 Task: Find connections with filter location Fuwwah with filter topic #wellness with filter profile language English with filter current company Logistics Insider with filter school Subharti University with filter industry Packaging and Containers Manufacturing with filter service category SupportTechnical Writing with filter keywords title Women's Shelter Jobs
Action: Mouse moved to (528, 67)
Screenshot: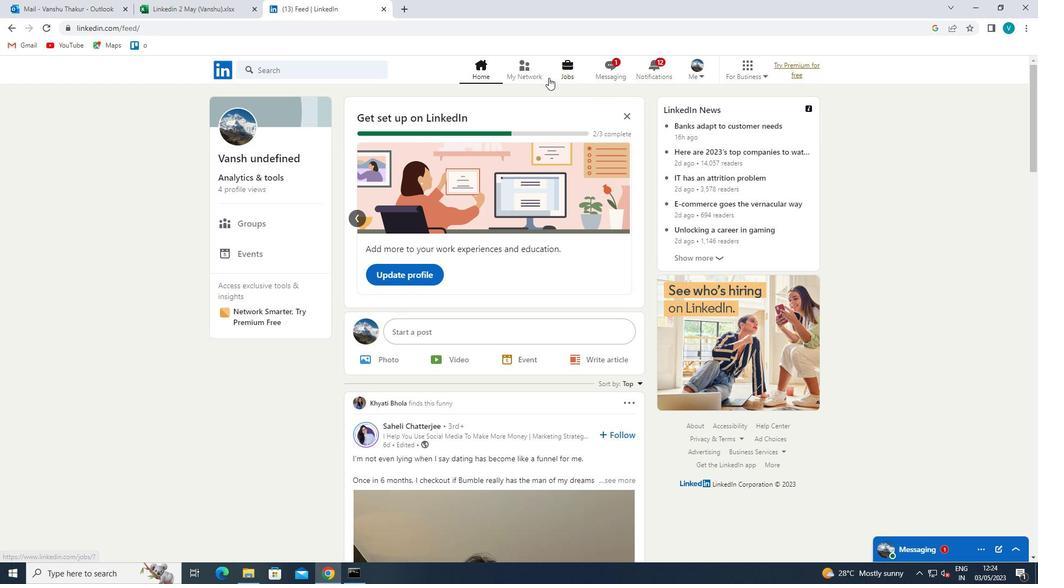 
Action: Mouse pressed left at (528, 67)
Screenshot: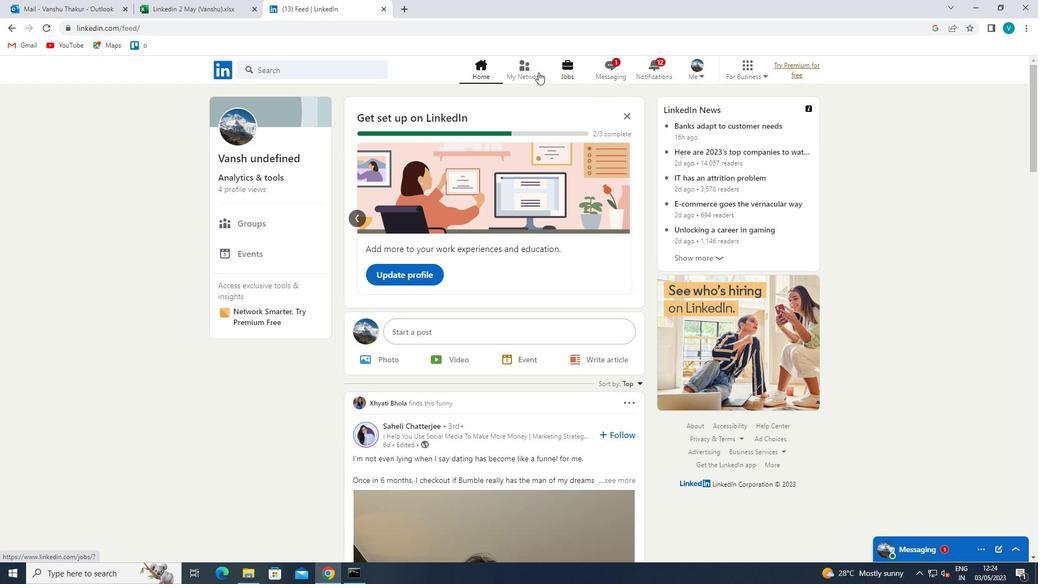 
Action: Mouse moved to (276, 129)
Screenshot: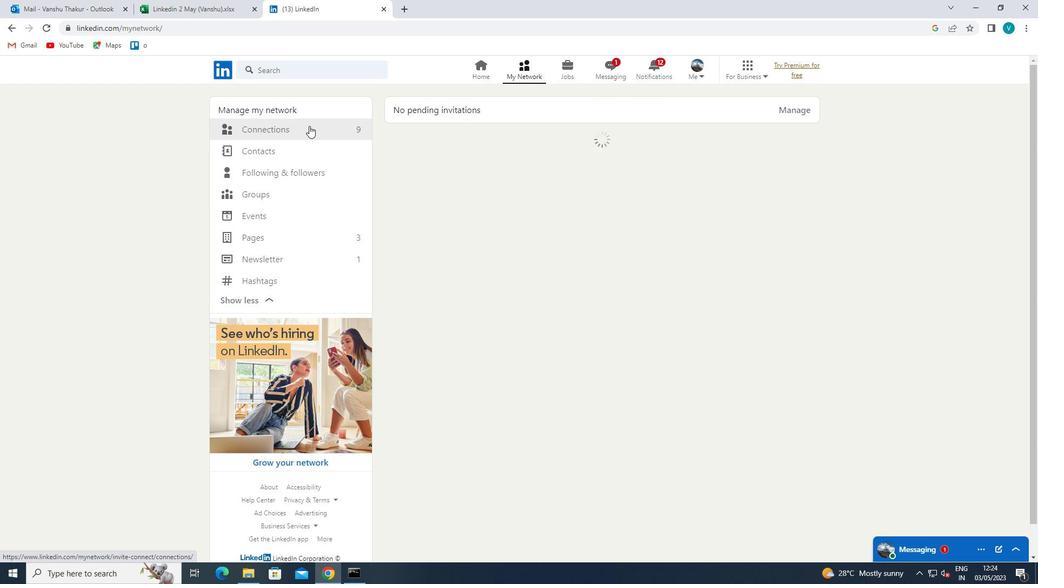 
Action: Mouse pressed left at (276, 129)
Screenshot: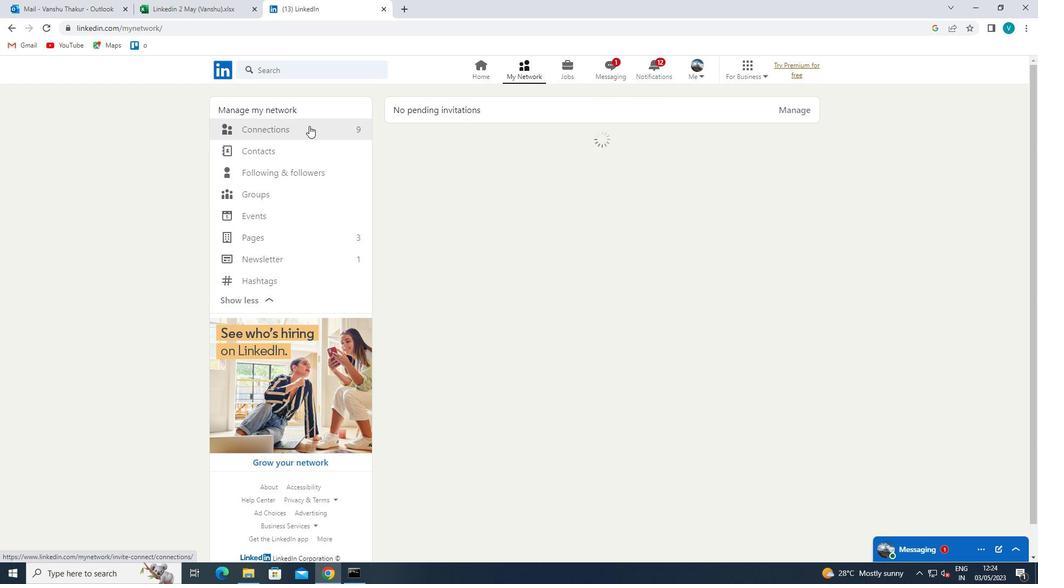 
Action: Mouse moved to (621, 135)
Screenshot: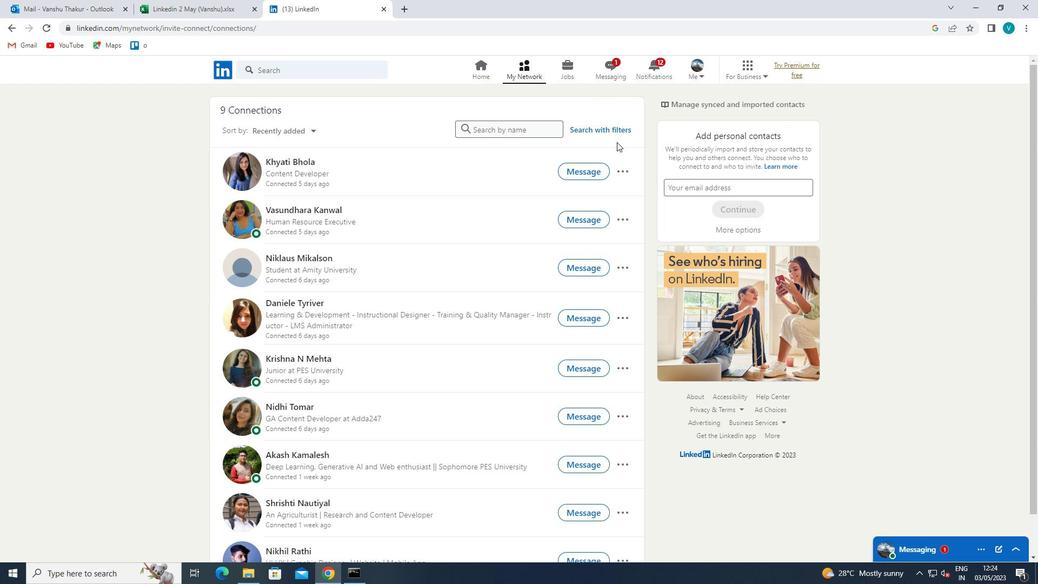 
Action: Mouse pressed left at (621, 135)
Screenshot: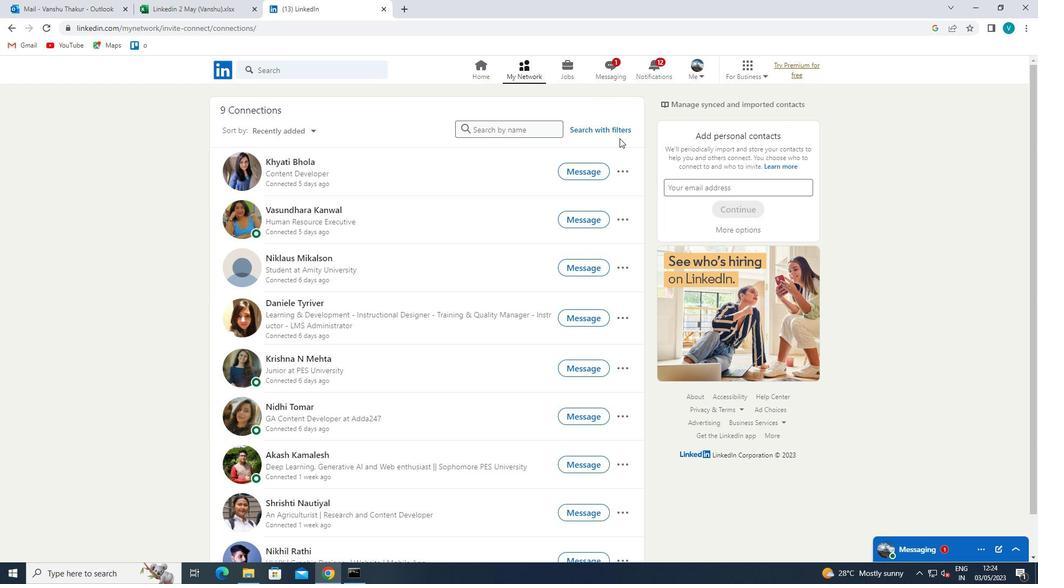 
Action: Mouse moved to (623, 131)
Screenshot: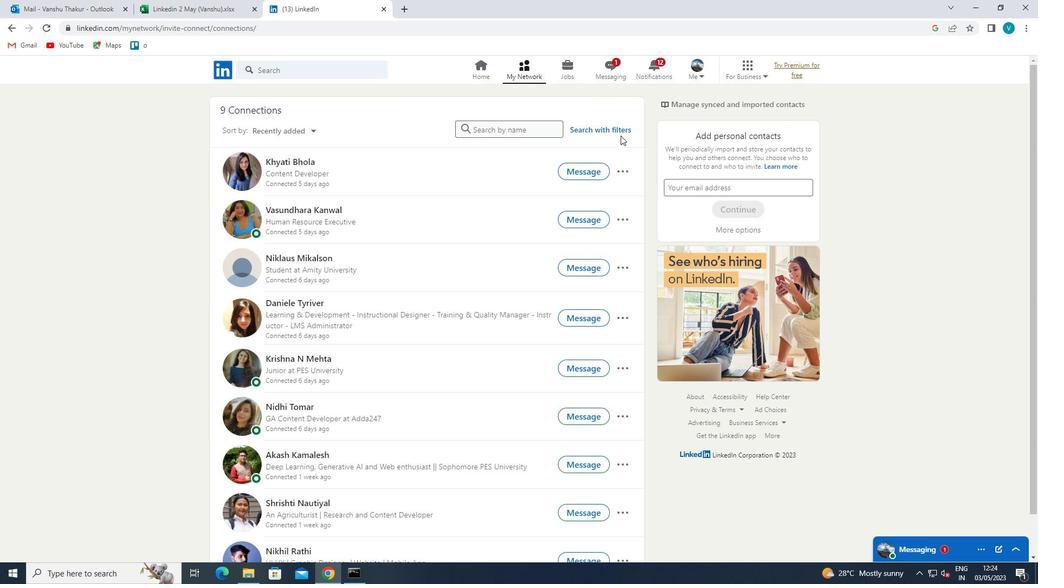 
Action: Mouse pressed left at (623, 131)
Screenshot: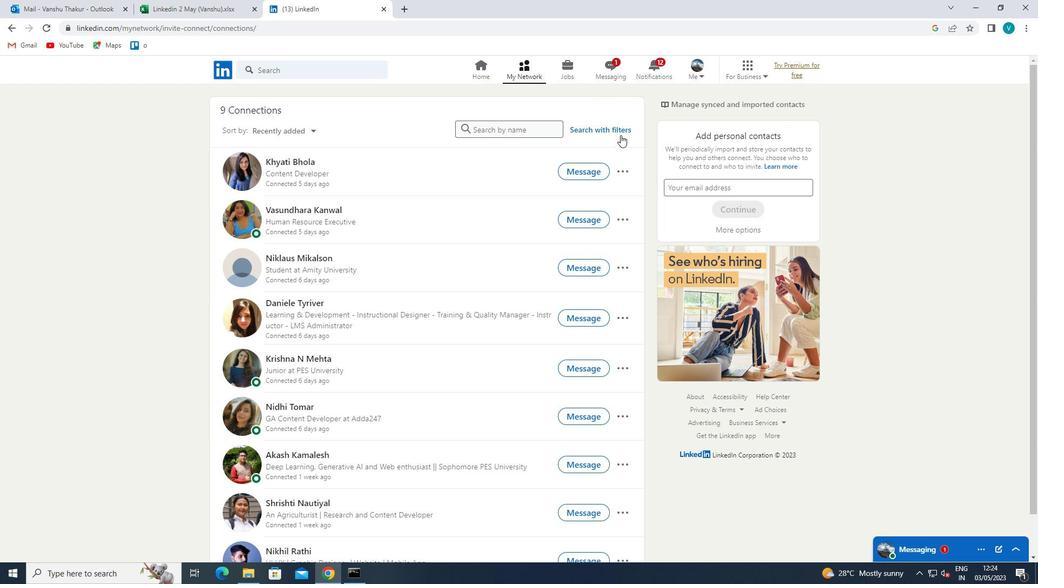 
Action: Mouse moved to (509, 100)
Screenshot: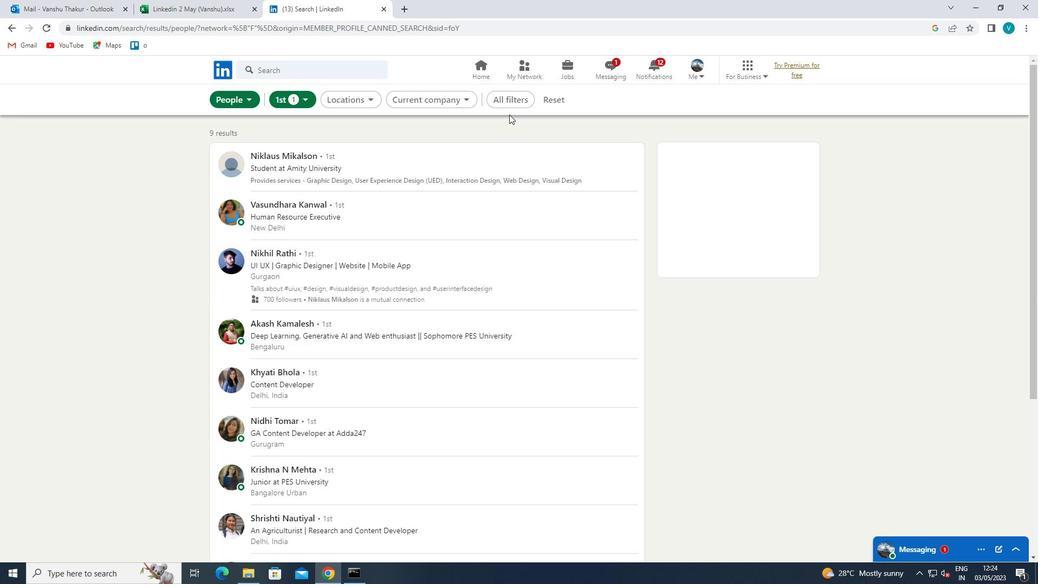 
Action: Mouse pressed left at (509, 100)
Screenshot: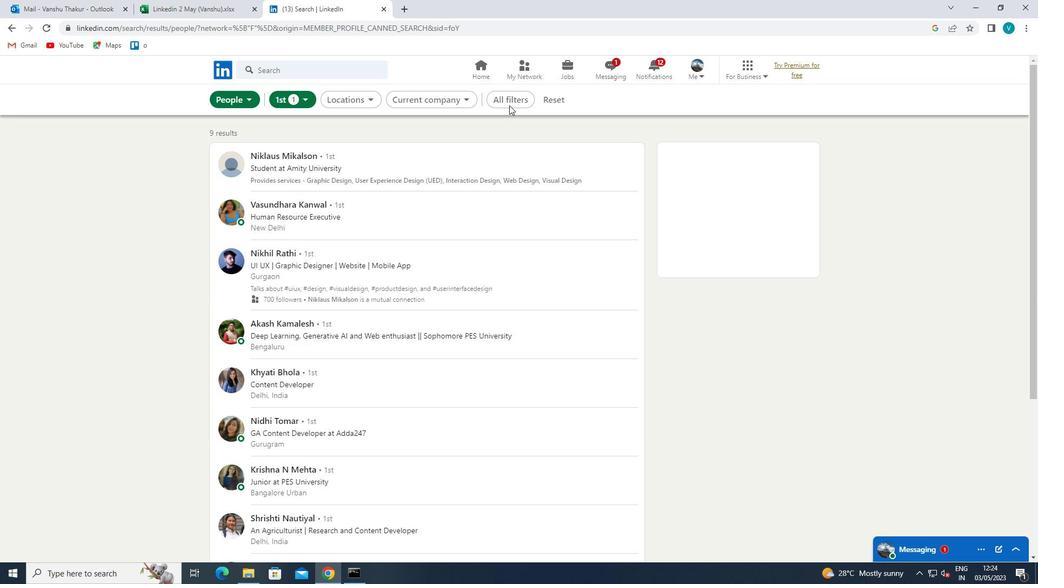
Action: Mouse moved to (881, 269)
Screenshot: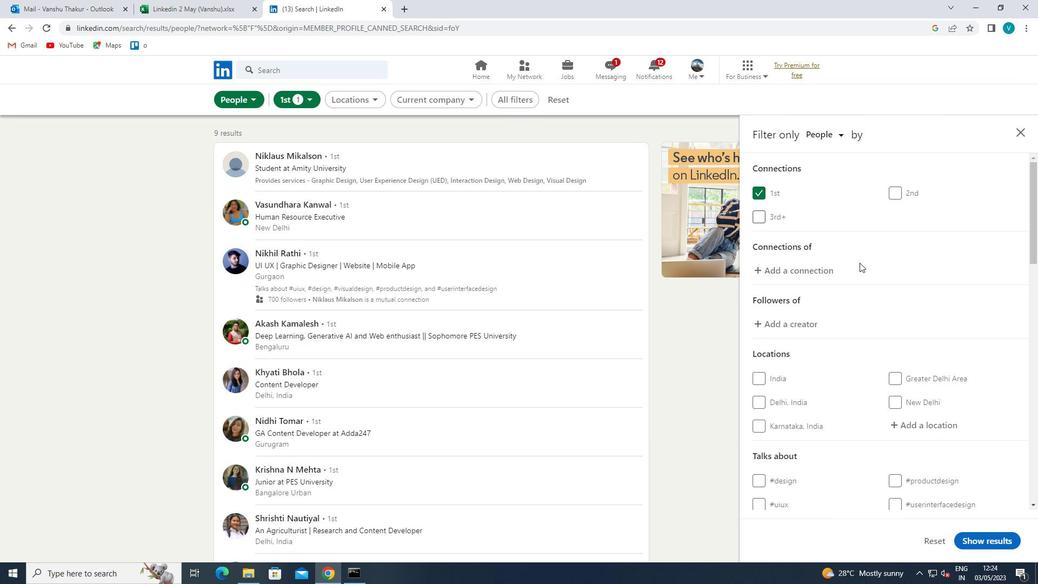 
Action: Mouse scrolled (881, 269) with delta (0, 0)
Screenshot: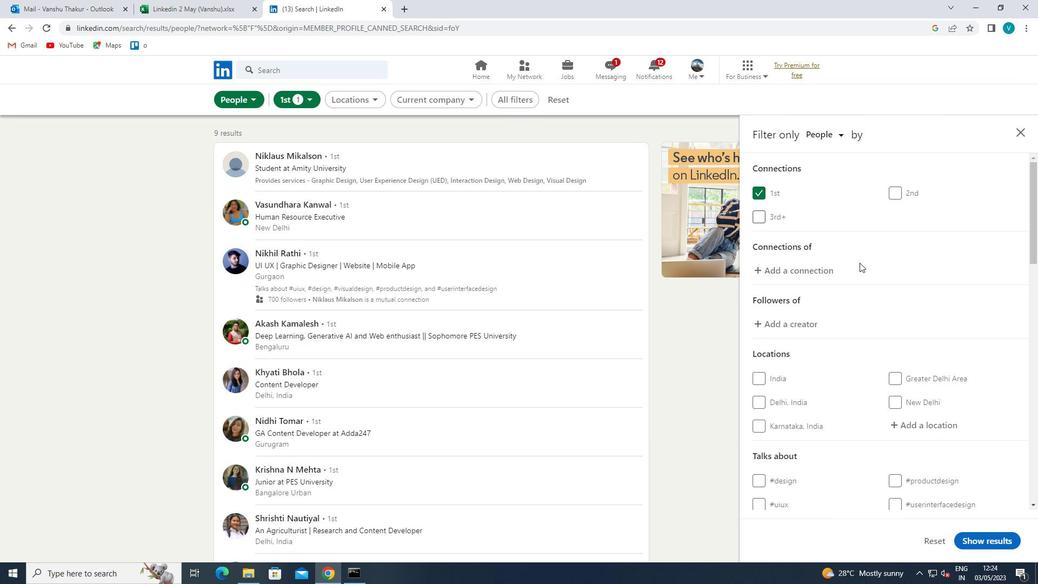 
Action: Mouse moved to (905, 368)
Screenshot: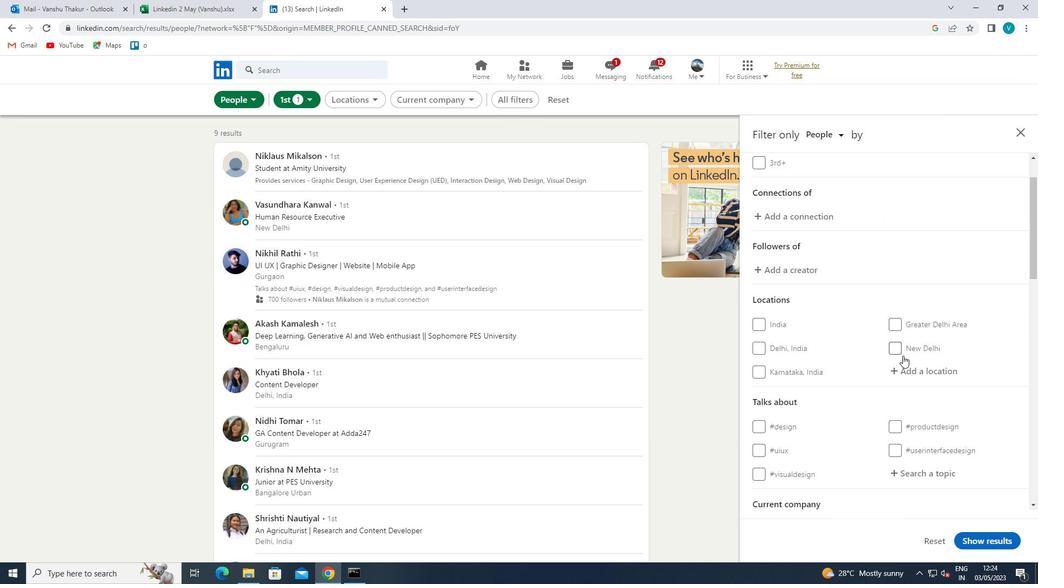 
Action: Mouse pressed left at (905, 368)
Screenshot: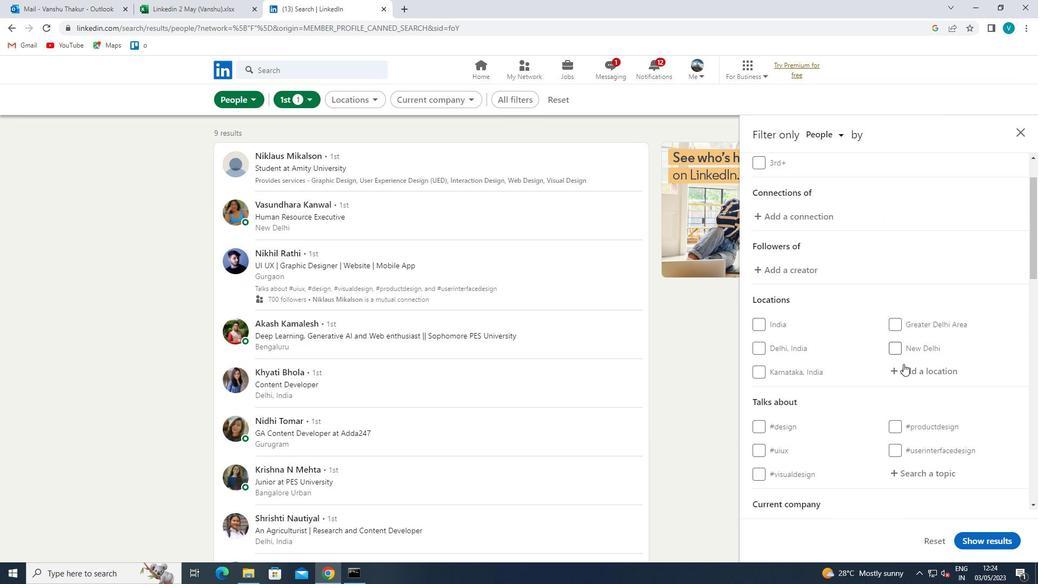 
Action: Mouse moved to (845, 404)
Screenshot: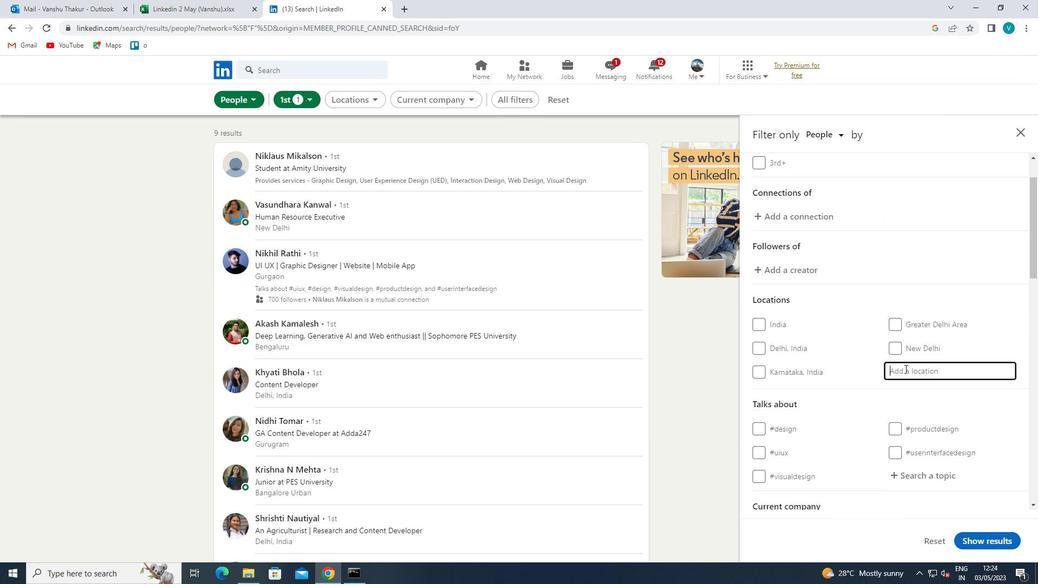 
Action: Key pressed <Key.shift>FUWWAH
Screenshot: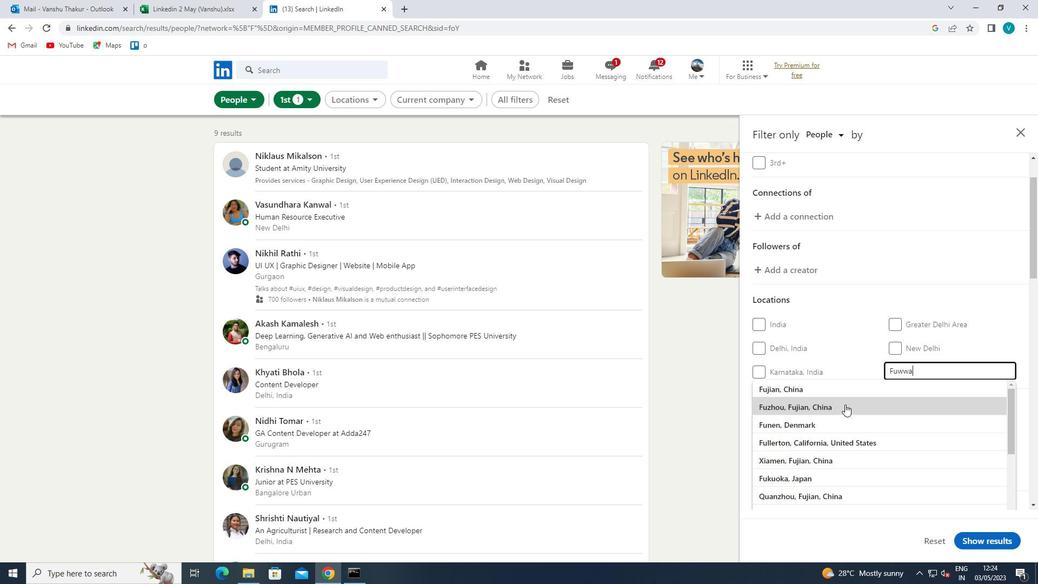 
Action: Mouse moved to (847, 371)
Screenshot: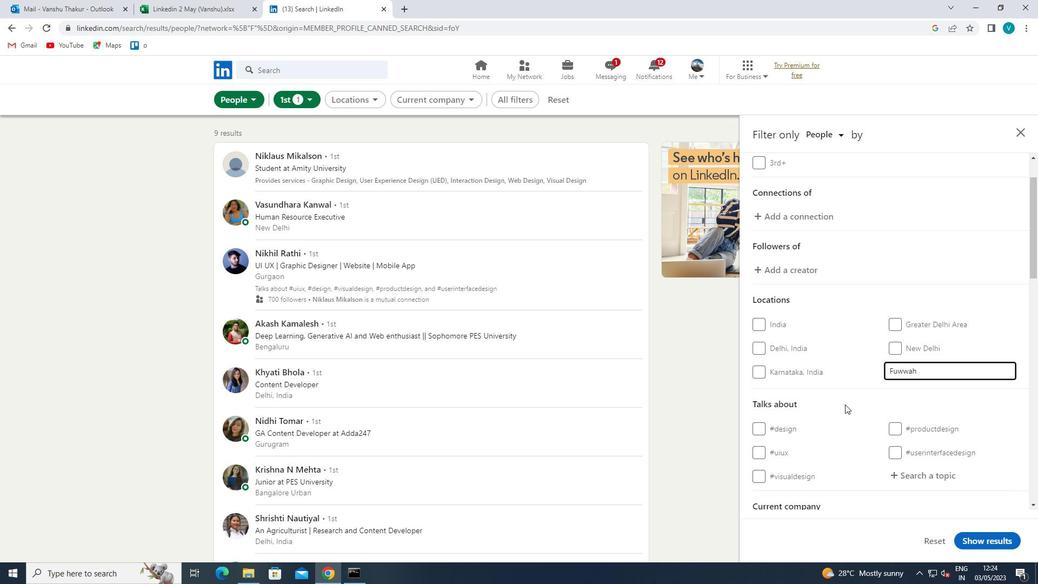 
Action: Mouse pressed left at (847, 371)
Screenshot: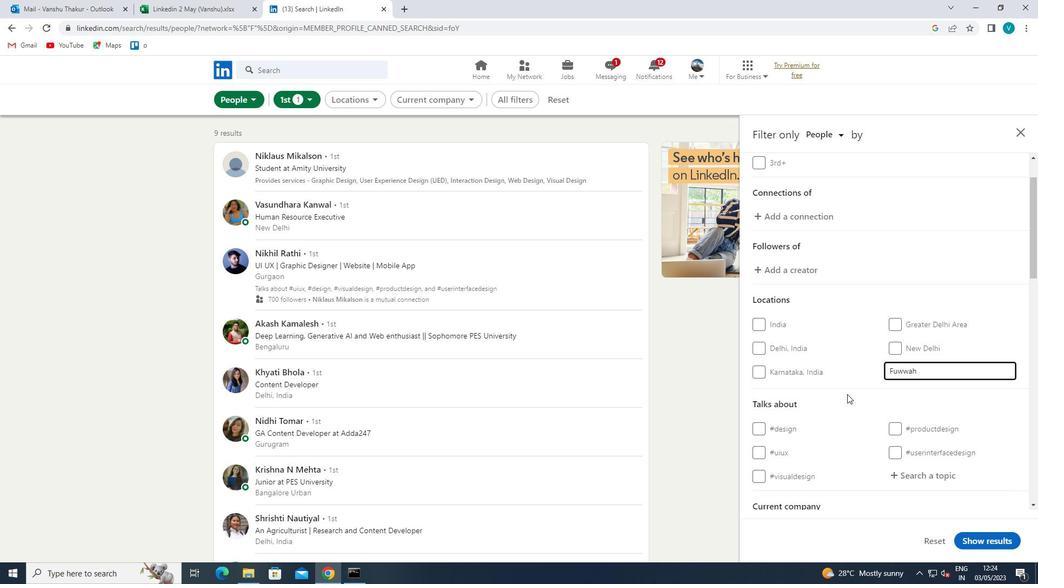 
Action: Mouse moved to (900, 378)
Screenshot: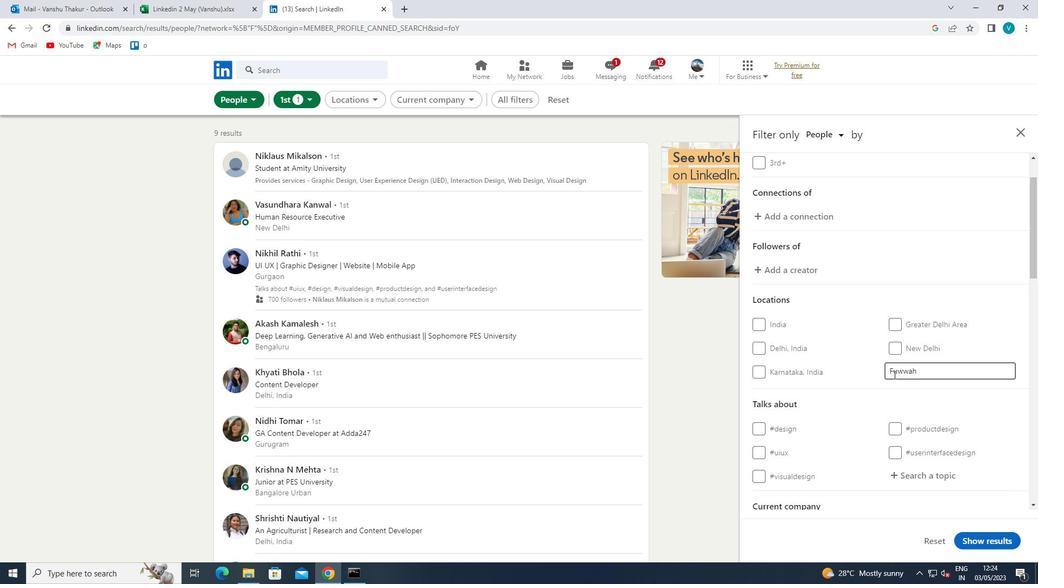 
Action: Mouse scrolled (900, 378) with delta (0, 0)
Screenshot: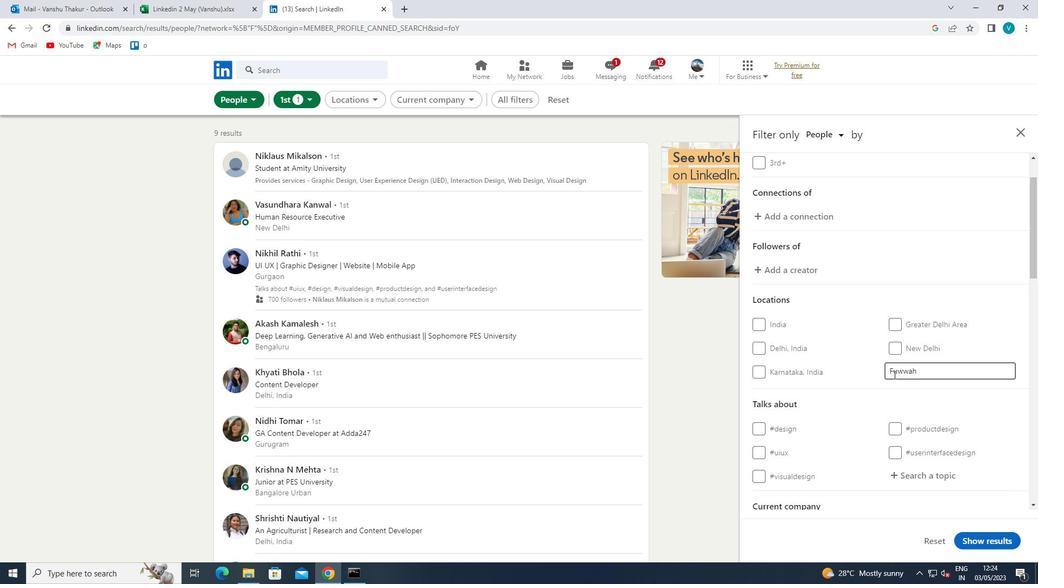 
Action: Mouse moved to (903, 381)
Screenshot: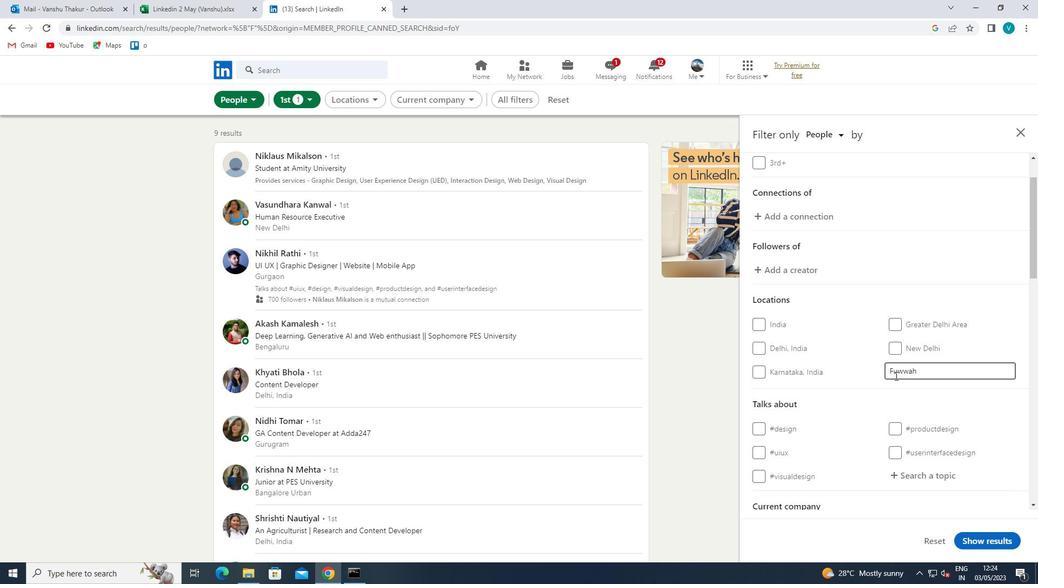 
Action: Mouse scrolled (903, 380) with delta (0, 0)
Screenshot: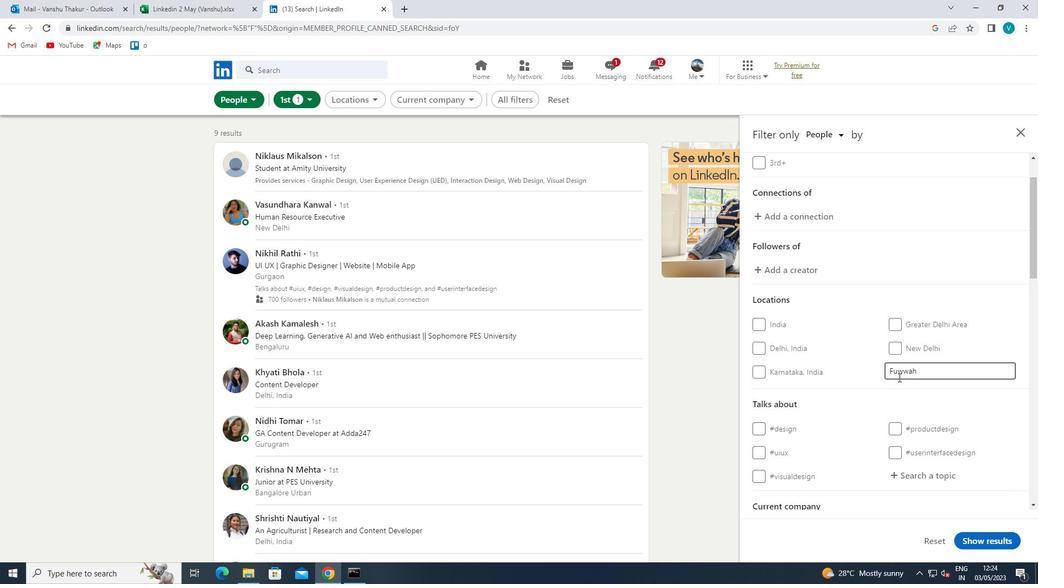 
Action: Mouse moved to (936, 370)
Screenshot: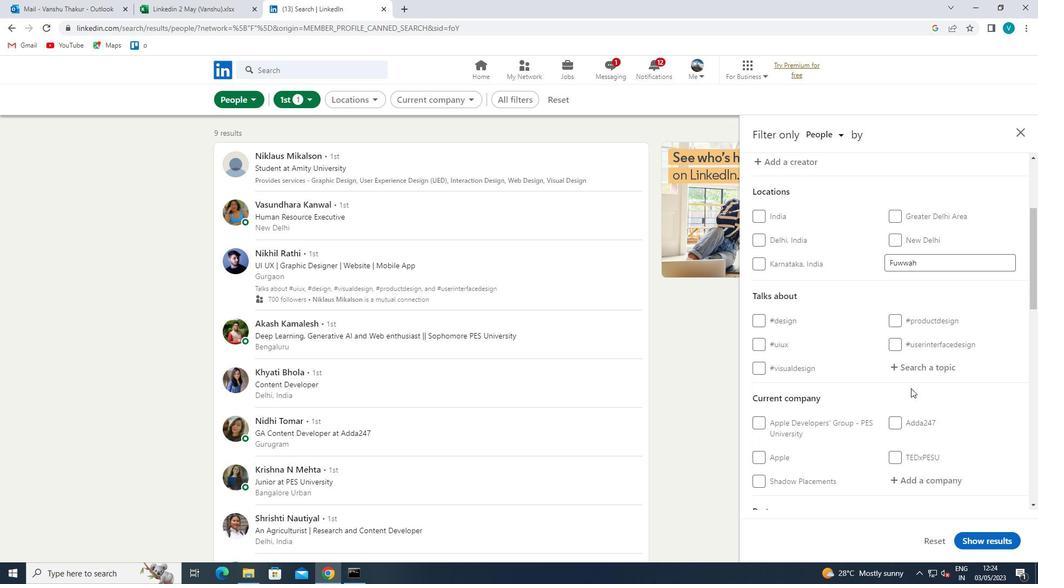 
Action: Mouse pressed left at (936, 370)
Screenshot: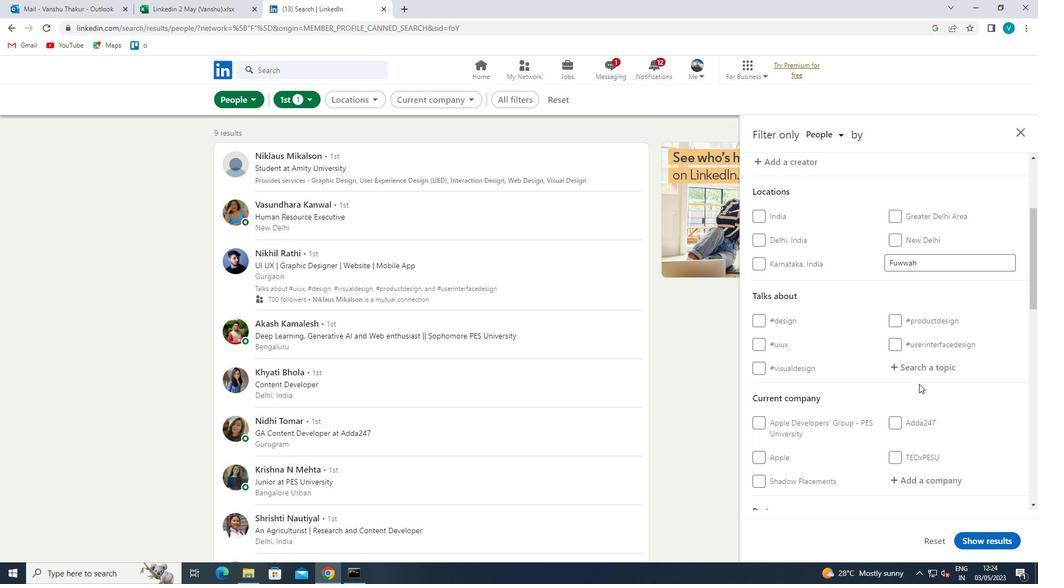 
Action: Mouse moved to (771, 291)
Screenshot: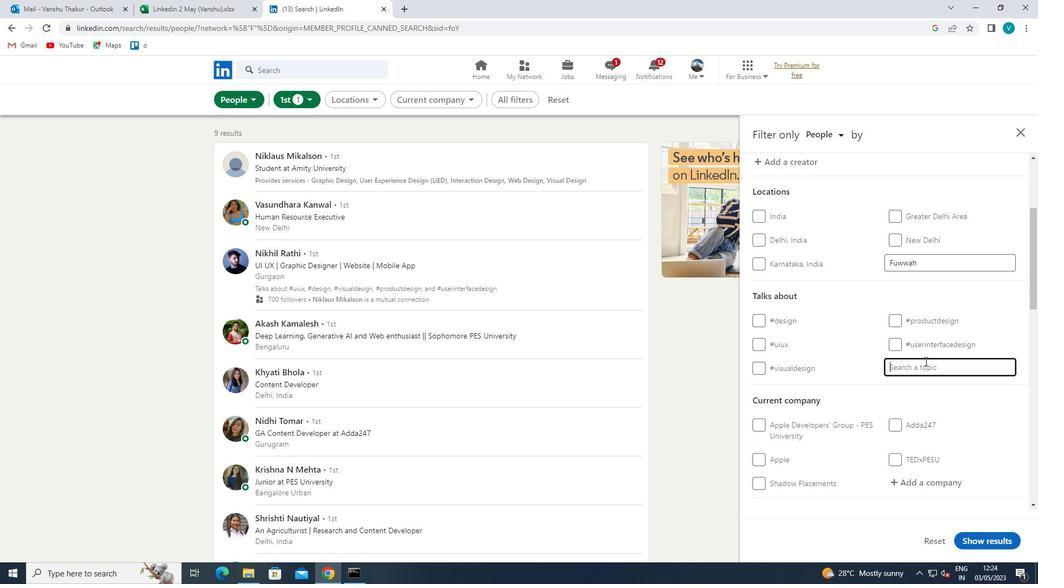 
Action: Key pressed WELLNESS
Screenshot: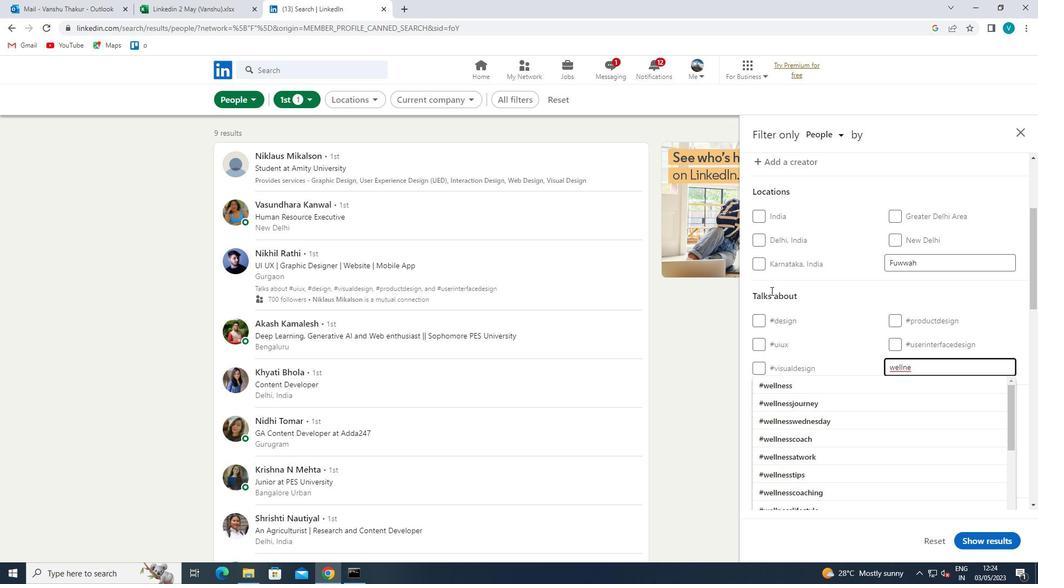 
Action: Mouse moved to (833, 387)
Screenshot: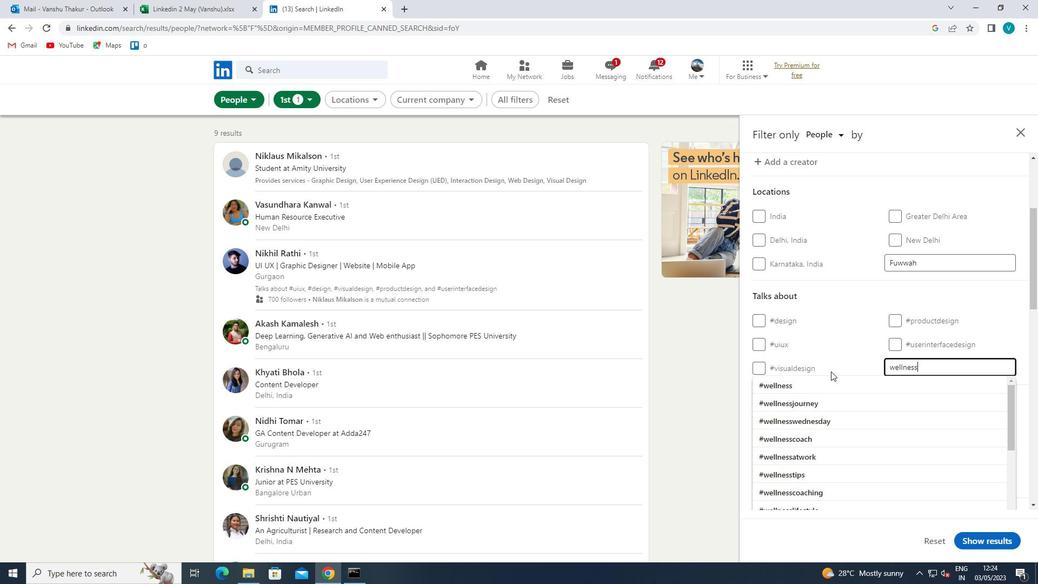 
Action: Mouse pressed left at (833, 387)
Screenshot: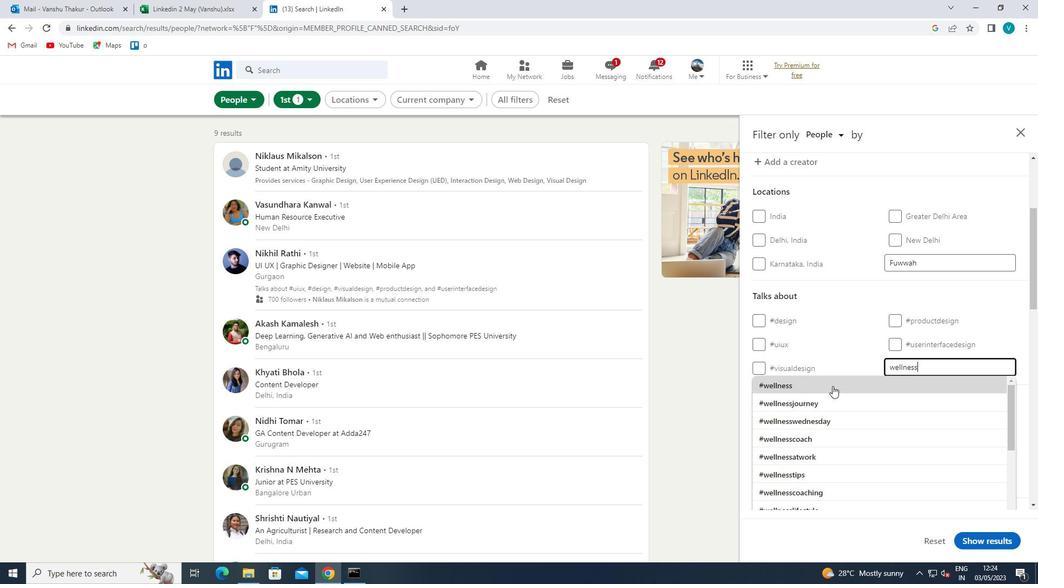 
Action: Mouse scrolled (833, 387) with delta (0, 0)
Screenshot: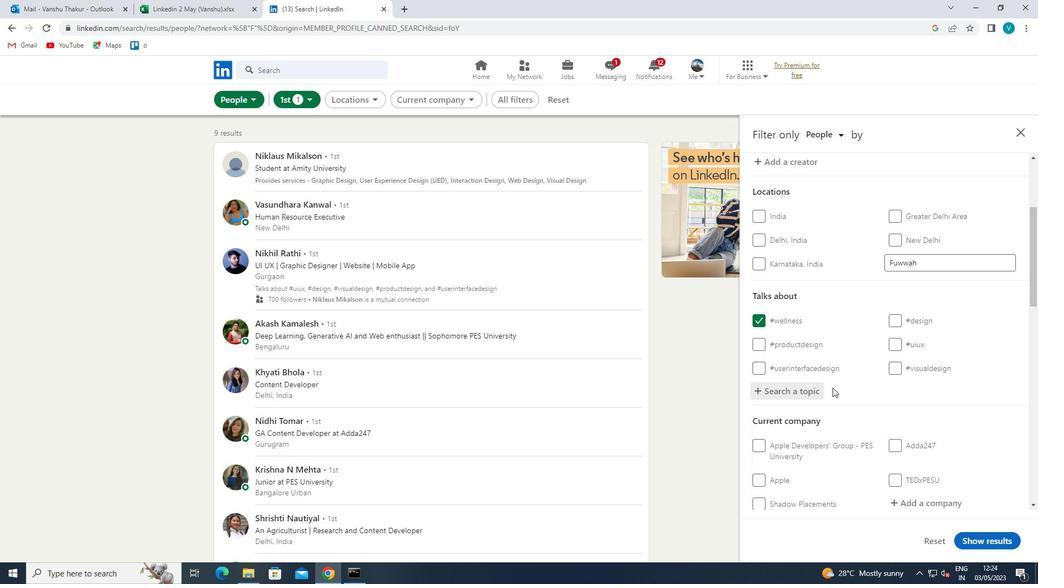 
Action: Mouse scrolled (833, 387) with delta (0, 0)
Screenshot: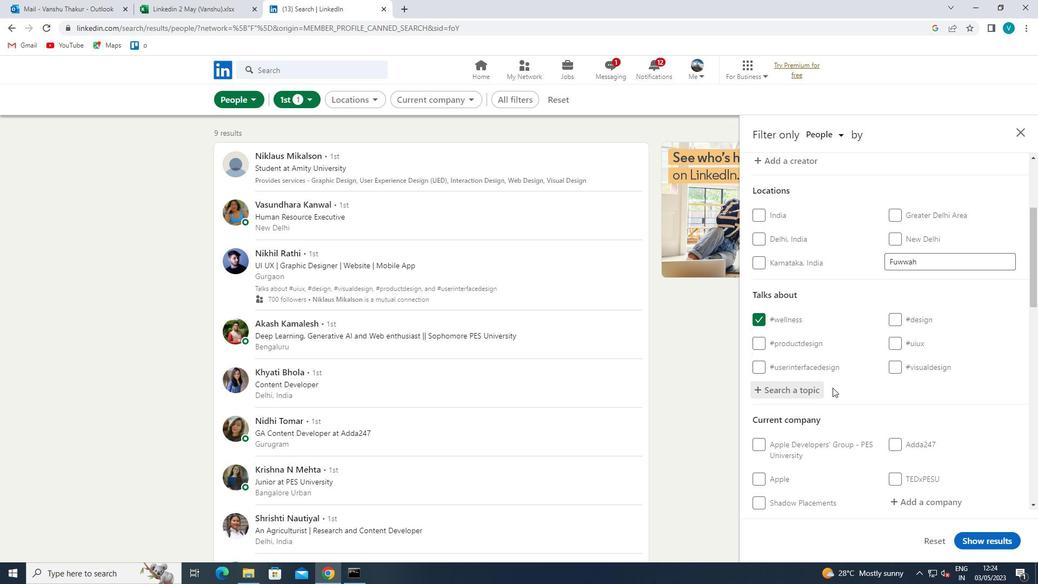 
Action: Mouse scrolled (833, 387) with delta (0, 0)
Screenshot: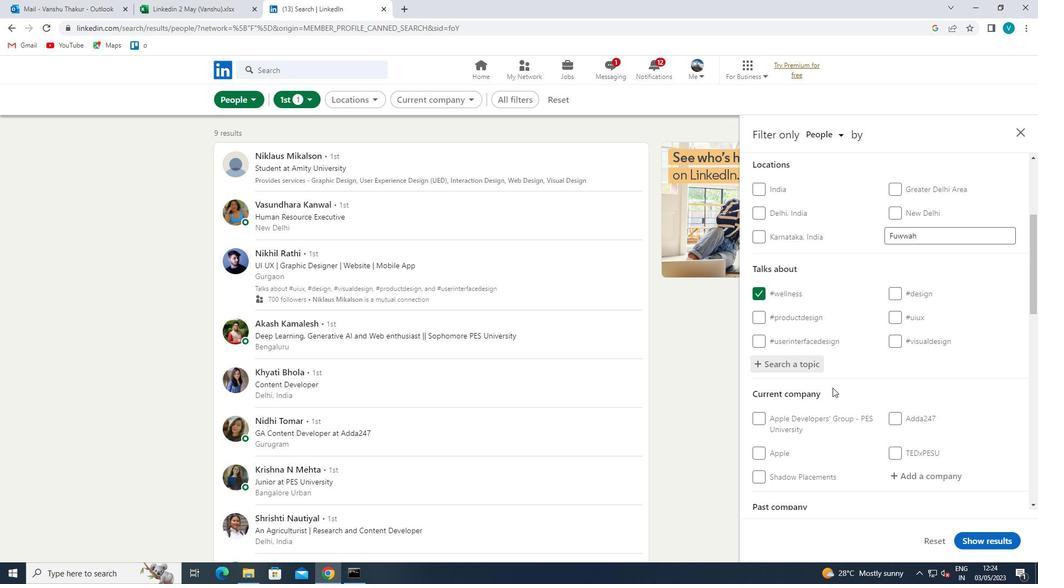 
Action: Mouse scrolled (833, 387) with delta (0, 0)
Screenshot: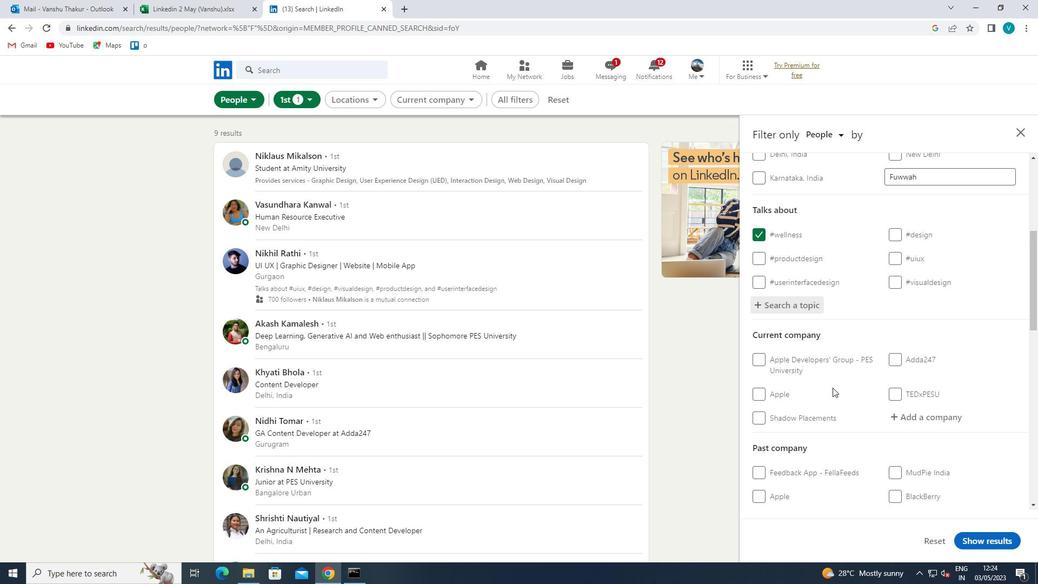 
Action: Mouse scrolled (833, 387) with delta (0, 0)
Screenshot: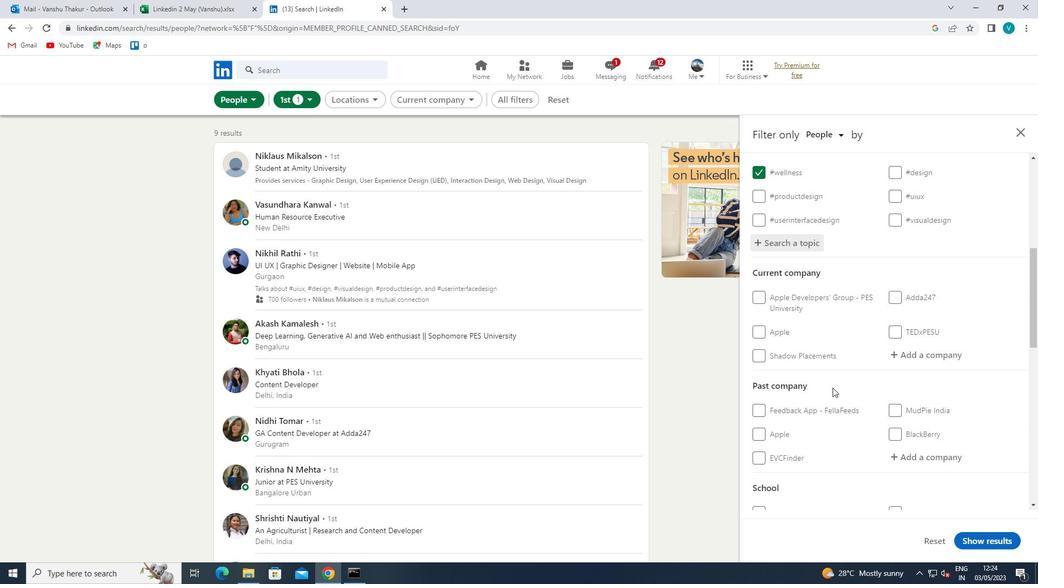 
Action: Mouse scrolled (833, 387) with delta (0, 0)
Screenshot: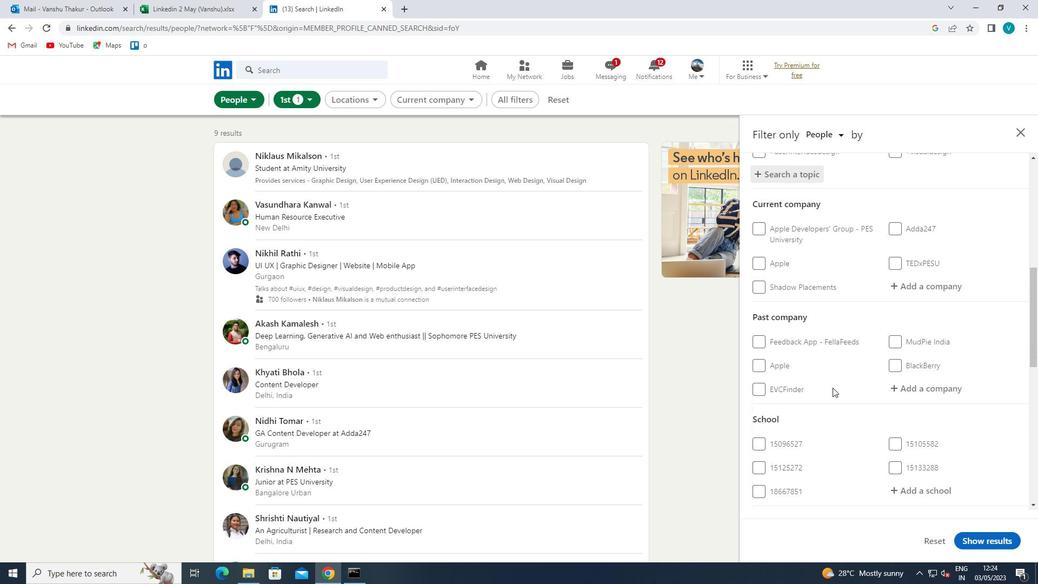 
Action: Mouse scrolled (833, 387) with delta (0, 0)
Screenshot: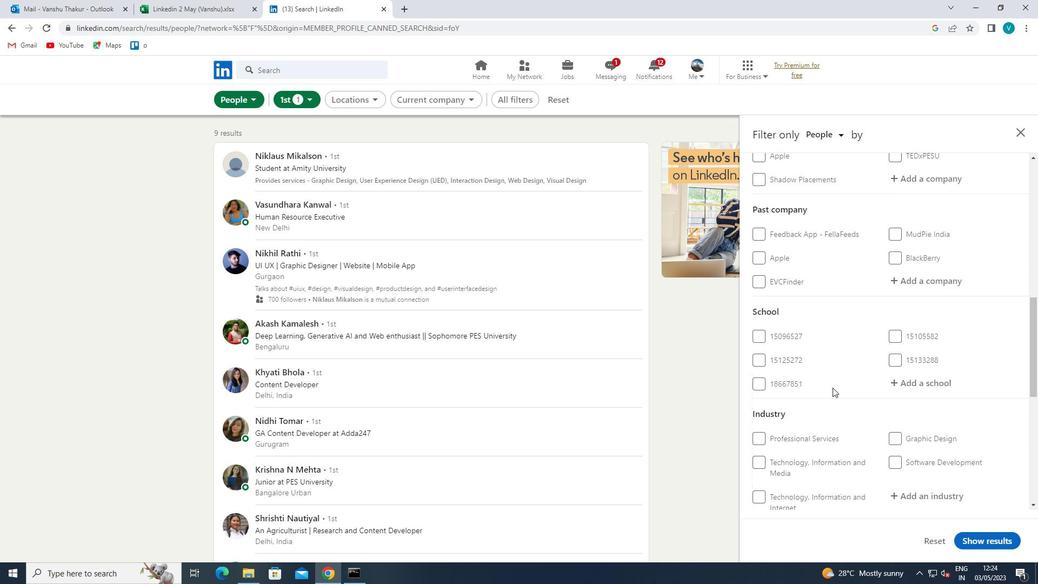 
Action: Mouse scrolled (833, 387) with delta (0, 0)
Screenshot: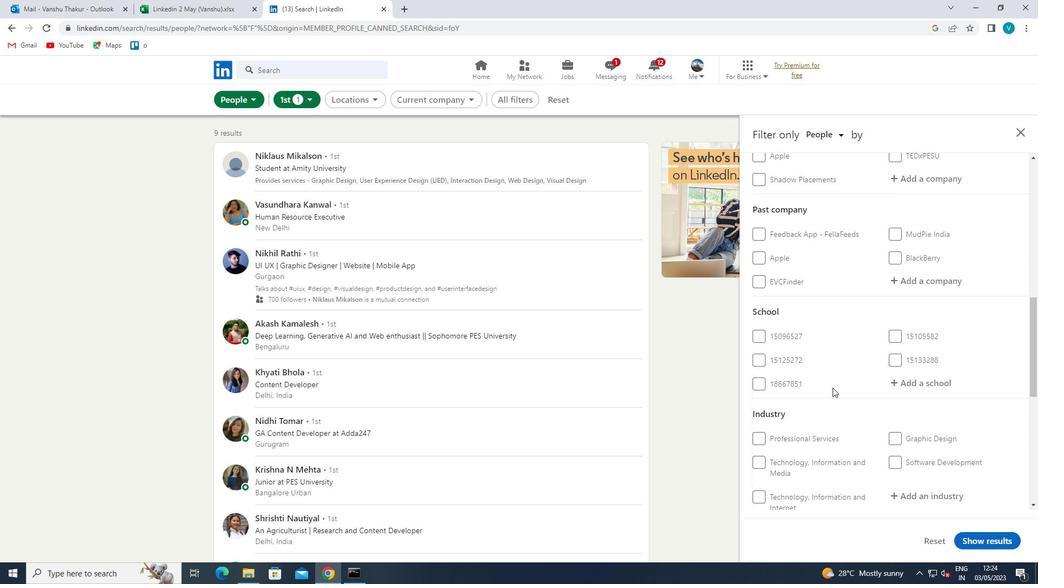 
Action: Mouse scrolled (833, 387) with delta (0, 0)
Screenshot: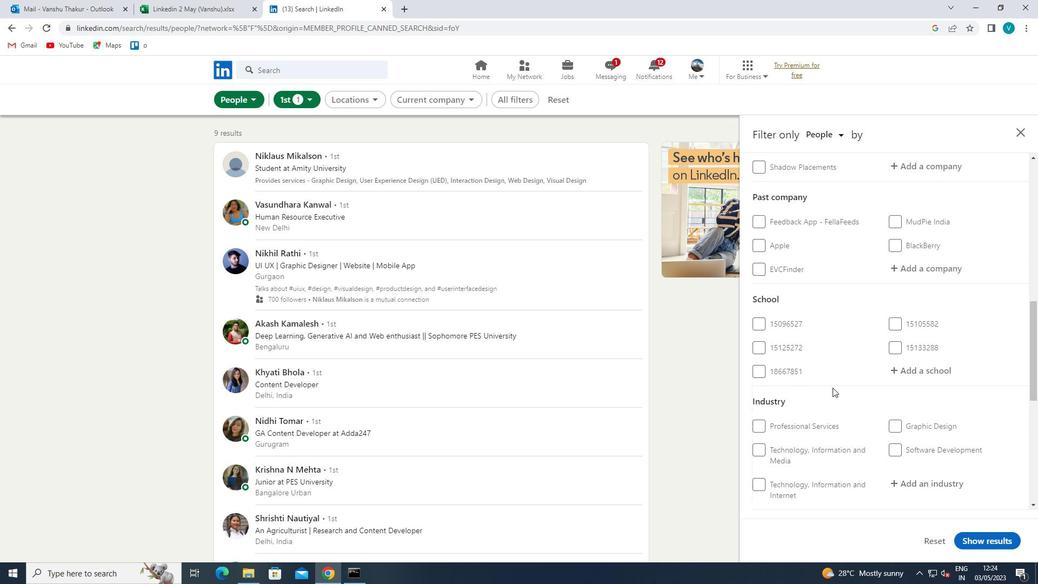 
Action: Mouse scrolled (833, 387) with delta (0, 0)
Screenshot: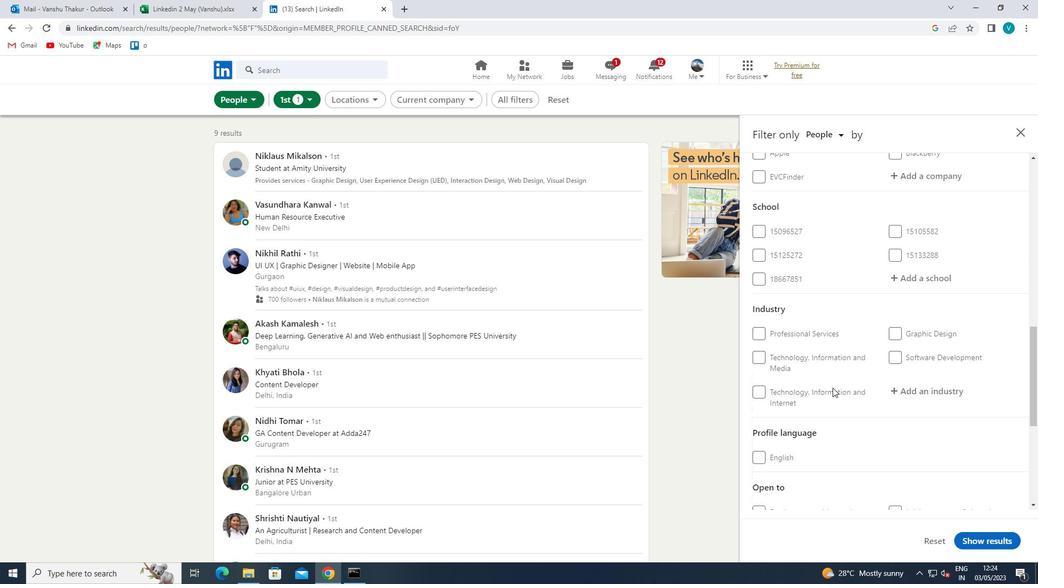 
Action: Mouse moved to (762, 348)
Screenshot: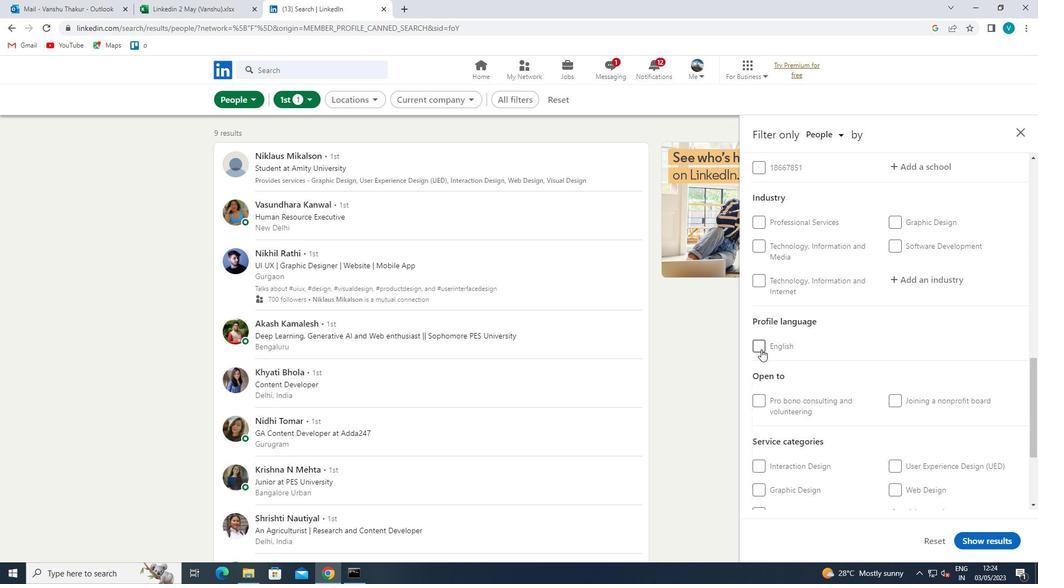 
Action: Mouse pressed left at (762, 348)
Screenshot: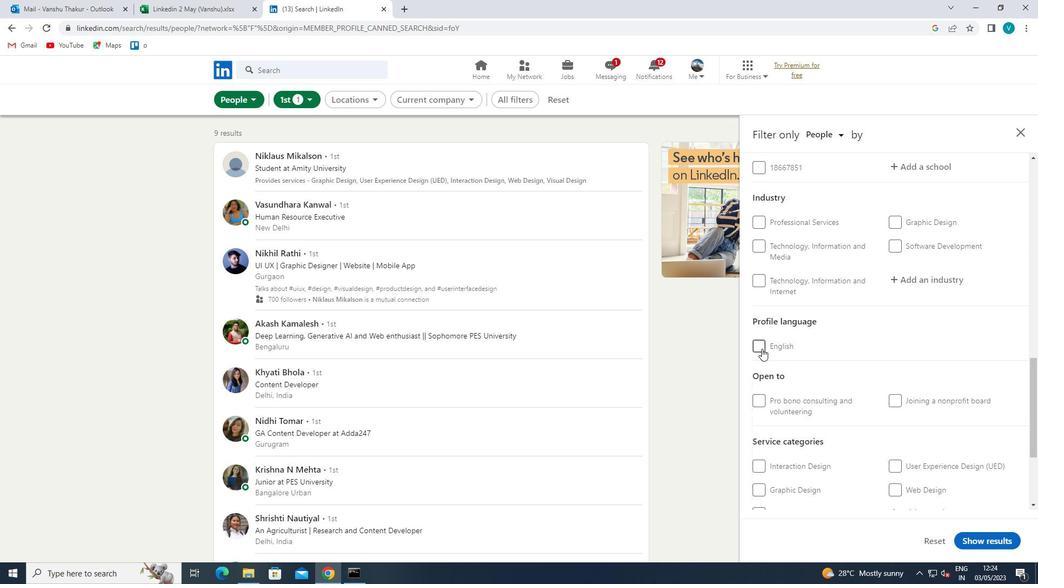 
Action: Mouse moved to (855, 351)
Screenshot: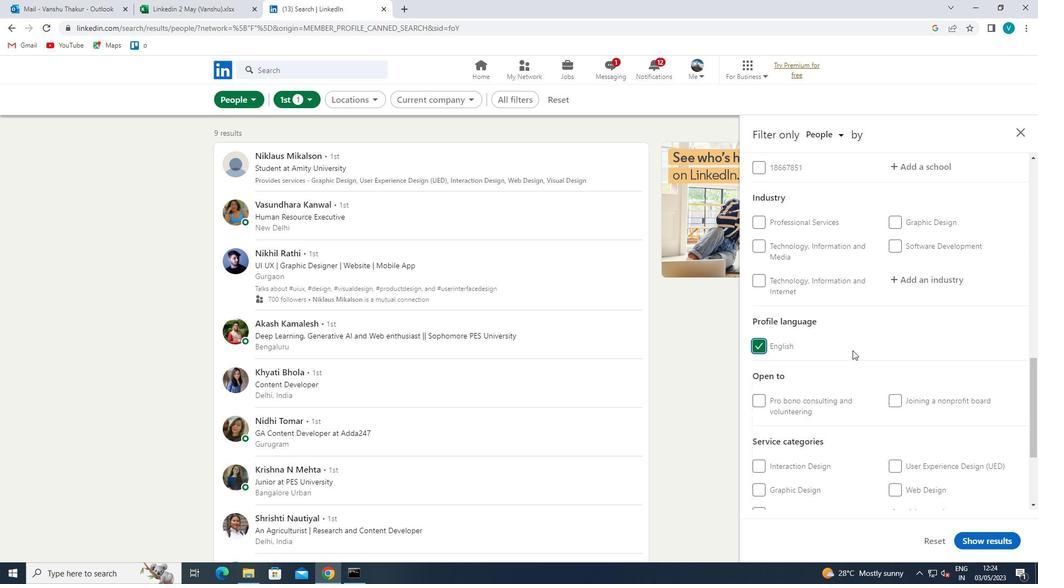 
Action: Mouse scrolled (855, 351) with delta (0, 0)
Screenshot: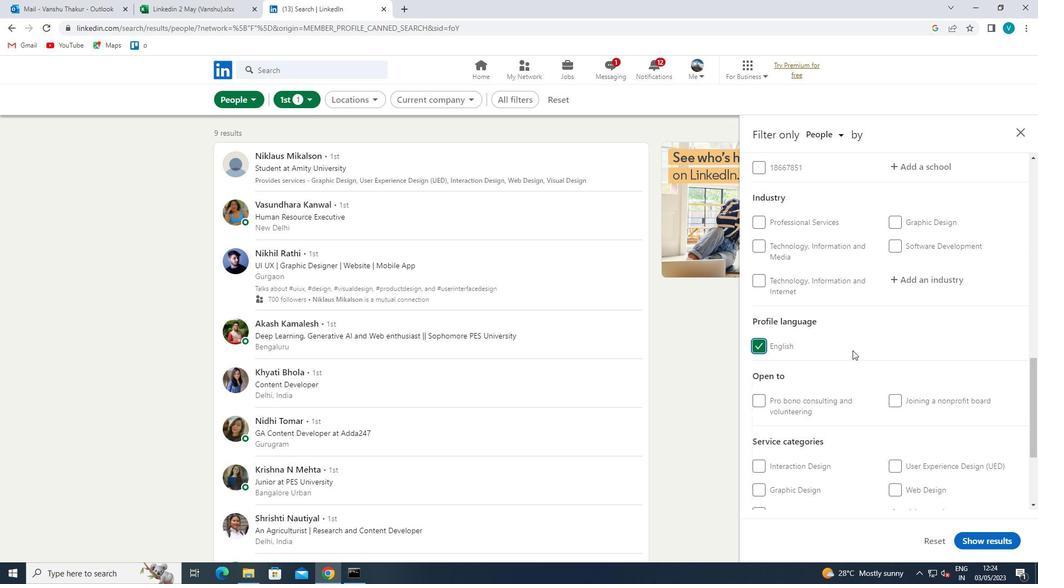 
Action: Mouse moved to (856, 351)
Screenshot: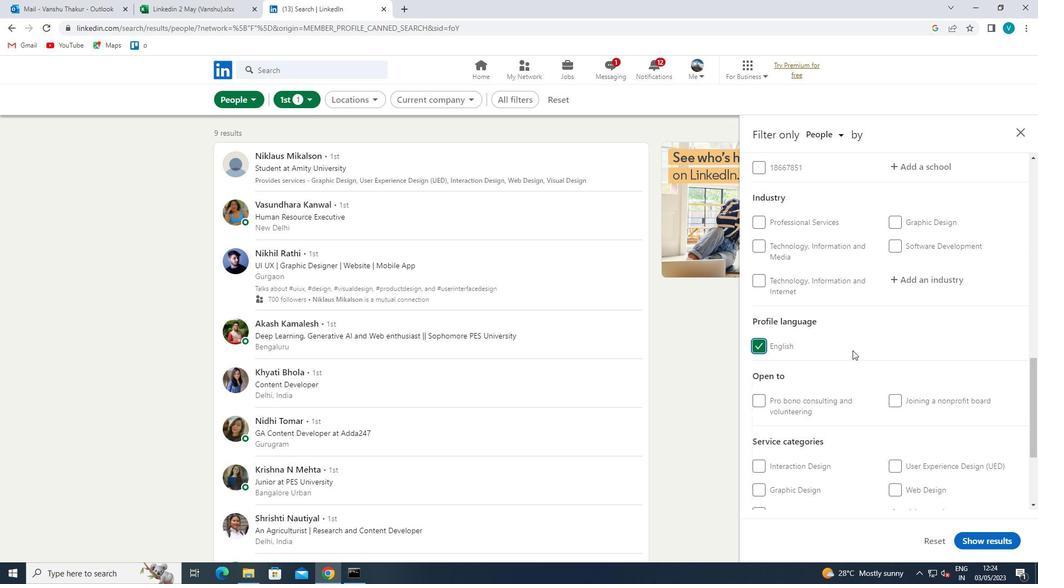 
Action: Mouse scrolled (856, 351) with delta (0, 0)
Screenshot: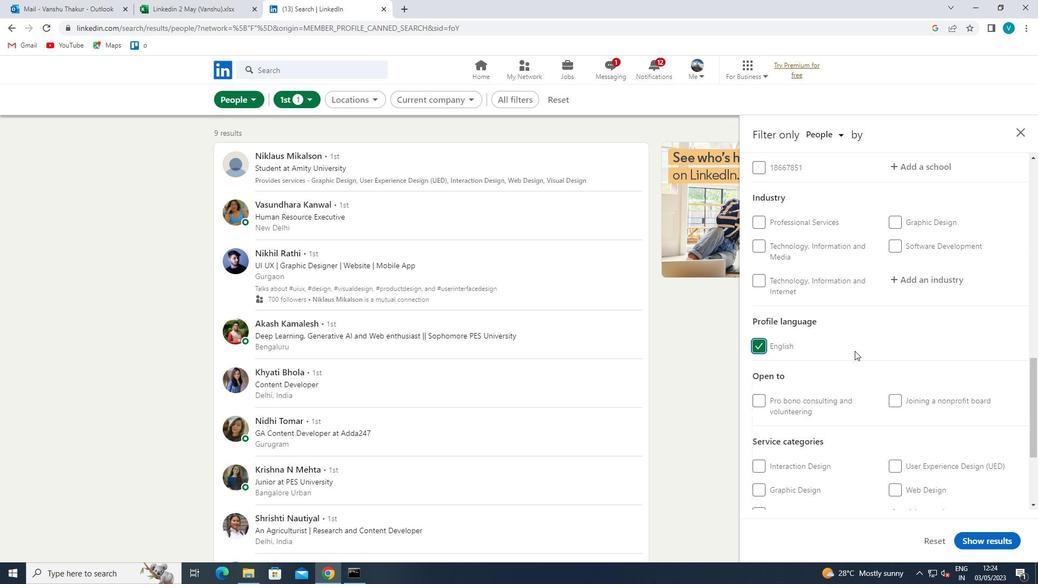 
Action: Mouse scrolled (856, 351) with delta (0, 0)
Screenshot: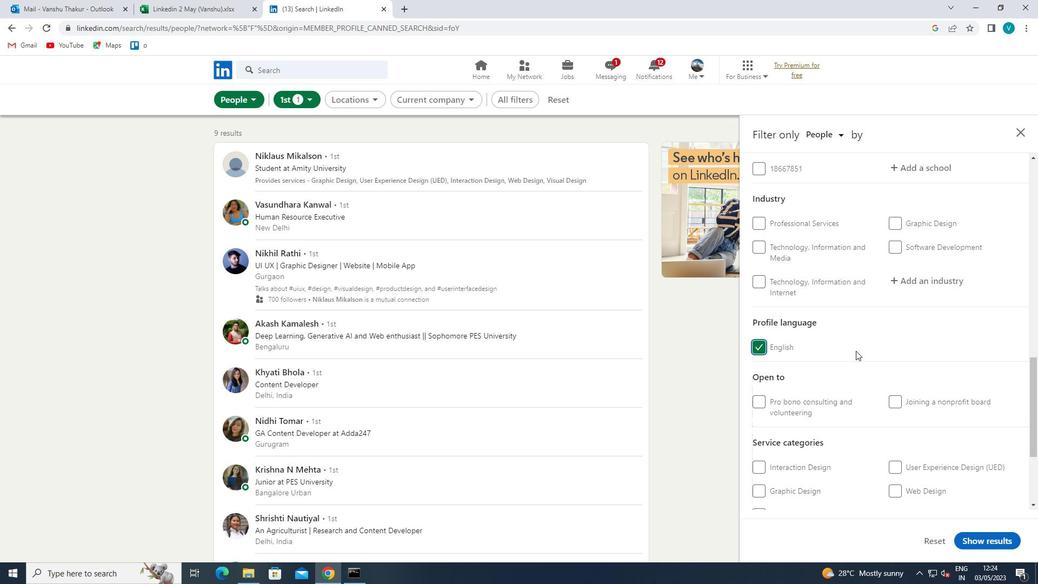
Action: Mouse scrolled (856, 351) with delta (0, 0)
Screenshot: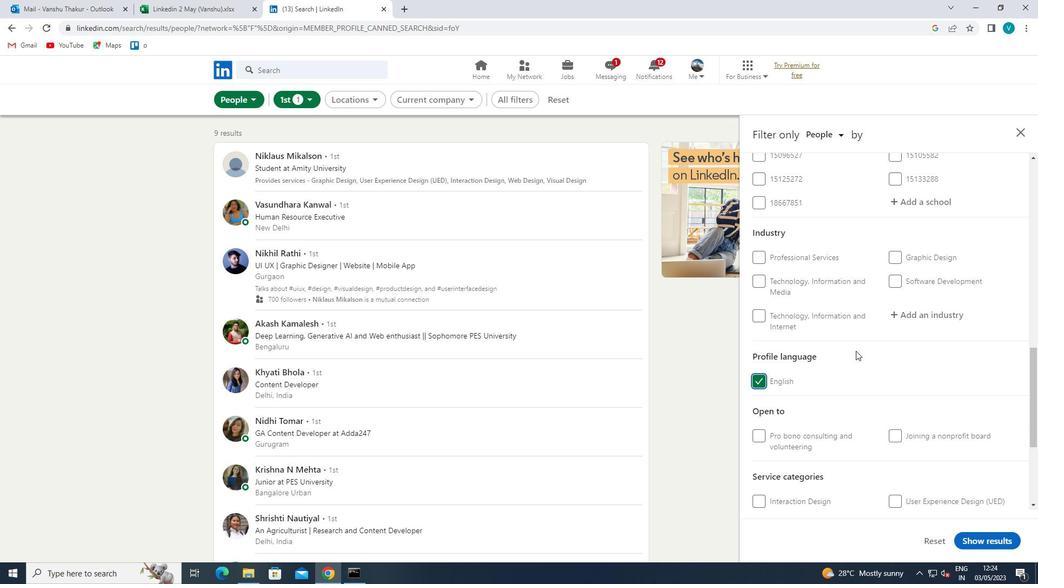 
Action: Mouse scrolled (856, 351) with delta (0, 0)
Screenshot: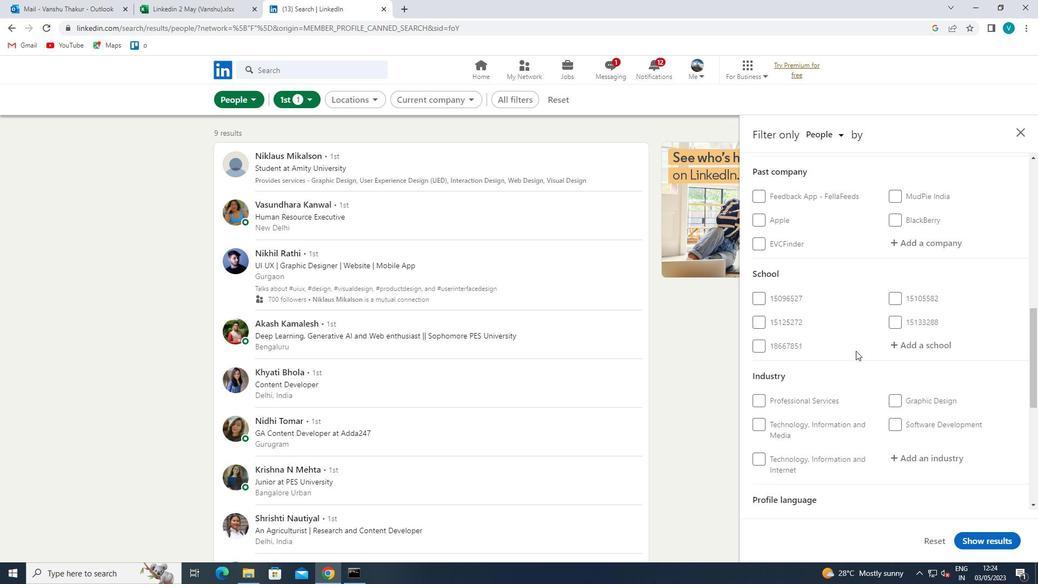 
Action: Mouse moved to (867, 346)
Screenshot: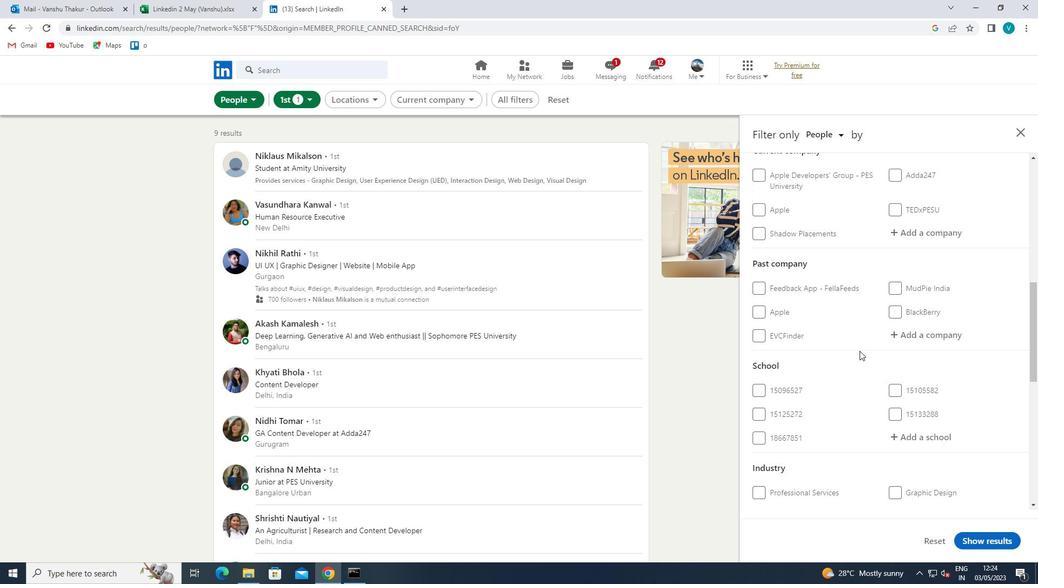 
Action: Mouse scrolled (867, 346) with delta (0, 0)
Screenshot: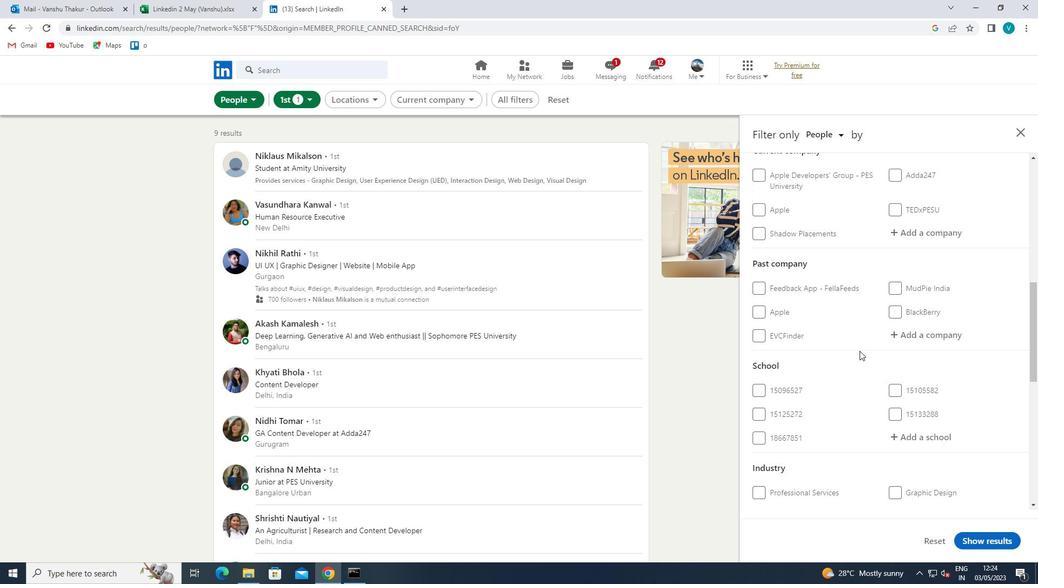 
Action: Mouse moved to (945, 280)
Screenshot: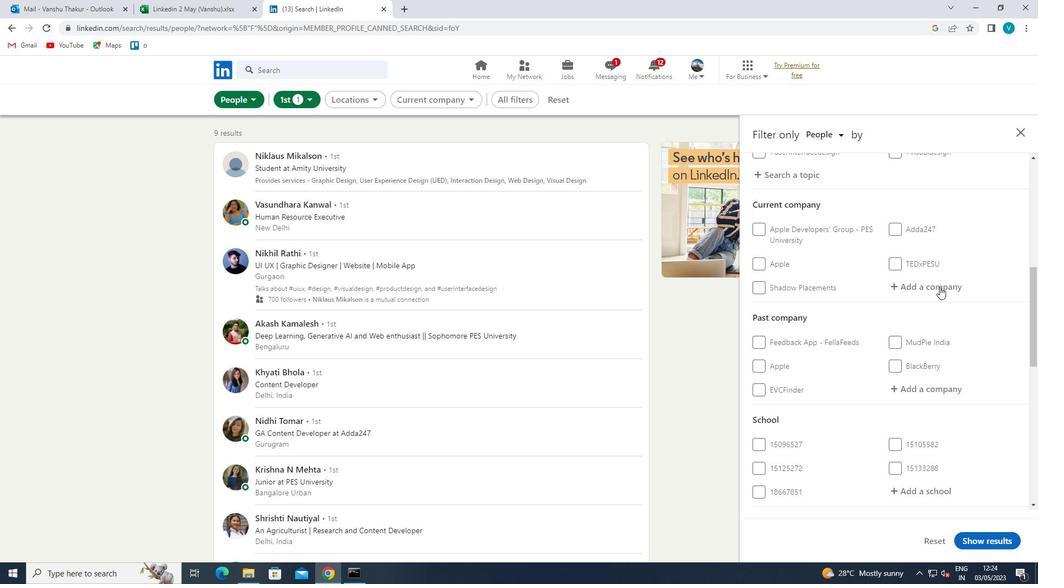 
Action: Mouse pressed left at (945, 280)
Screenshot: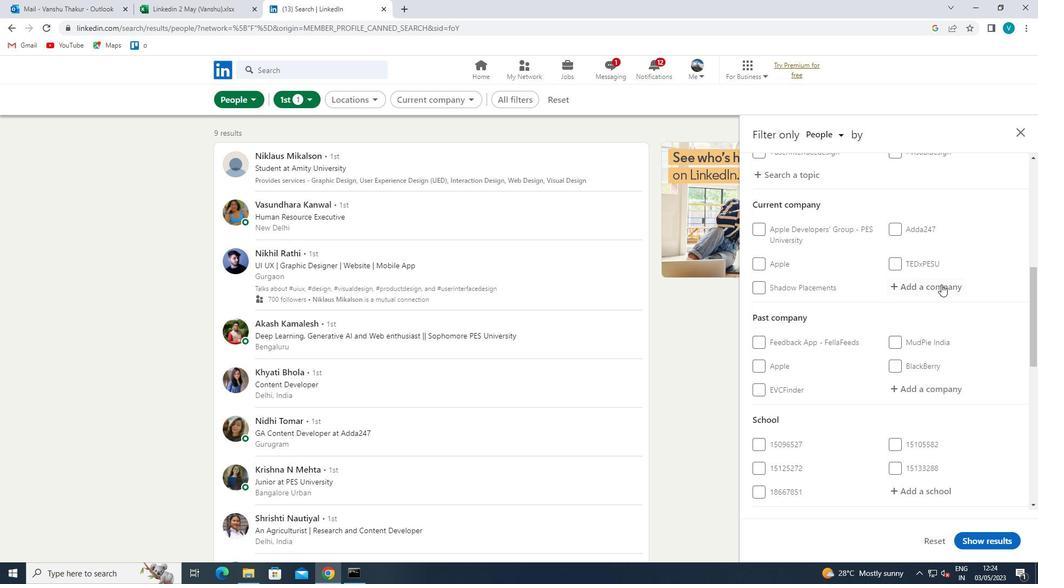 
Action: Mouse moved to (701, 145)
Screenshot: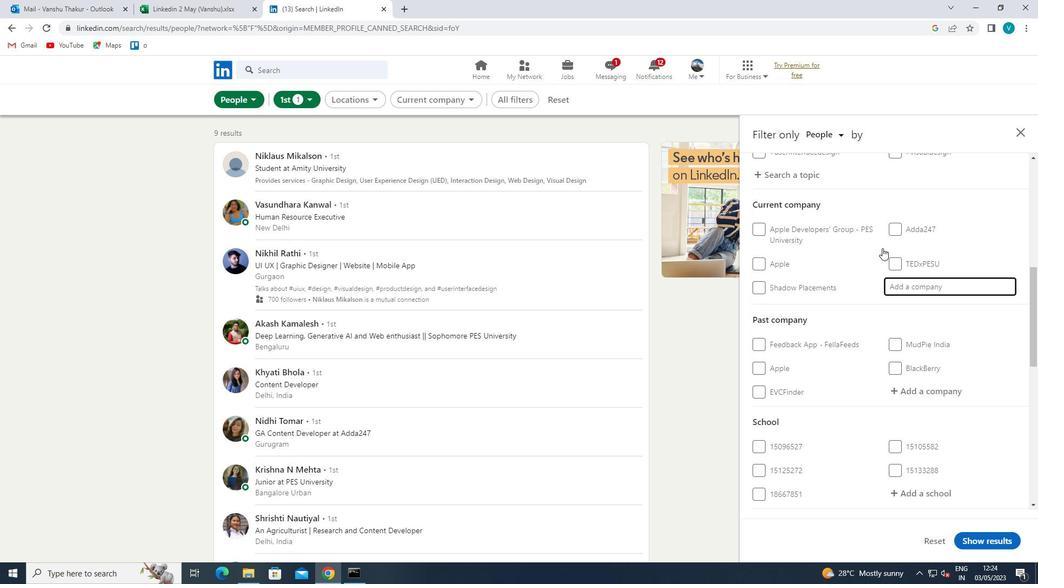 
Action: Key pressed <Key.shift>LOGIST
Screenshot: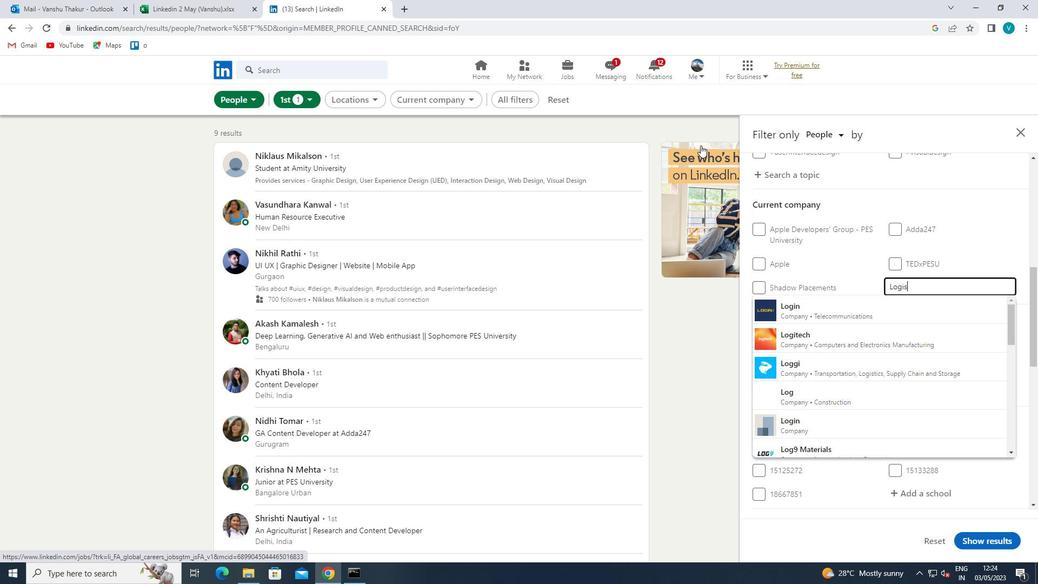 
Action: Mouse moved to (708, 135)
Screenshot: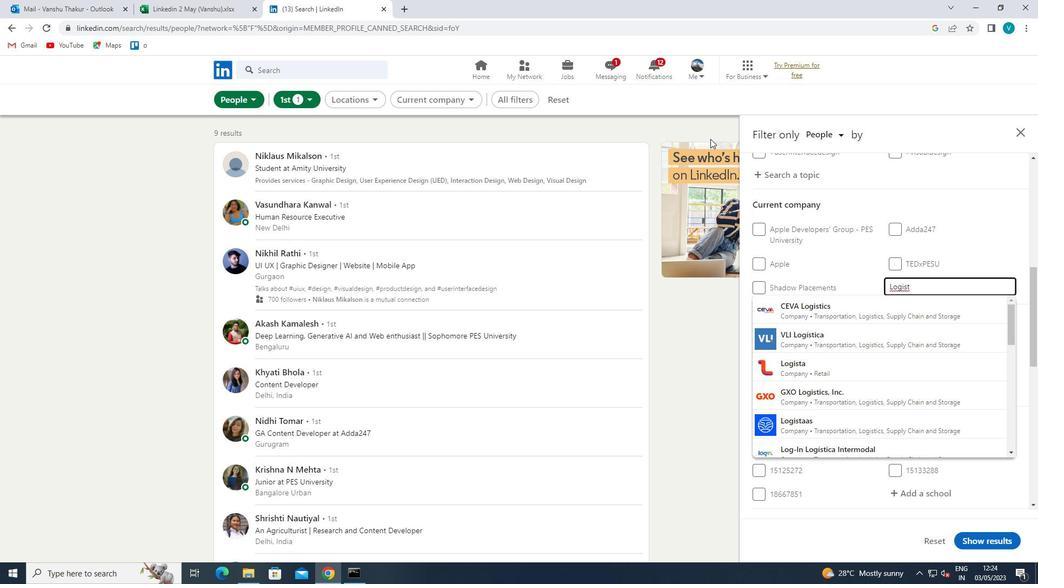 
Action: Key pressed ICS
Screenshot: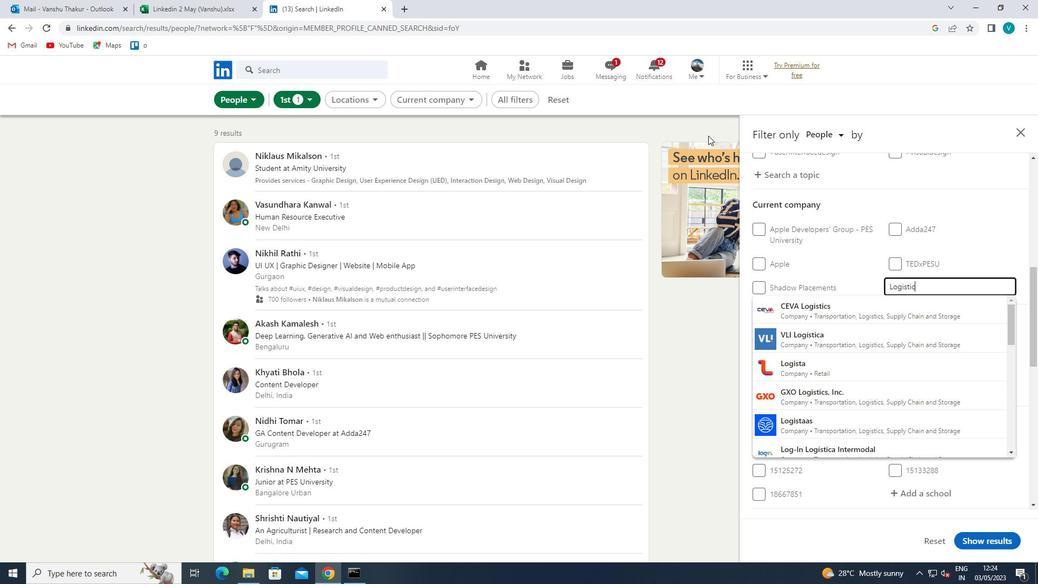 
Action: Mouse moved to (852, 300)
Screenshot: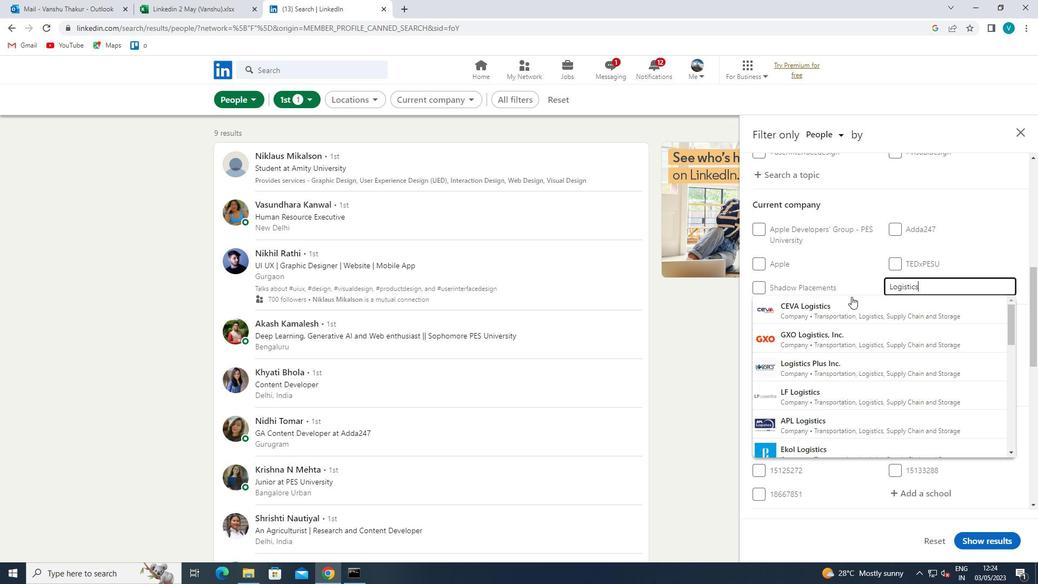 
Action: Mouse pressed left at (852, 300)
Screenshot: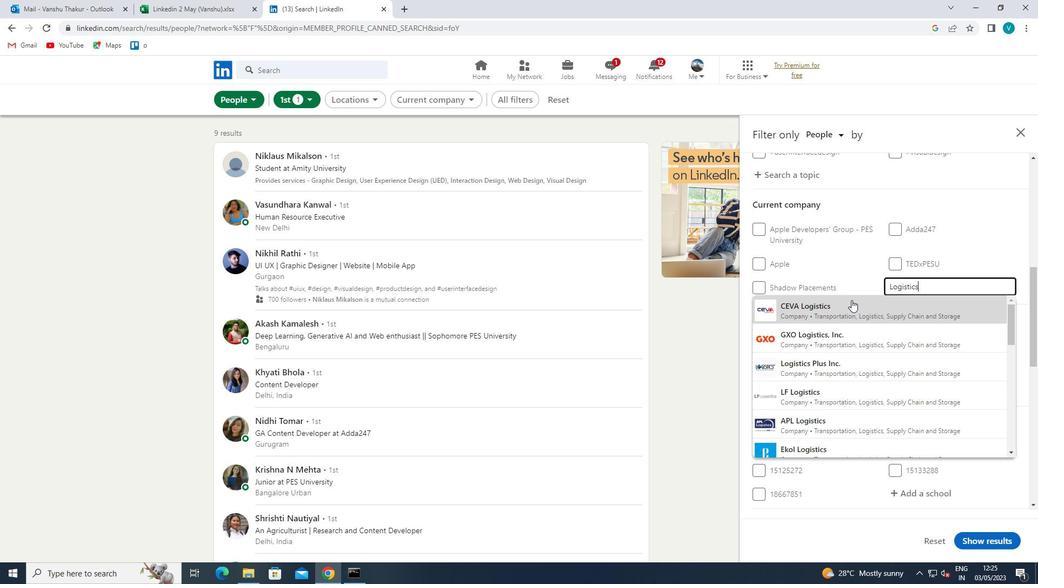 
Action: Mouse moved to (852, 300)
Screenshot: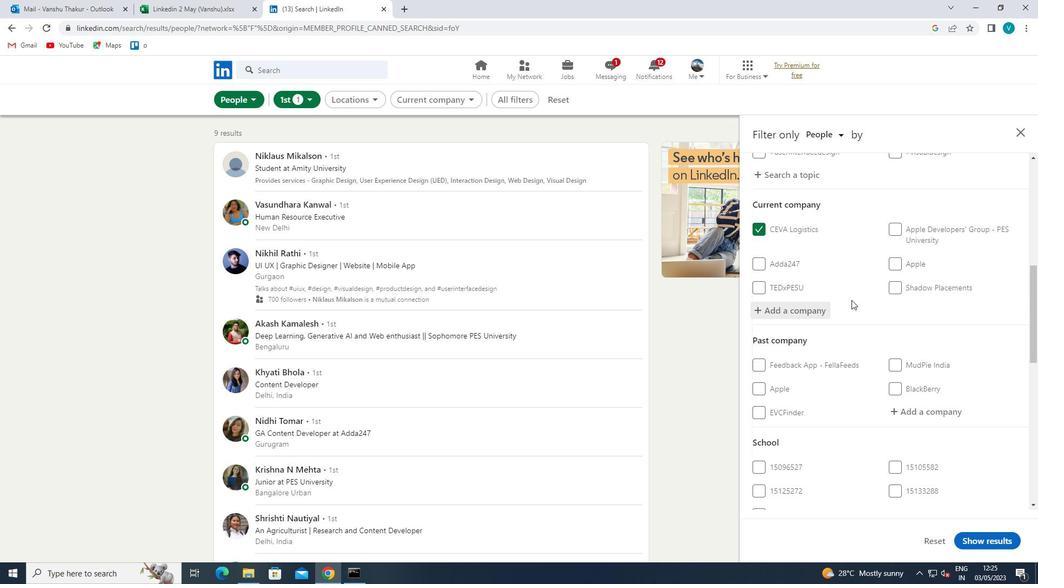 
Action: Mouse scrolled (852, 300) with delta (0, 0)
Screenshot: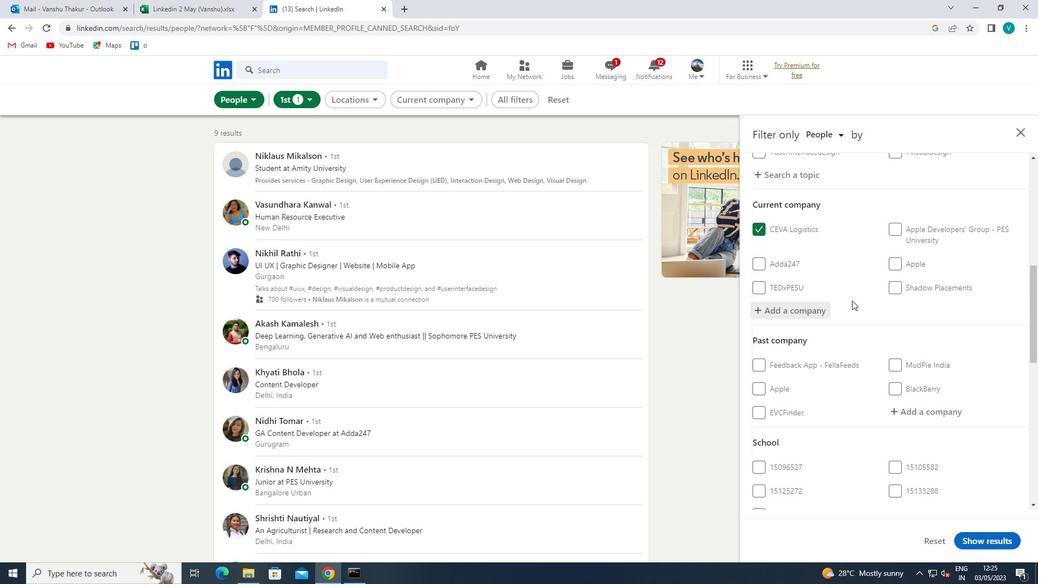 
Action: Mouse scrolled (852, 300) with delta (0, 0)
Screenshot: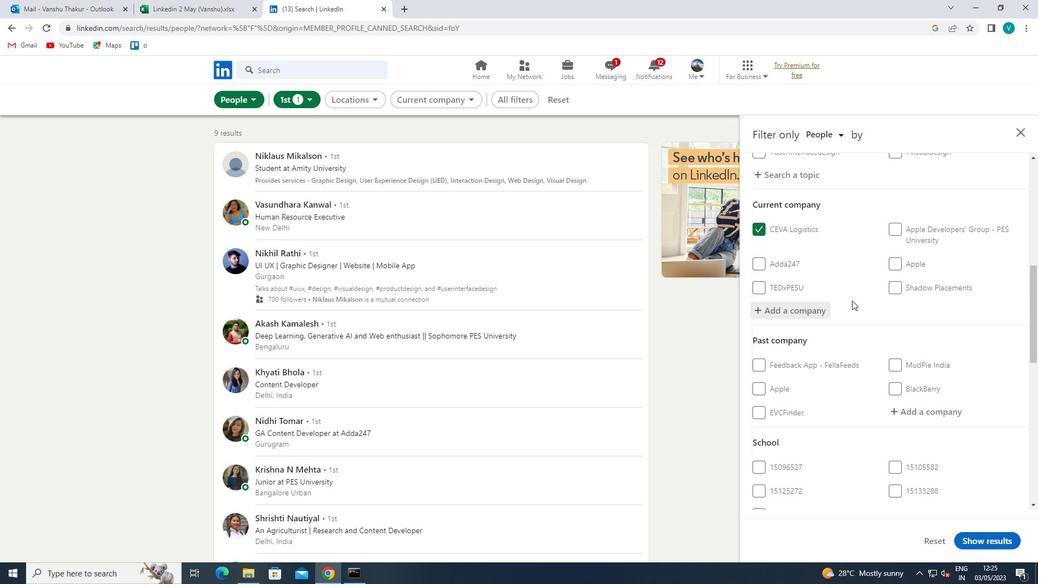 
Action: Mouse scrolled (852, 300) with delta (0, 0)
Screenshot: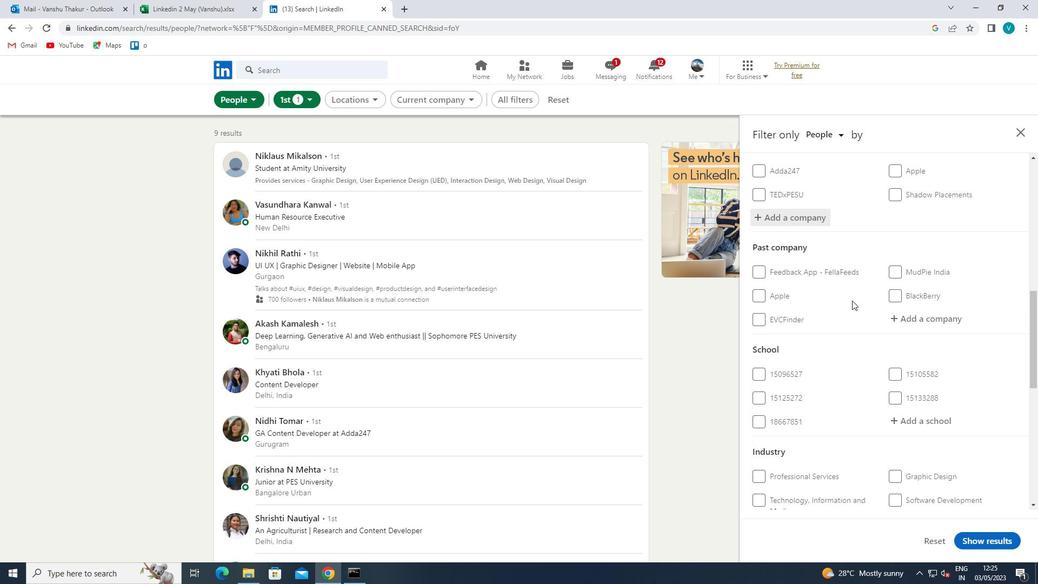 
Action: Mouse scrolled (852, 300) with delta (0, 0)
Screenshot: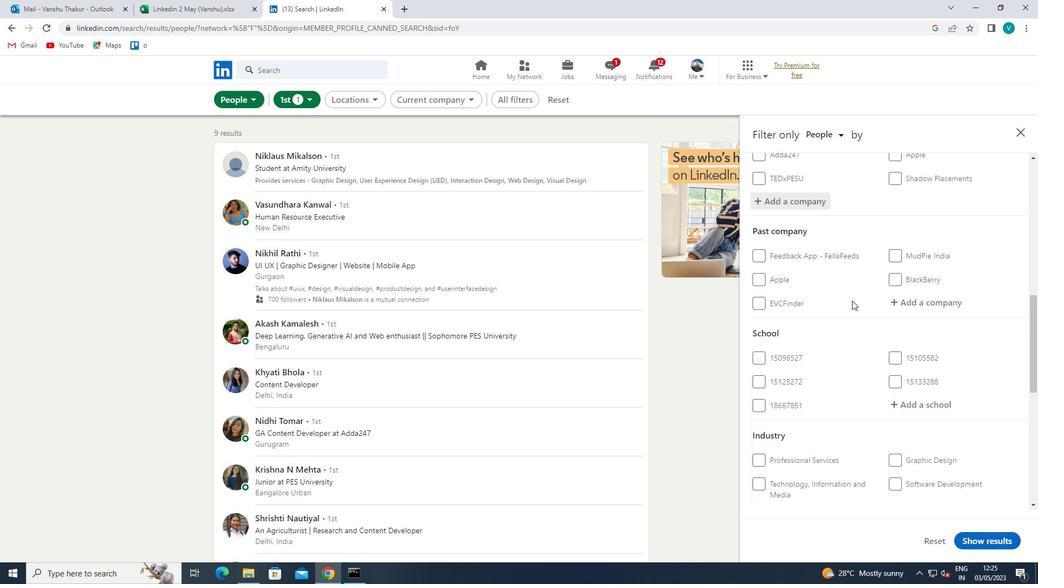 
Action: Mouse moved to (918, 295)
Screenshot: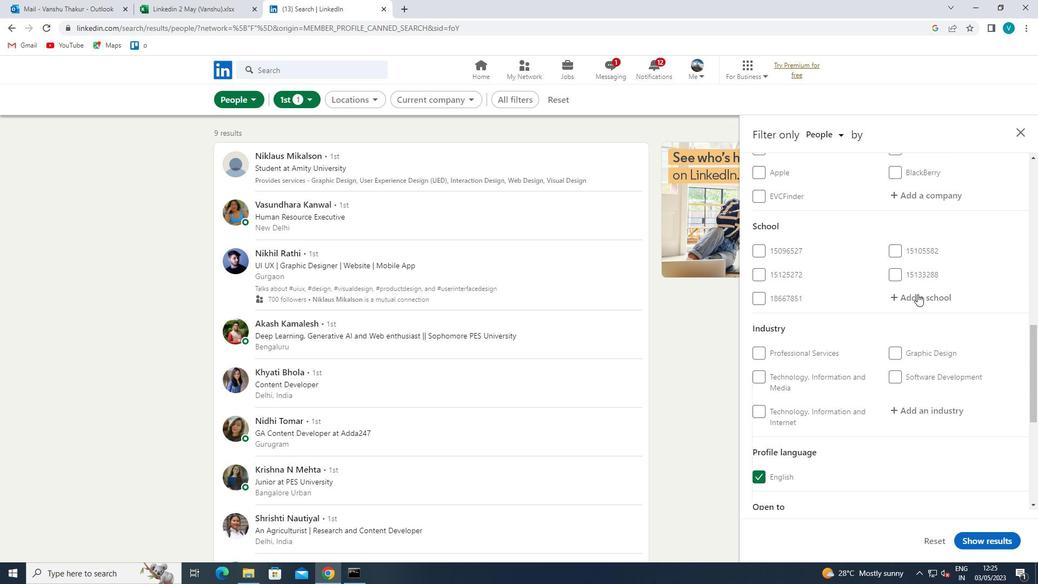 
Action: Mouse pressed left at (918, 295)
Screenshot: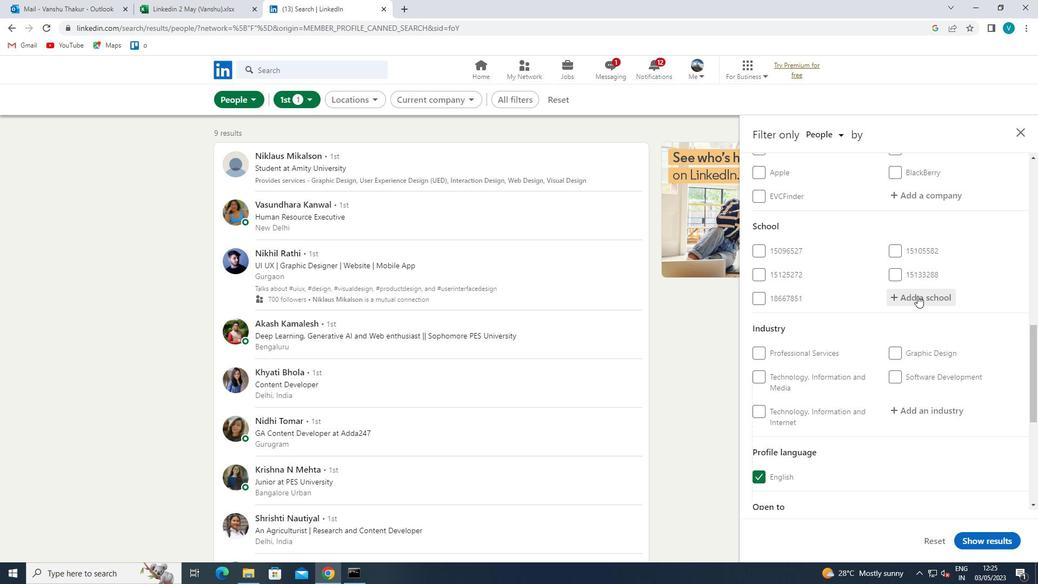 
Action: Mouse moved to (920, 295)
Screenshot: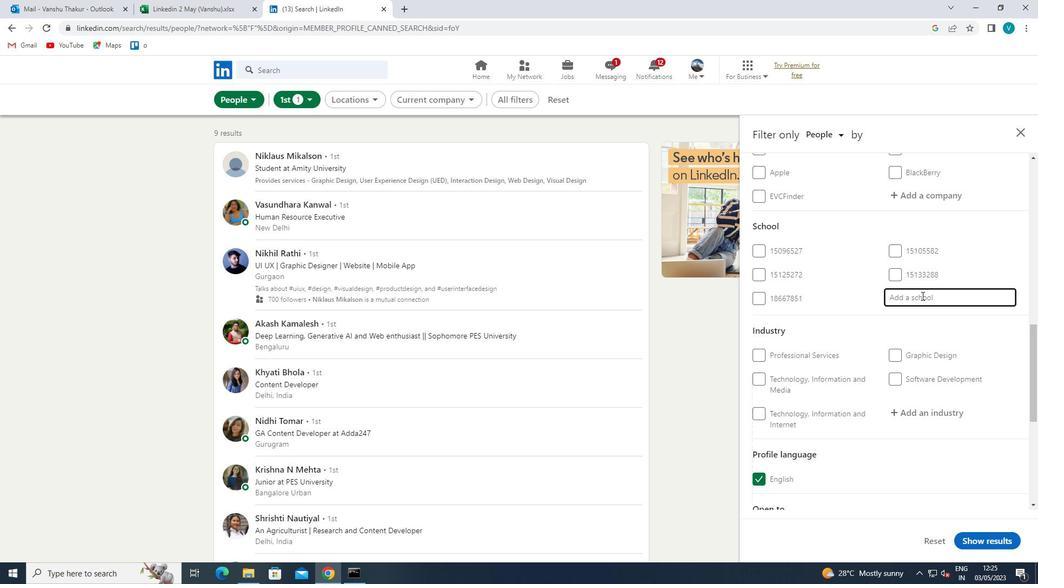 
Action: Key pressed <Key.shift>
Screenshot: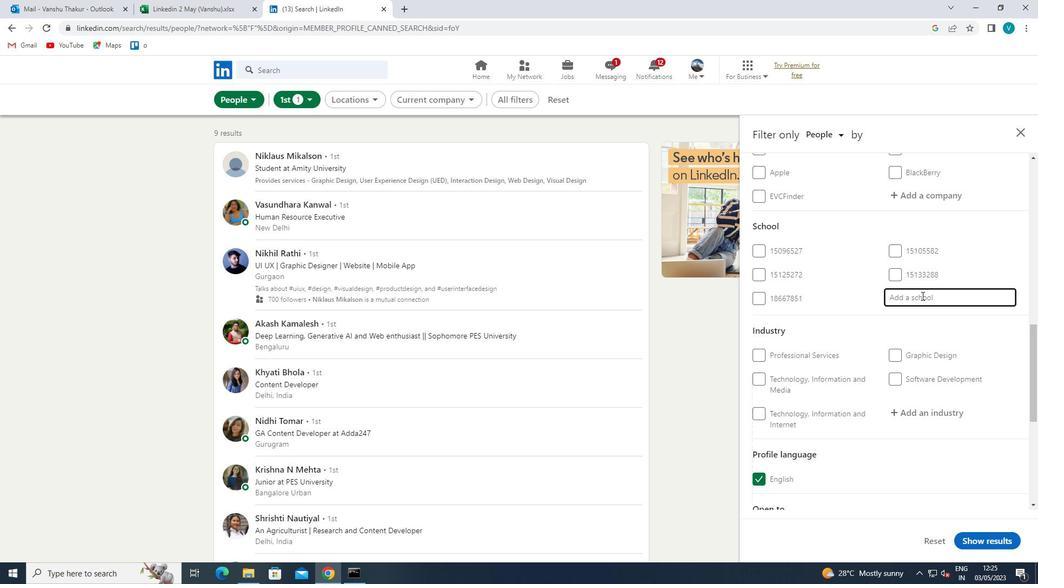 
Action: Mouse moved to (920, 296)
Screenshot: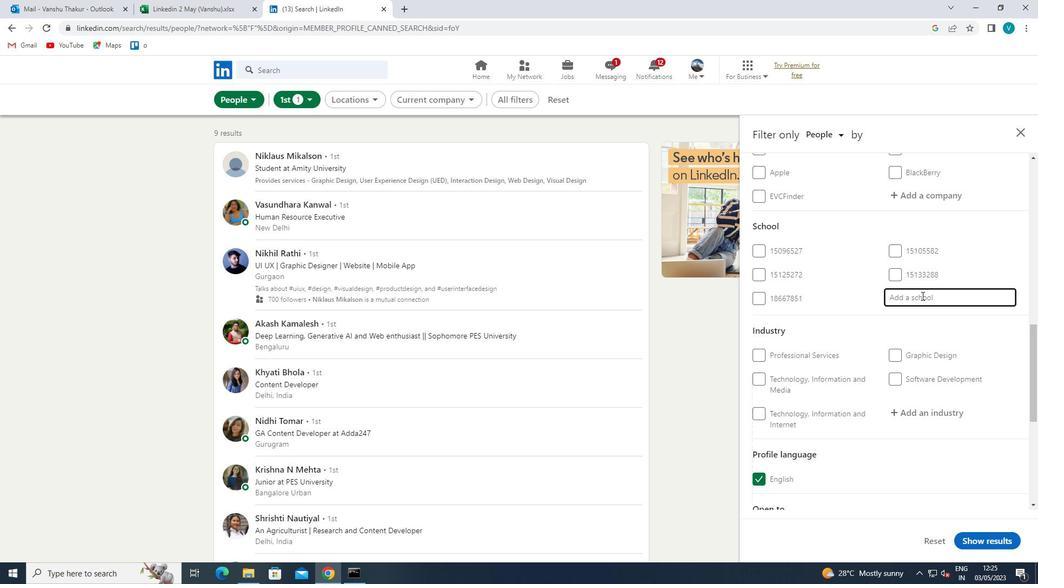 
Action: Key pressed SU
Screenshot: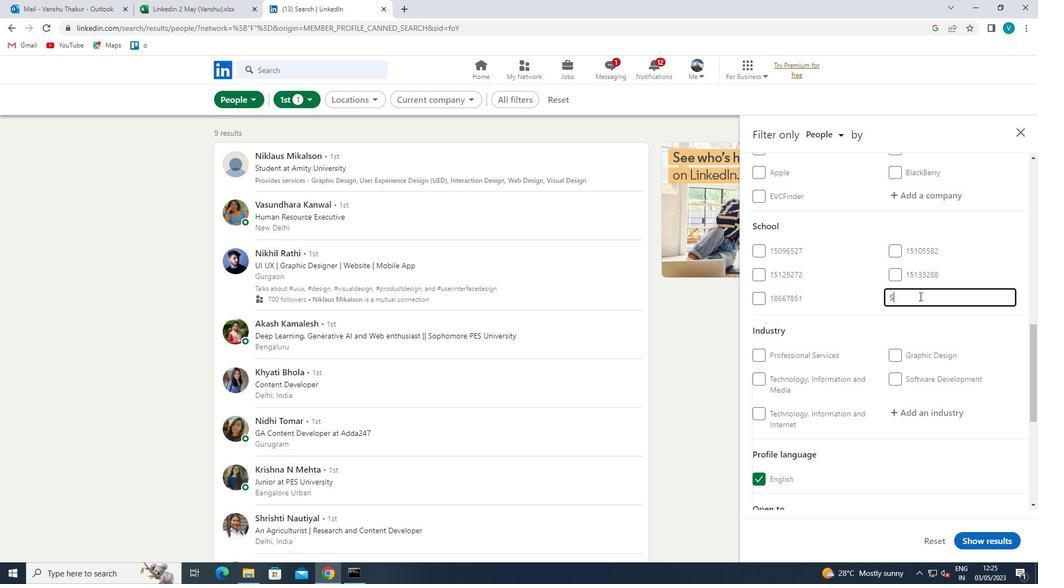 
Action: Mouse moved to (919, 297)
Screenshot: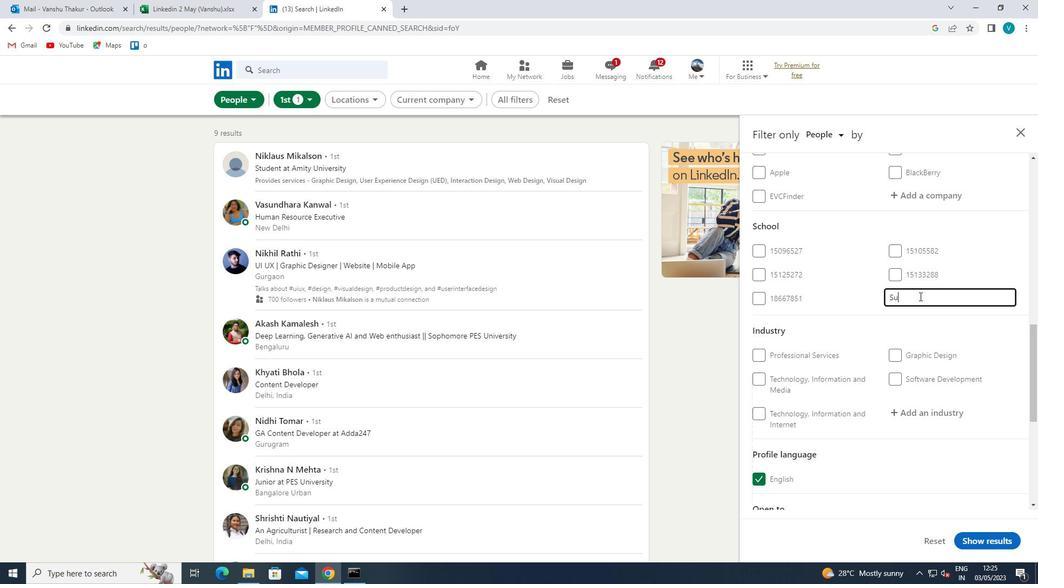 
Action: Key pressed BHART
Screenshot: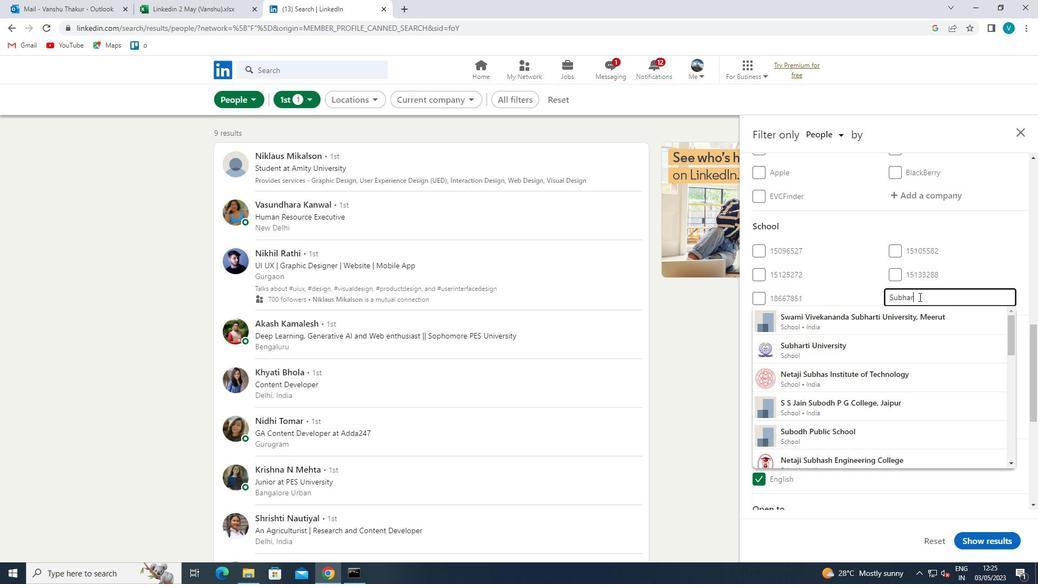 
Action: Mouse moved to (898, 306)
Screenshot: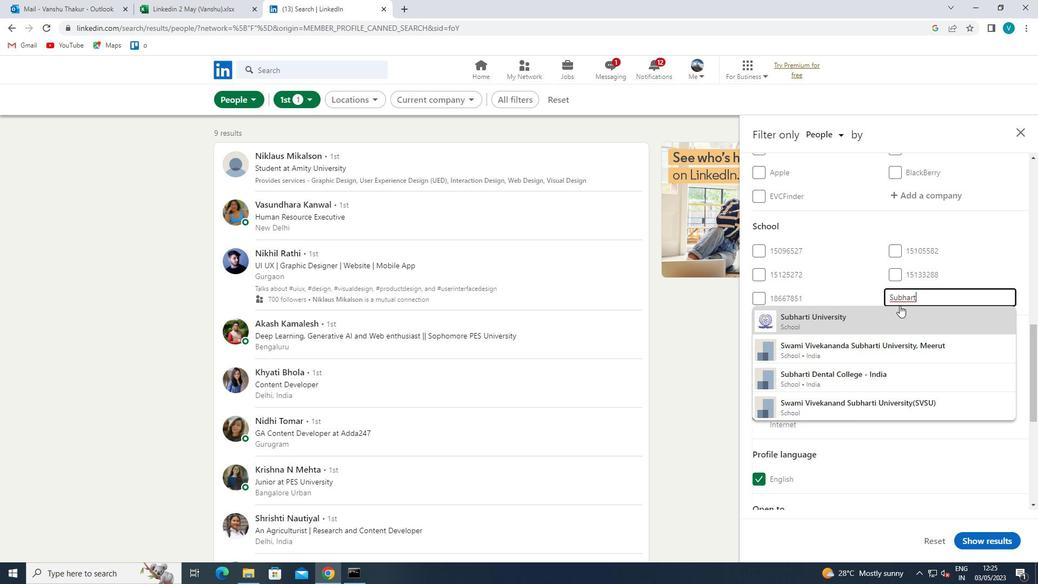 
Action: Mouse pressed left at (898, 306)
Screenshot: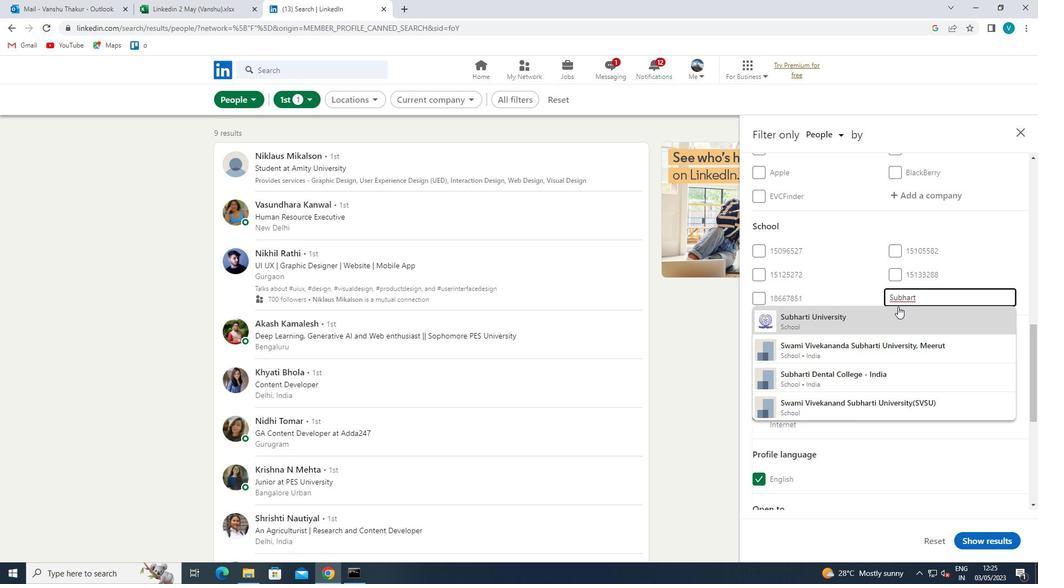 
Action: Mouse moved to (898, 307)
Screenshot: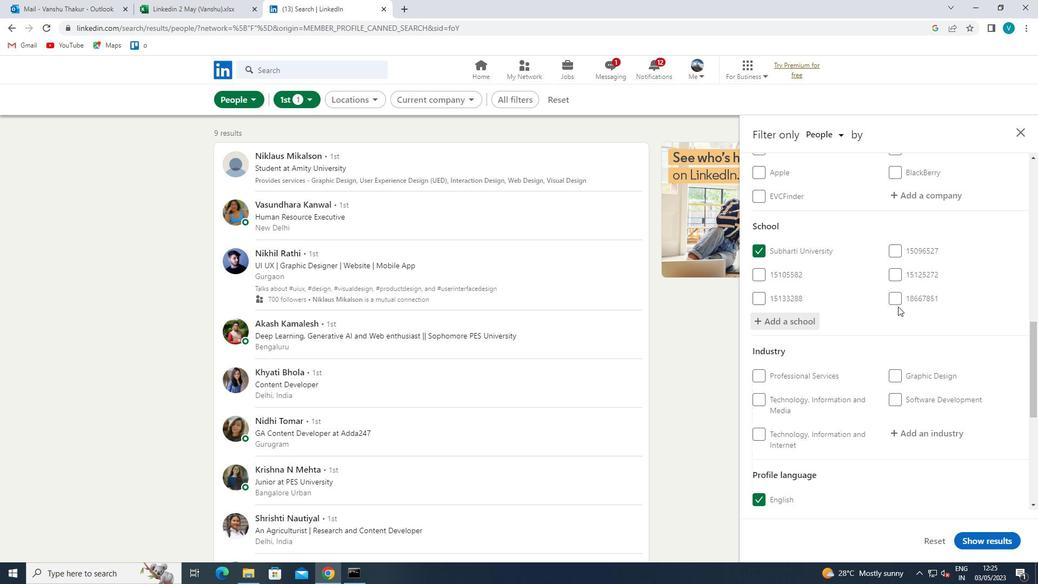 
Action: Mouse scrolled (898, 306) with delta (0, 0)
Screenshot: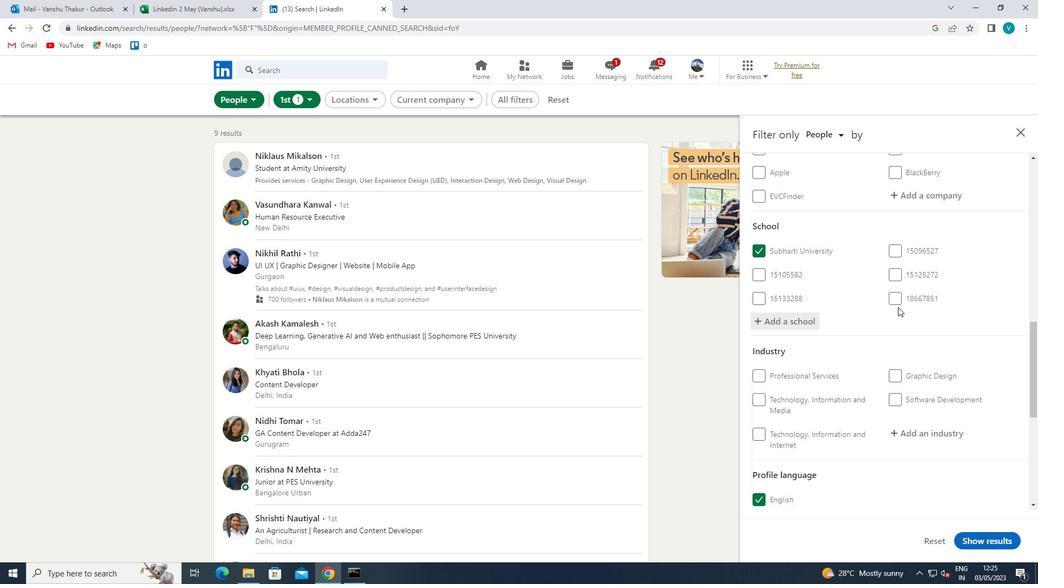 
Action: Mouse moved to (899, 308)
Screenshot: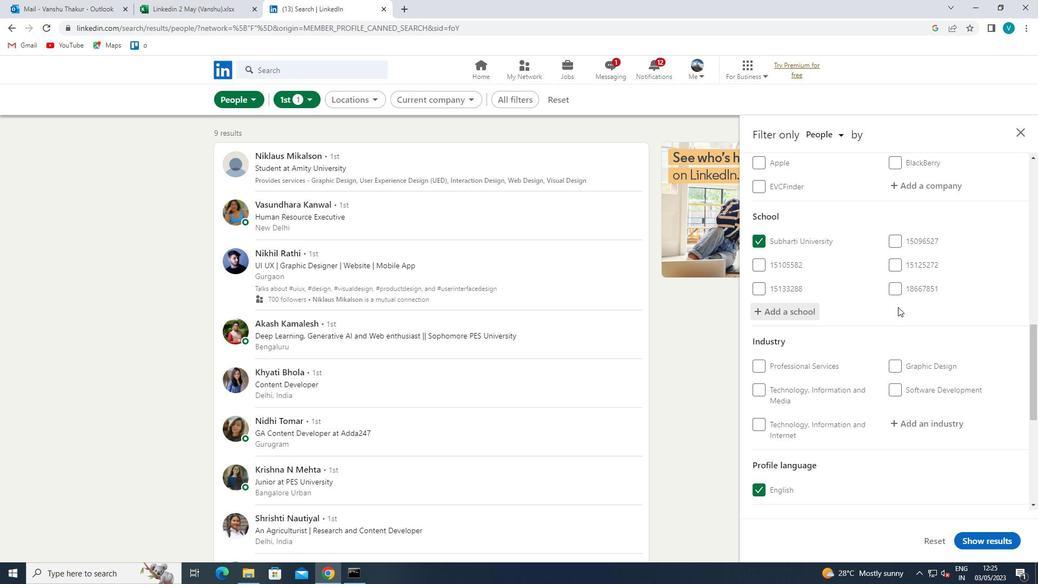 
Action: Mouse scrolled (899, 308) with delta (0, 0)
Screenshot: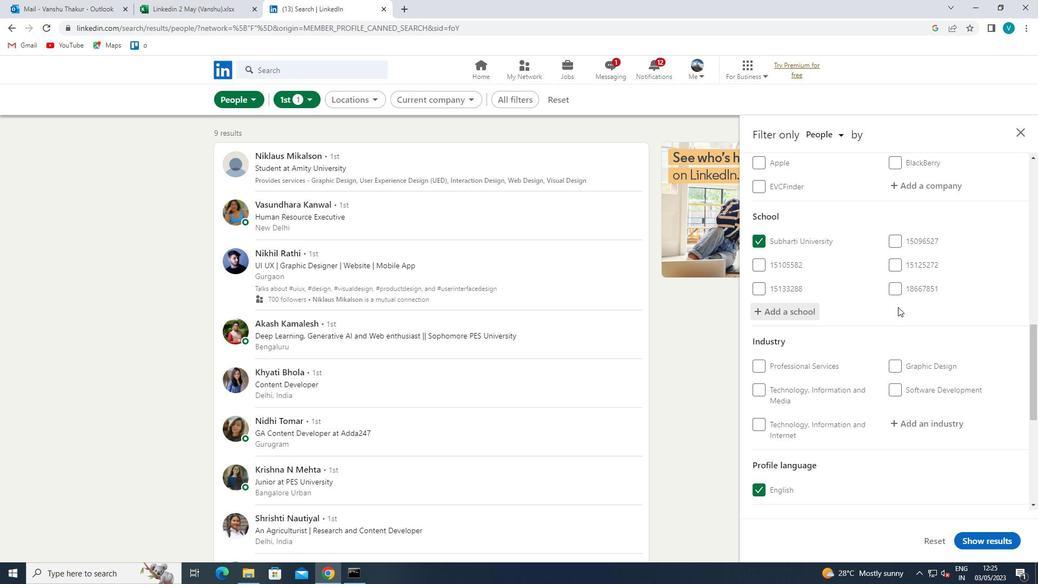 
Action: Mouse moved to (899, 310)
Screenshot: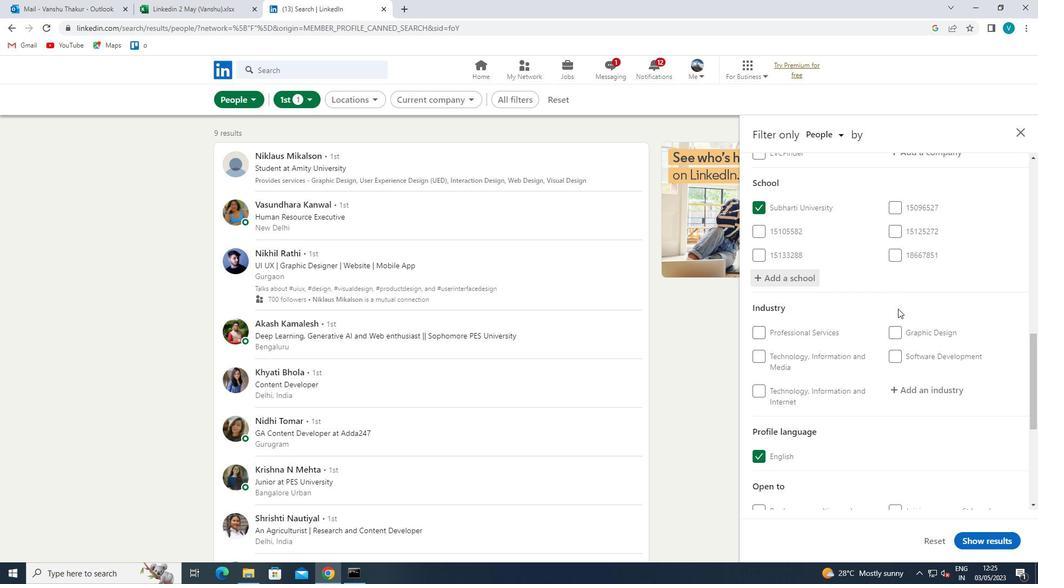
Action: Mouse scrolled (899, 309) with delta (0, 0)
Screenshot: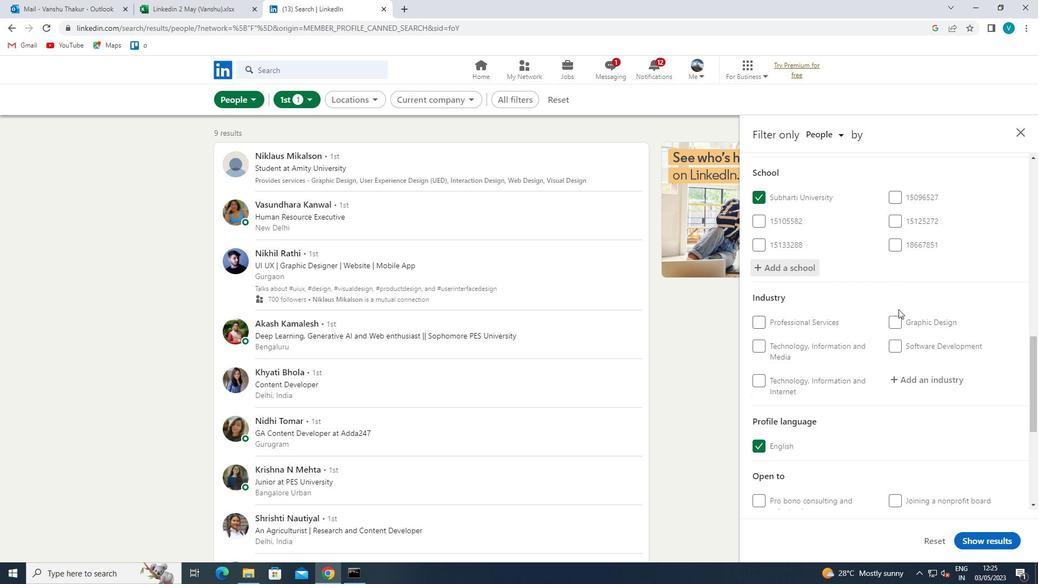
Action: Mouse moved to (932, 274)
Screenshot: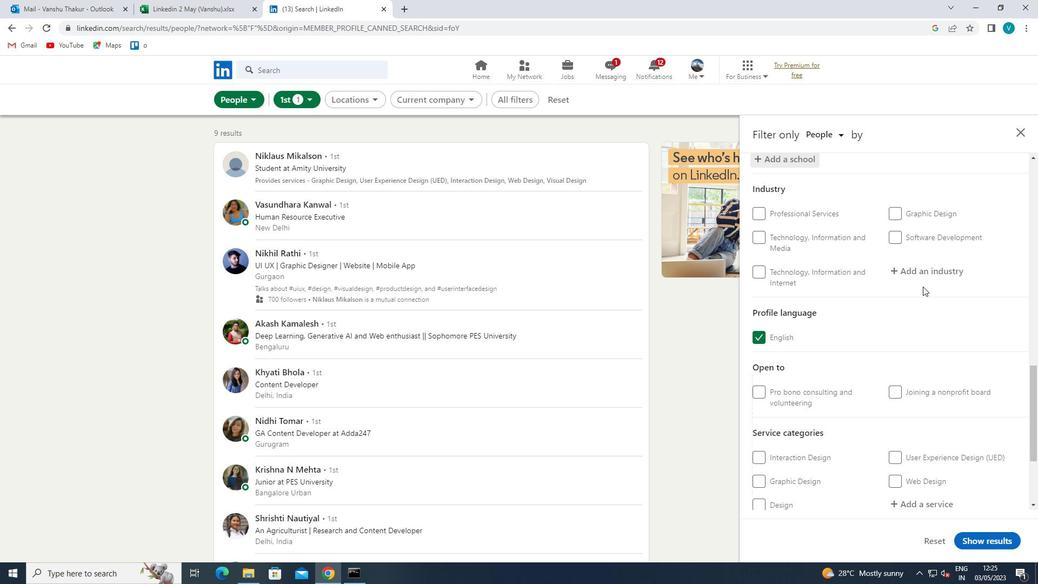 
Action: Mouse pressed left at (932, 274)
Screenshot: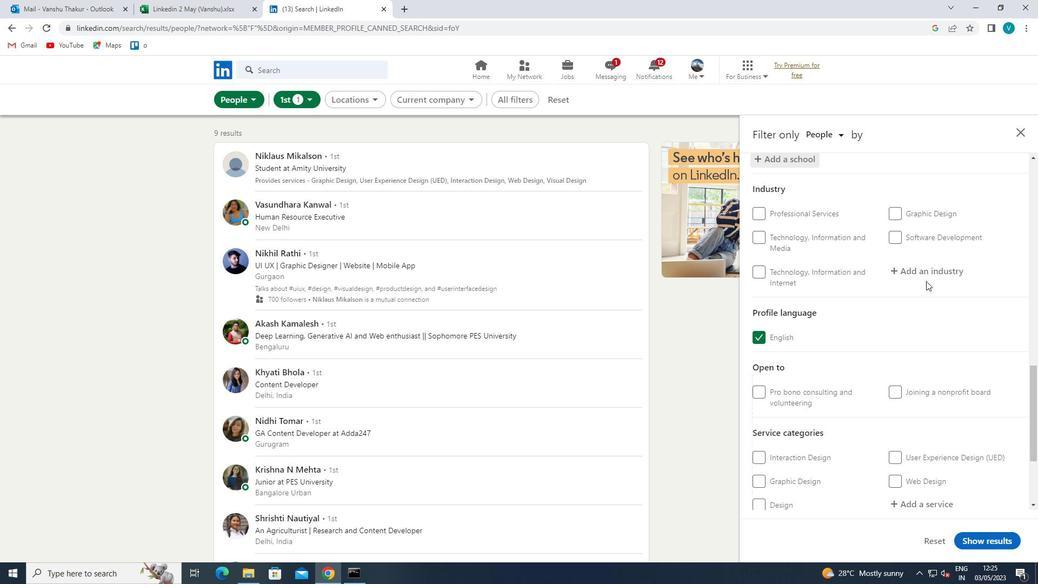 
Action: Mouse moved to (847, 224)
Screenshot: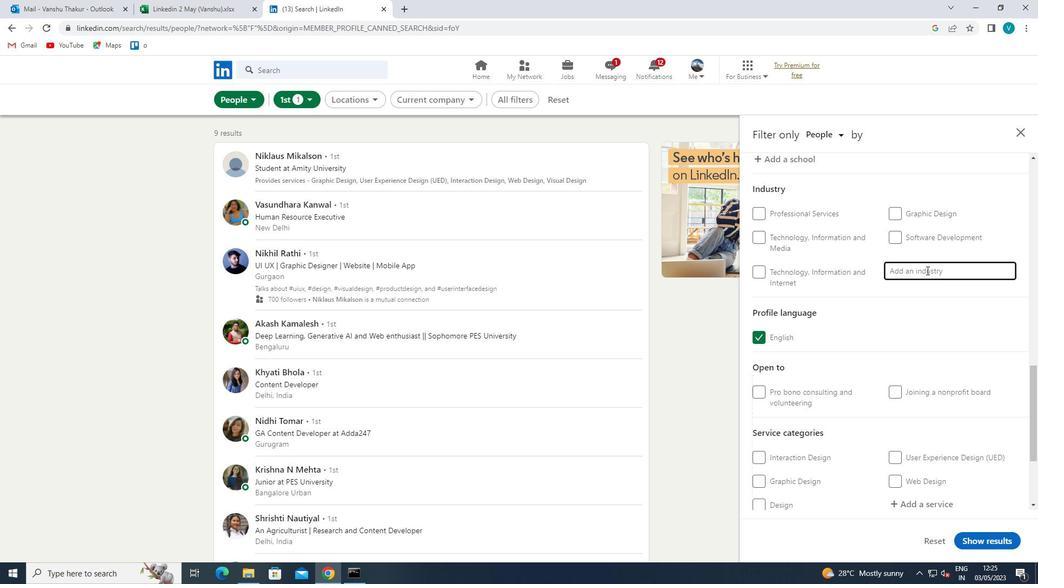 
Action: Key pressed <Key.shift>PACK
Screenshot: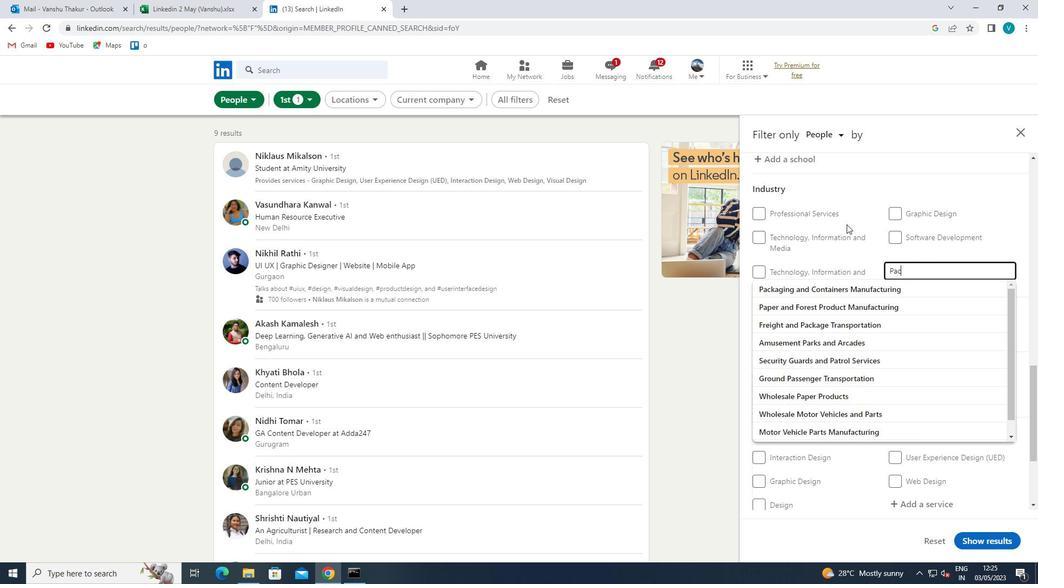 
Action: Mouse moved to (853, 284)
Screenshot: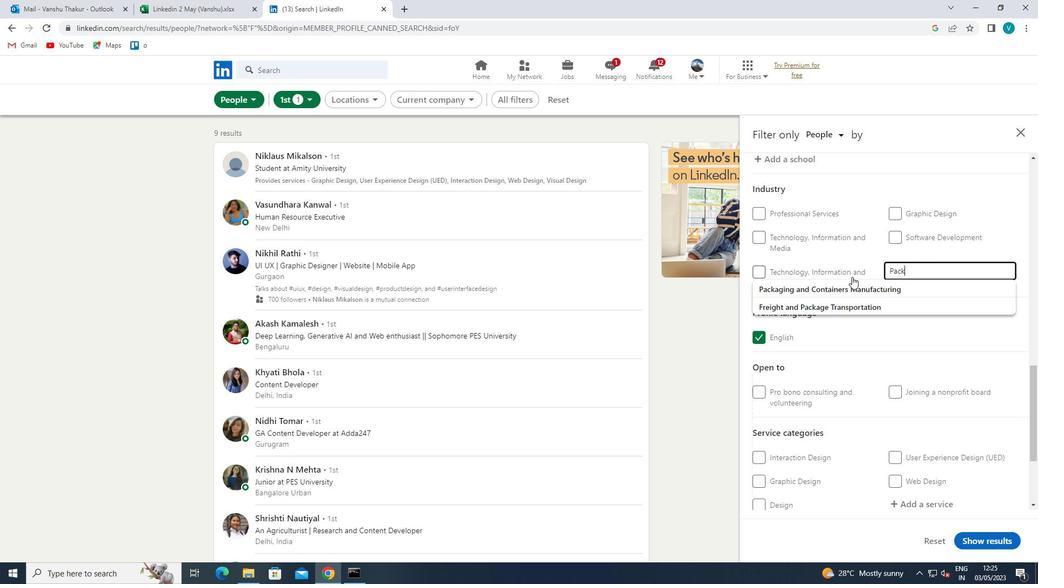 
Action: Mouse pressed left at (853, 284)
Screenshot: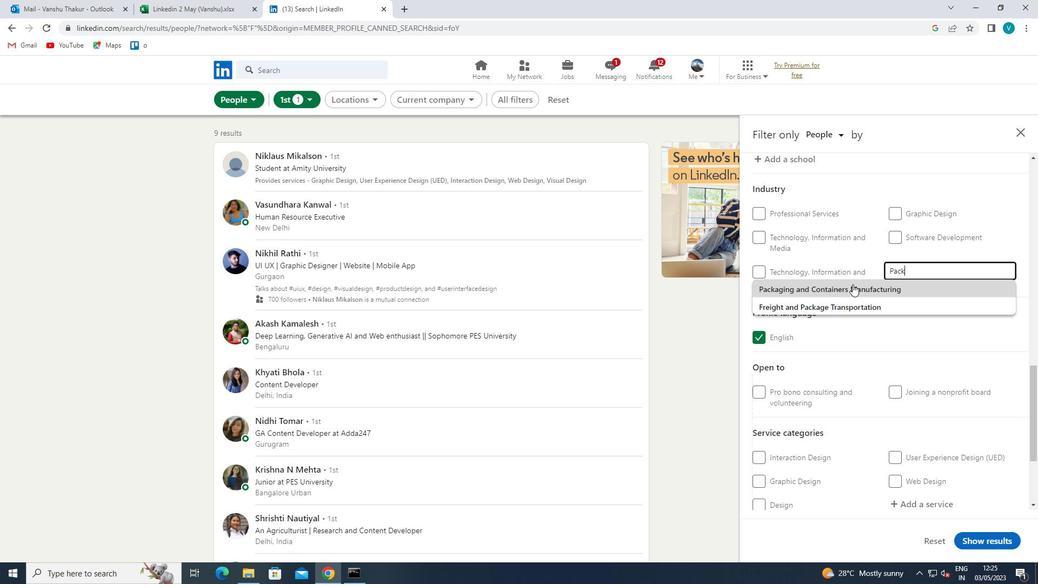 
Action: Mouse moved to (880, 268)
Screenshot: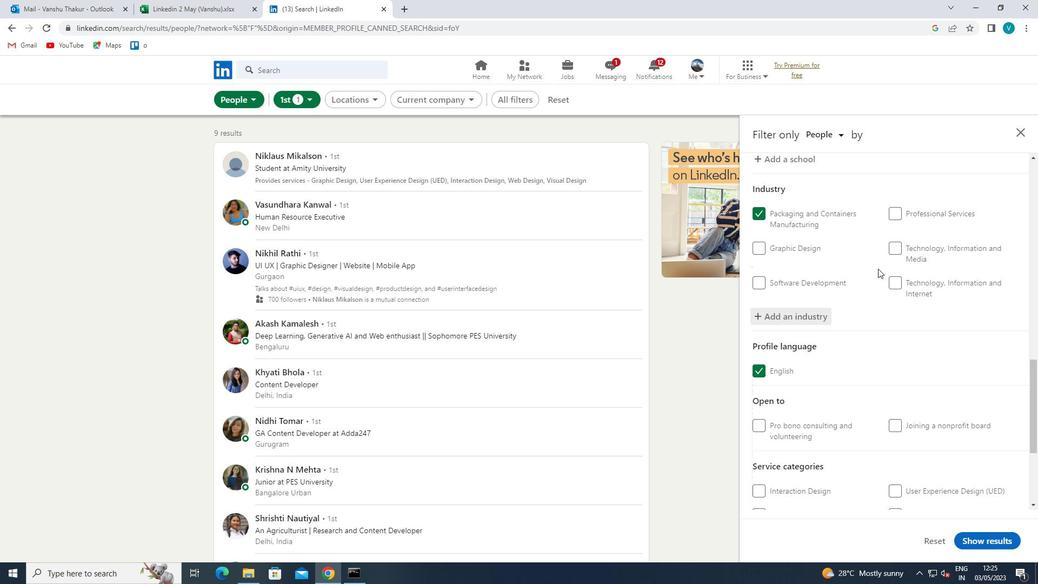 
Action: Mouse scrolled (880, 267) with delta (0, 0)
Screenshot: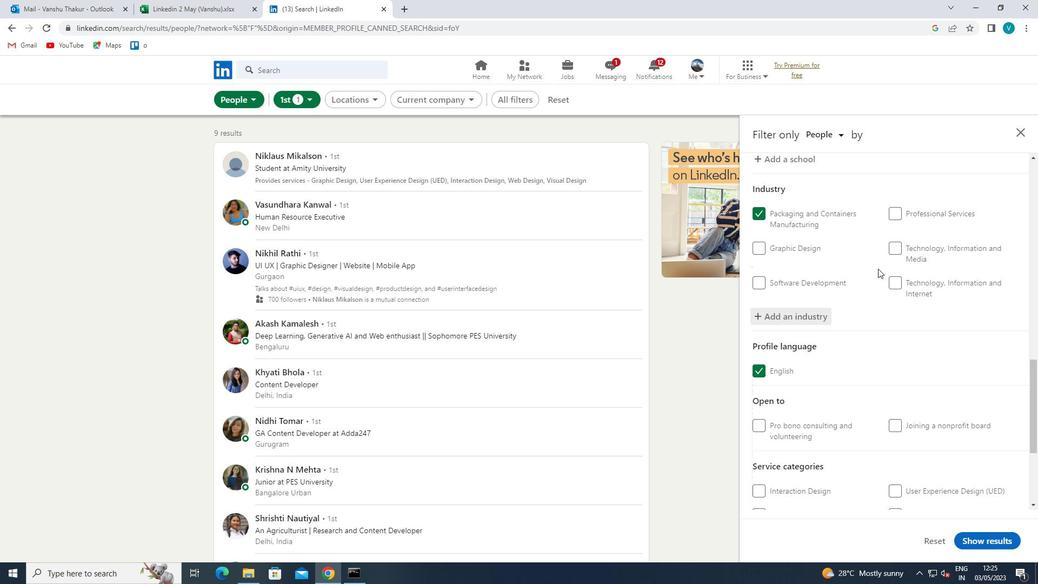
Action: Mouse moved to (881, 267)
Screenshot: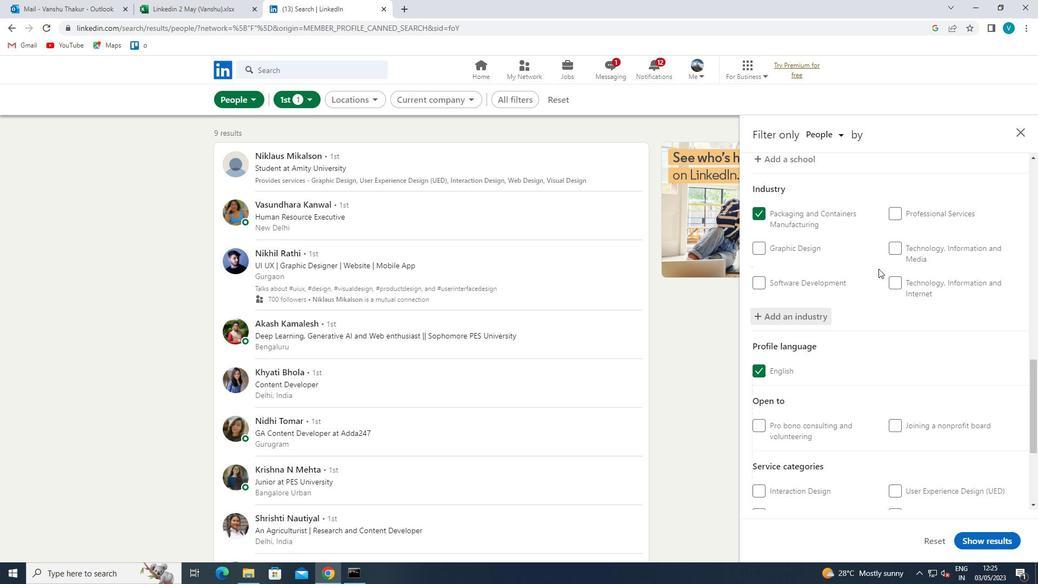 
Action: Mouse scrolled (881, 267) with delta (0, 0)
Screenshot: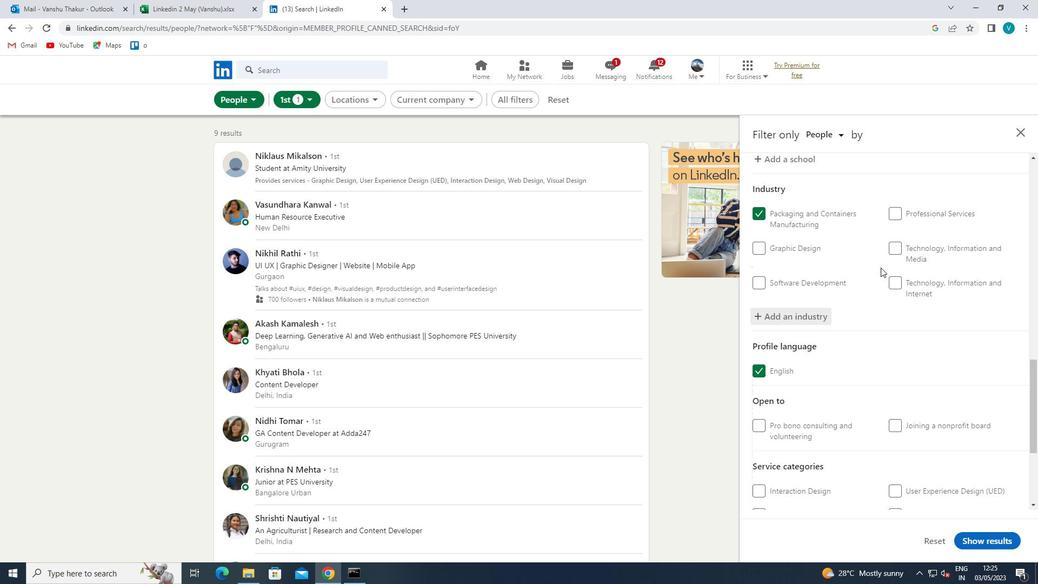 
Action: Mouse scrolled (881, 267) with delta (0, 0)
Screenshot: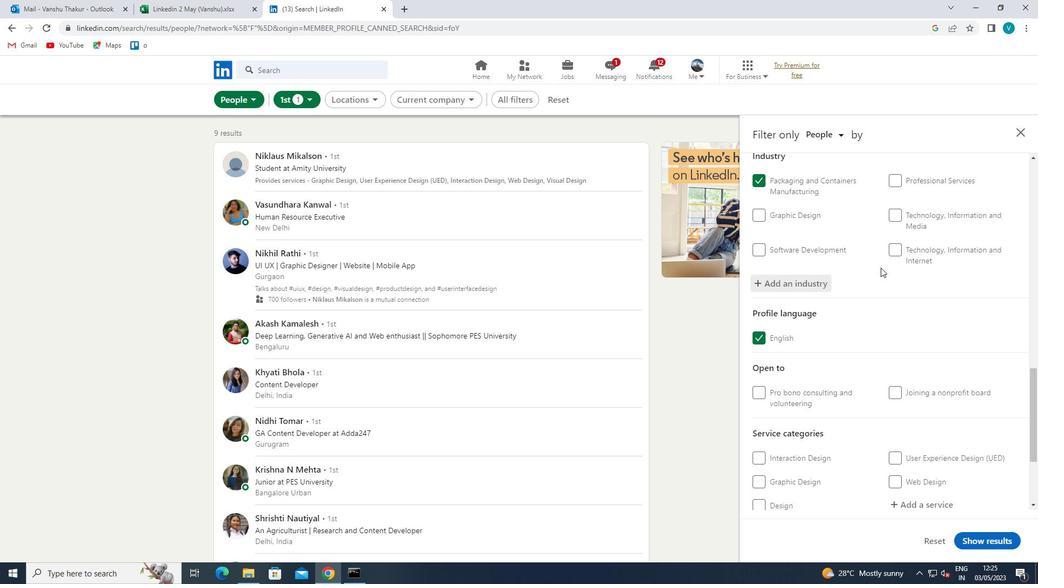 
Action: Mouse moved to (882, 266)
Screenshot: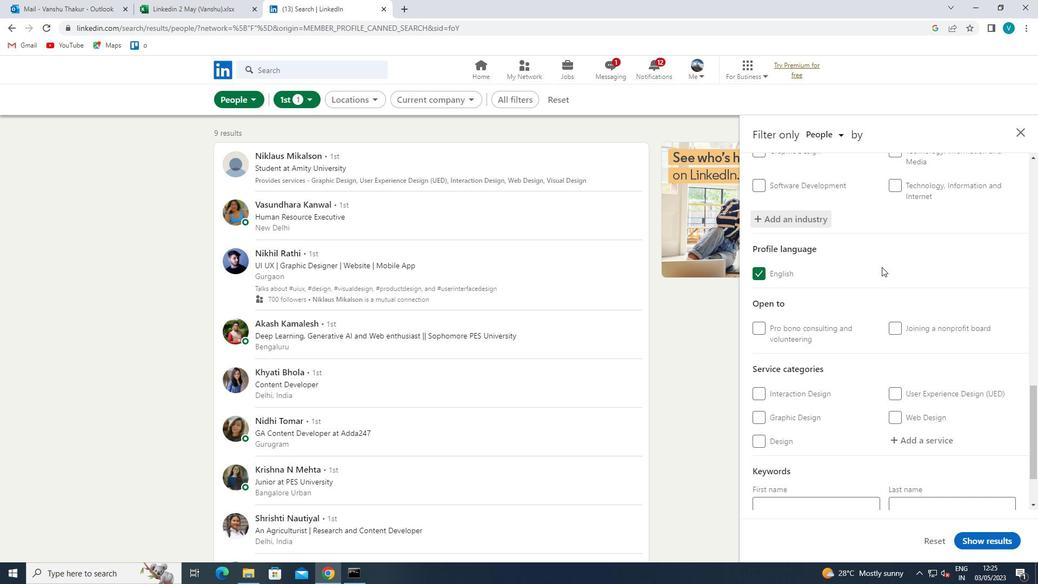
Action: Mouse scrolled (882, 266) with delta (0, 0)
Screenshot: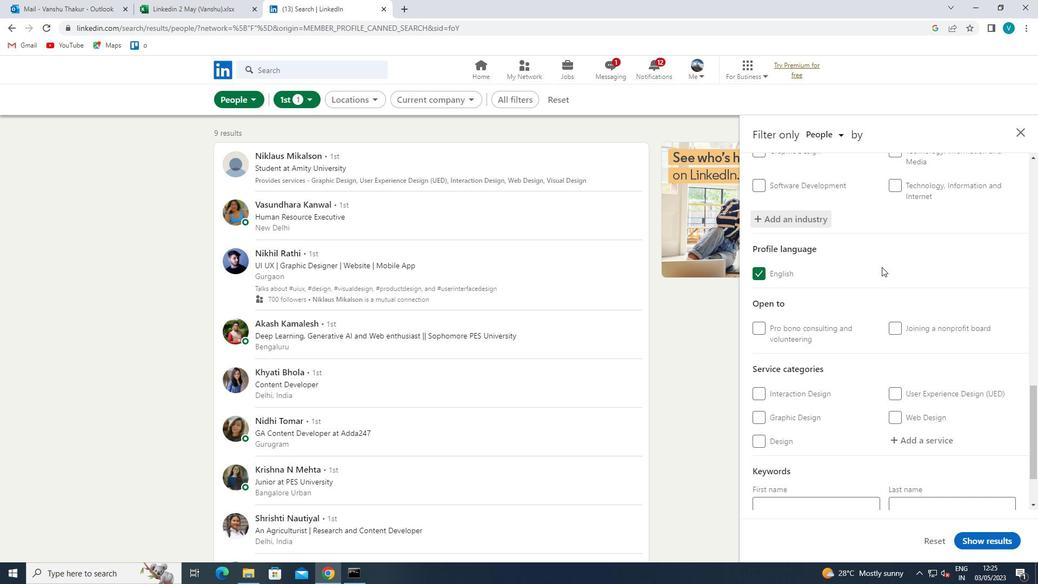 
Action: Mouse moved to (884, 266)
Screenshot: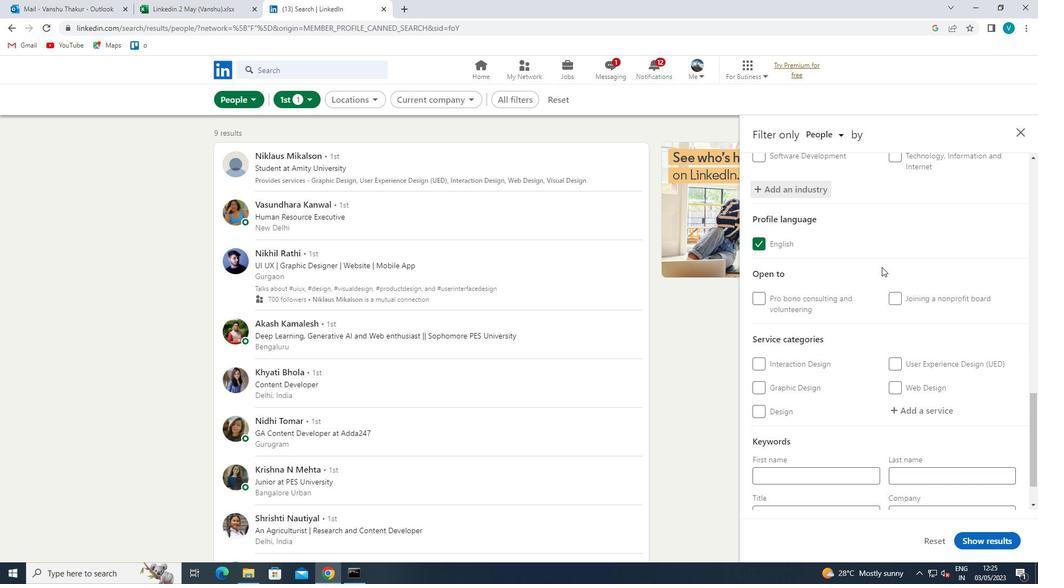 
Action: Mouse scrolled (884, 265) with delta (0, 0)
Screenshot: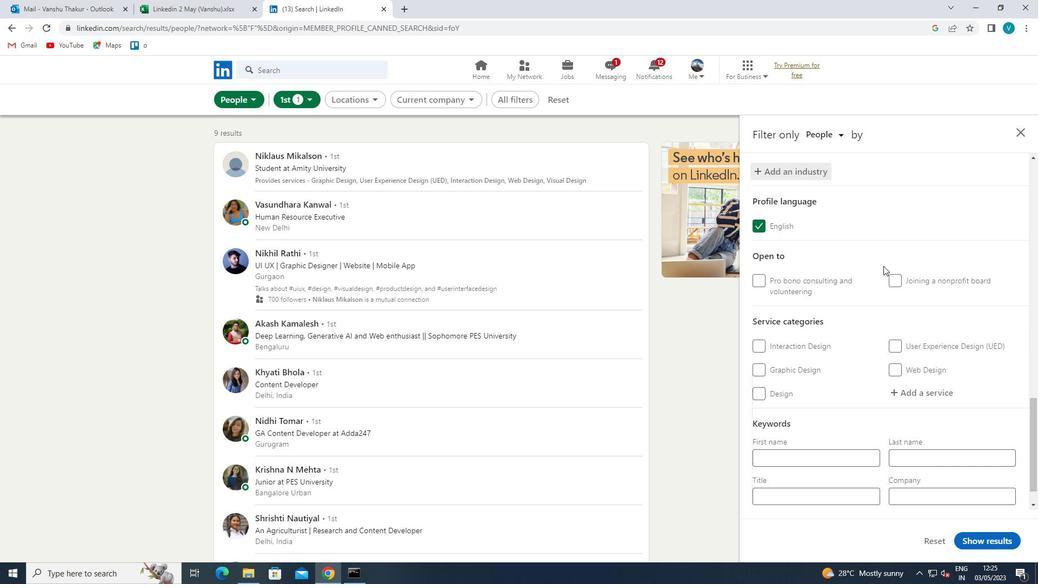 
Action: Mouse moved to (923, 357)
Screenshot: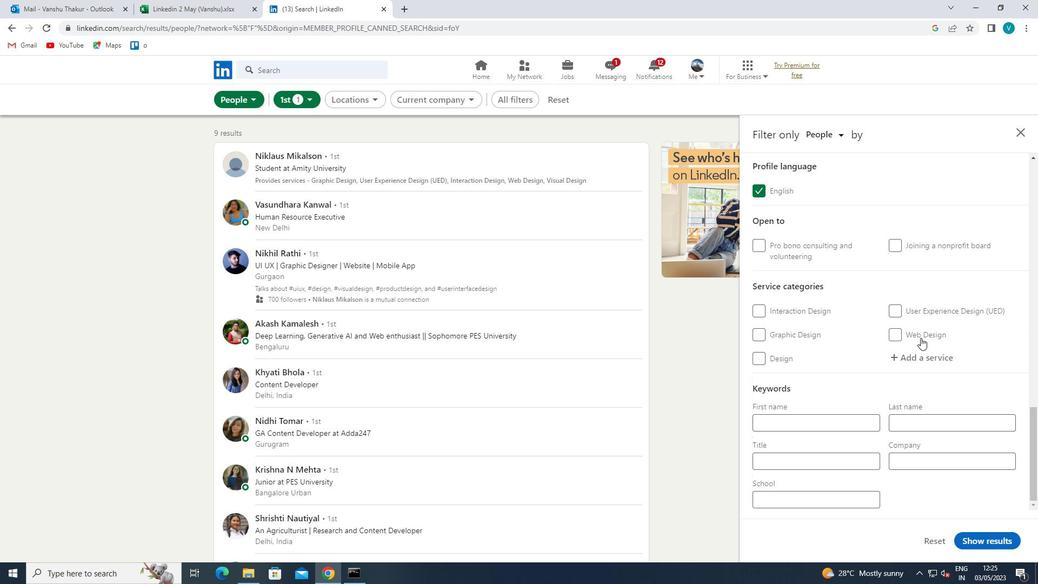 
Action: Mouse pressed left at (923, 357)
Screenshot: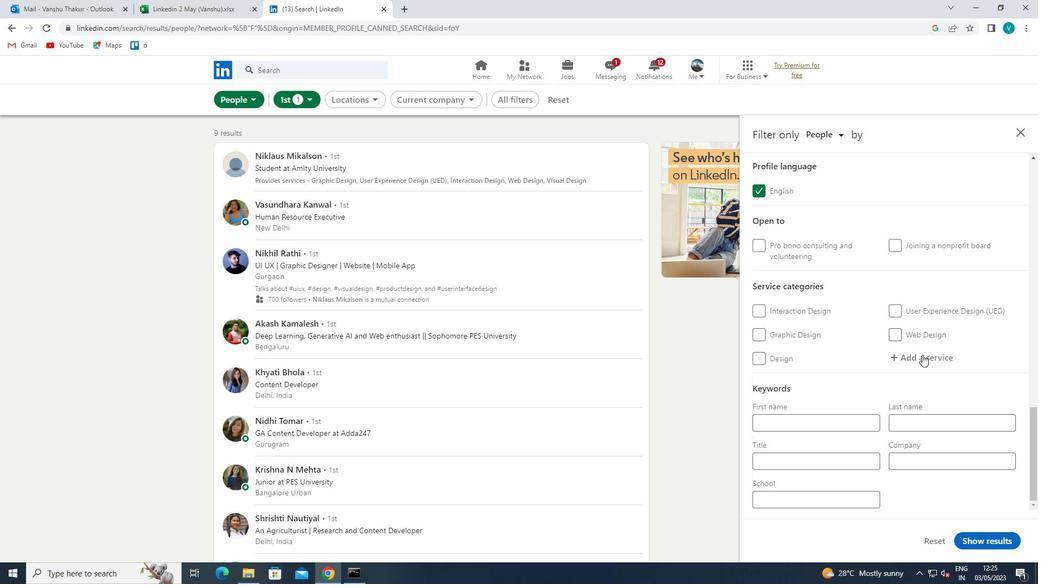 
Action: Mouse moved to (924, 358)
Screenshot: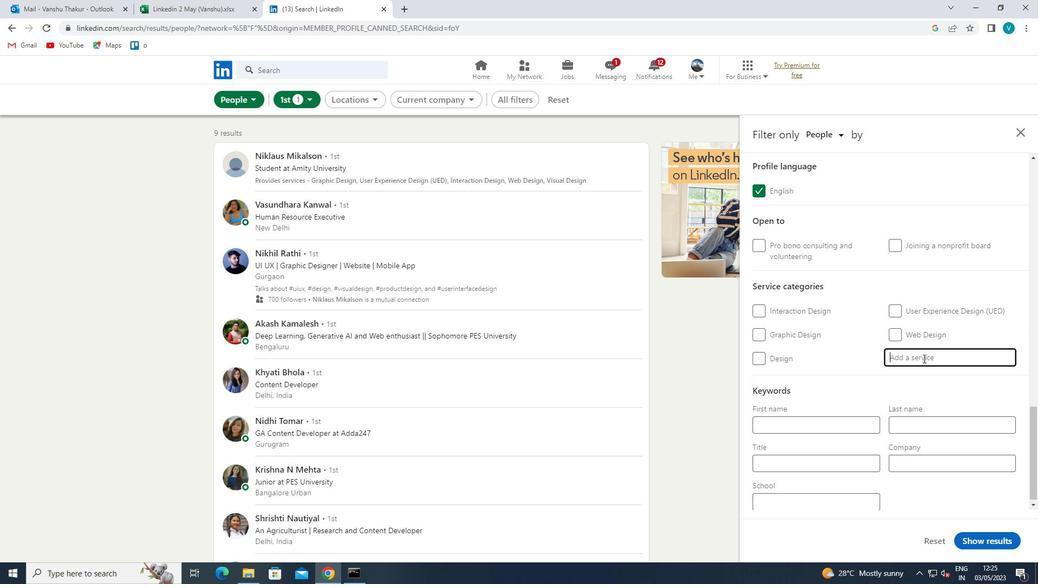 
Action: Key pressed <Key.shift>SUPPORT<Key.space>
Screenshot: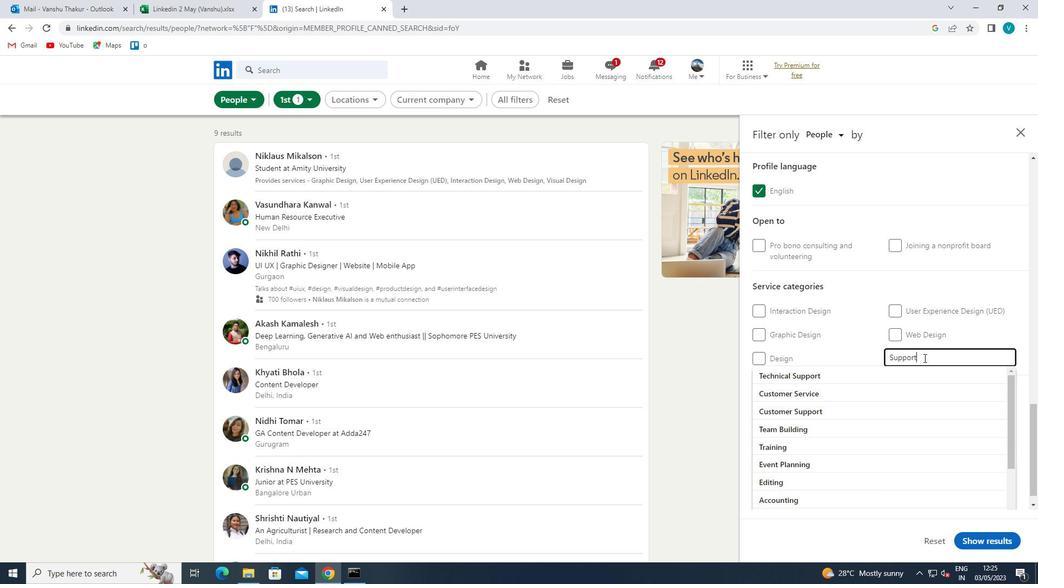 
Action: Mouse moved to (878, 368)
Screenshot: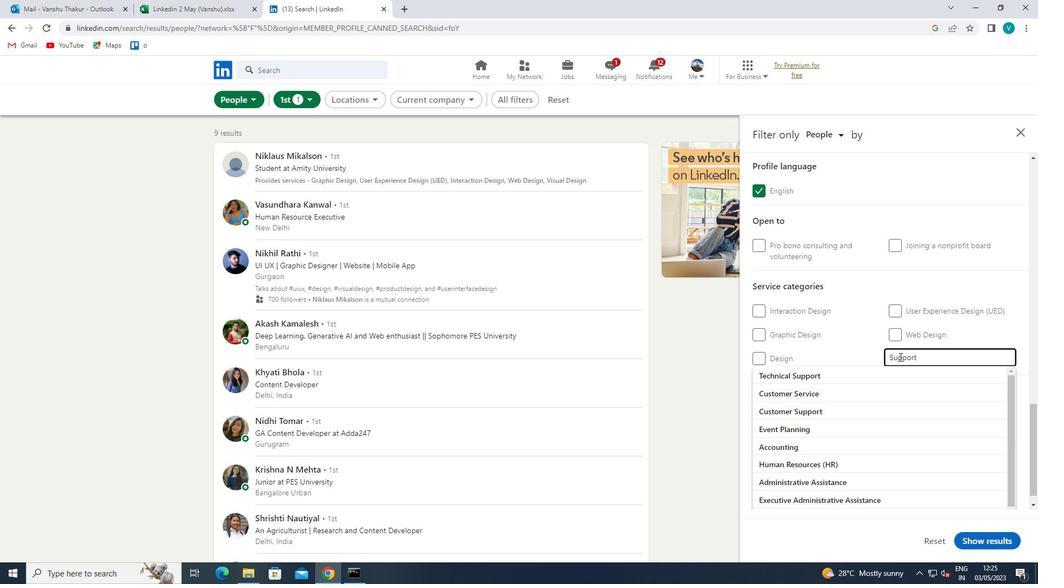 
Action: Key pressed <Key.shift>TECHNICAL<Key.space><Key.shift>WRITING
Screenshot: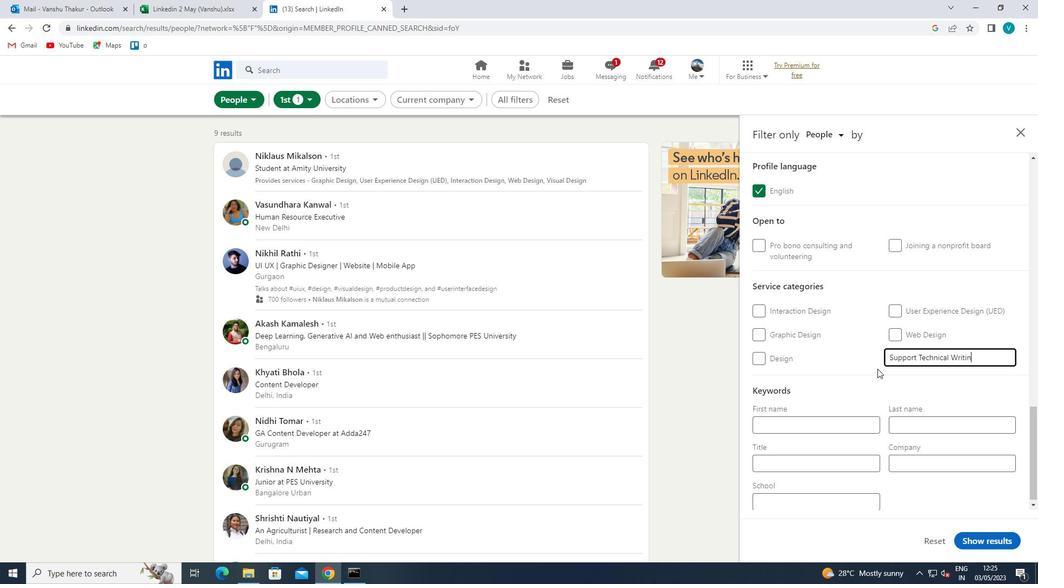
Action: Mouse pressed left at (878, 368)
Screenshot: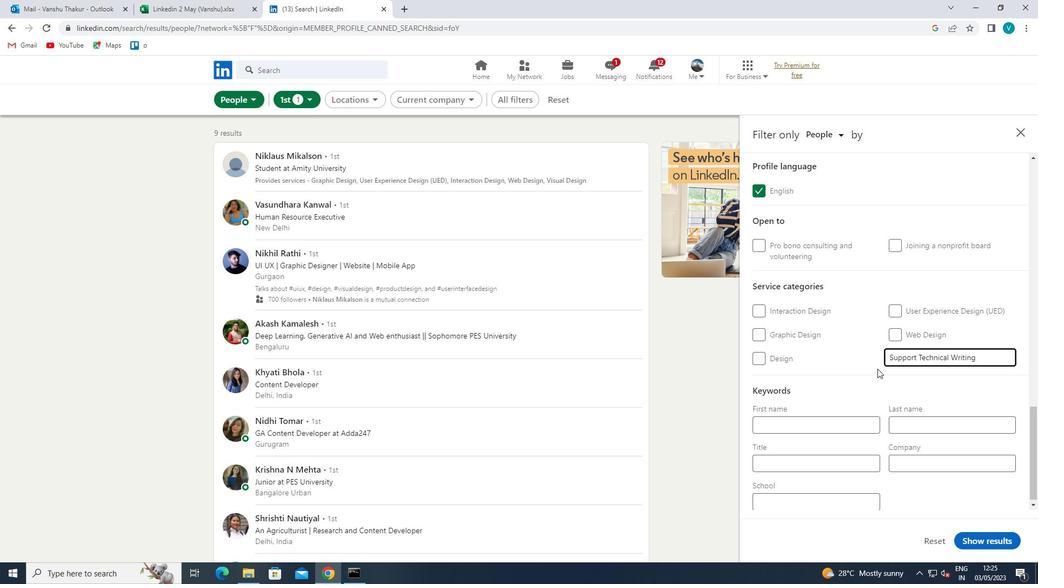
Action: Mouse scrolled (878, 368) with delta (0, 0)
Screenshot: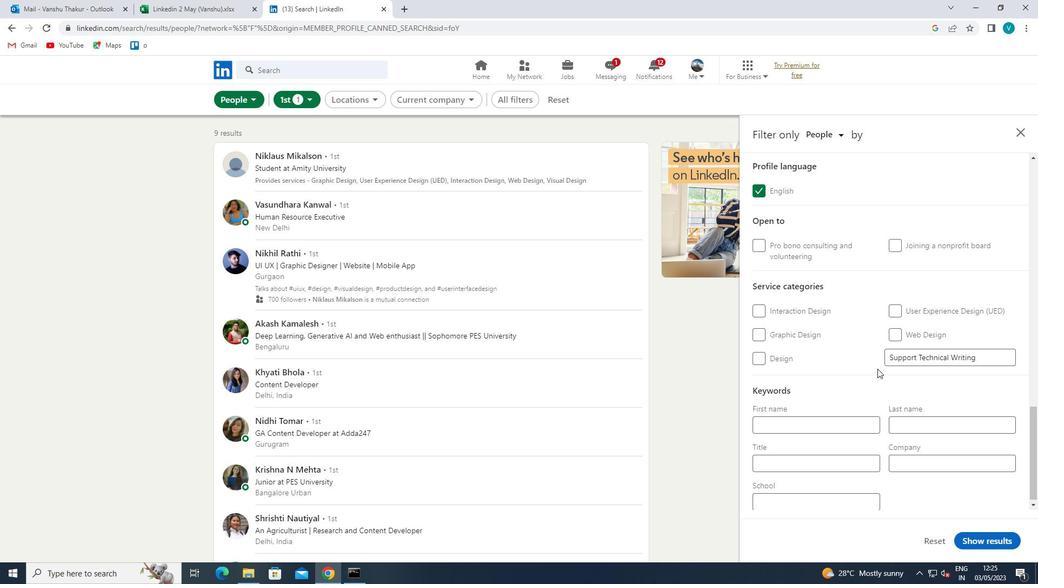 
Action: Mouse scrolled (878, 368) with delta (0, 0)
Screenshot: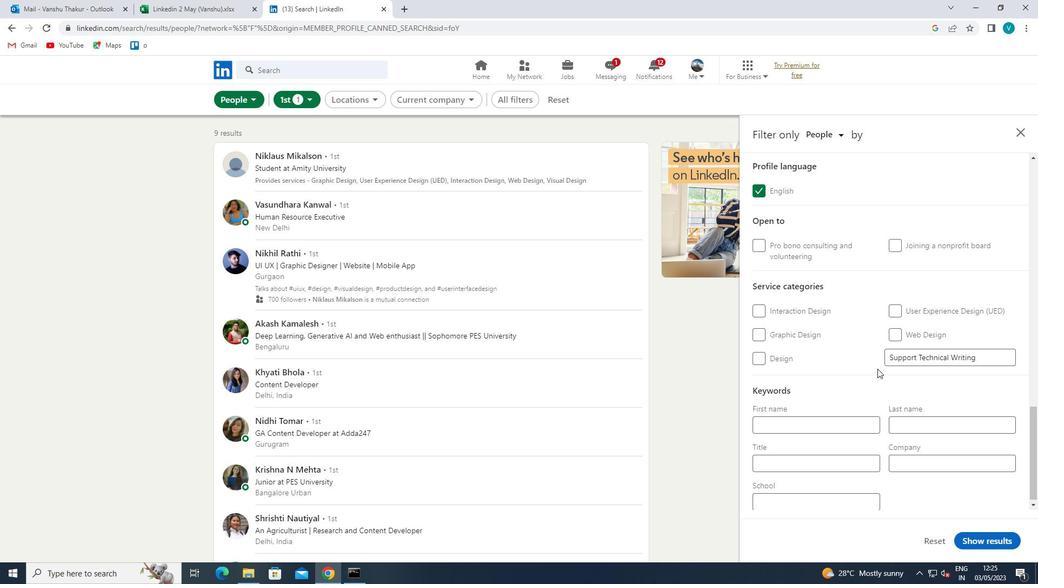 
Action: Mouse scrolled (878, 368) with delta (0, 0)
Screenshot: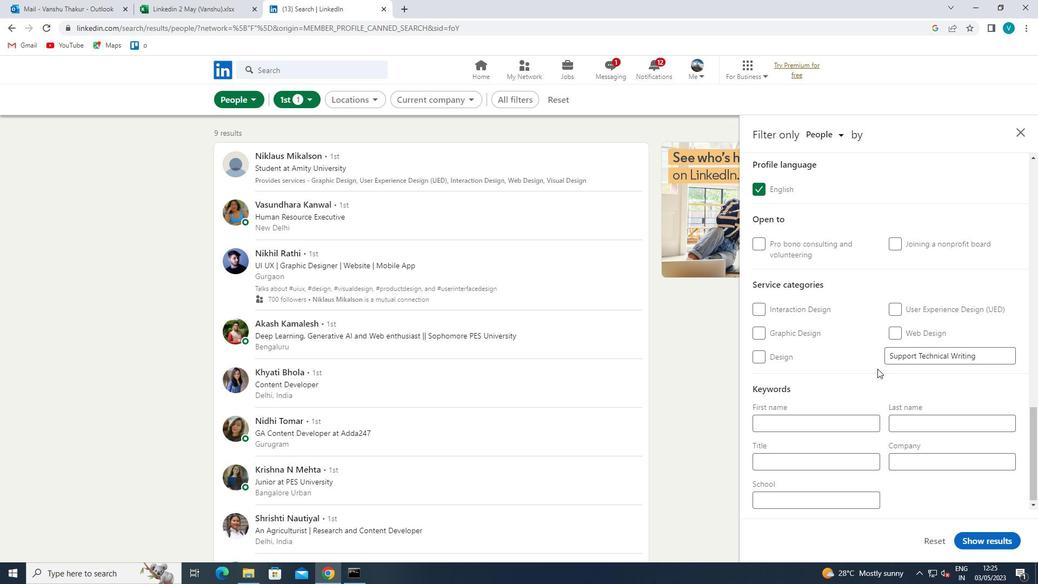 
Action: Mouse moved to (815, 456)
Screenshot: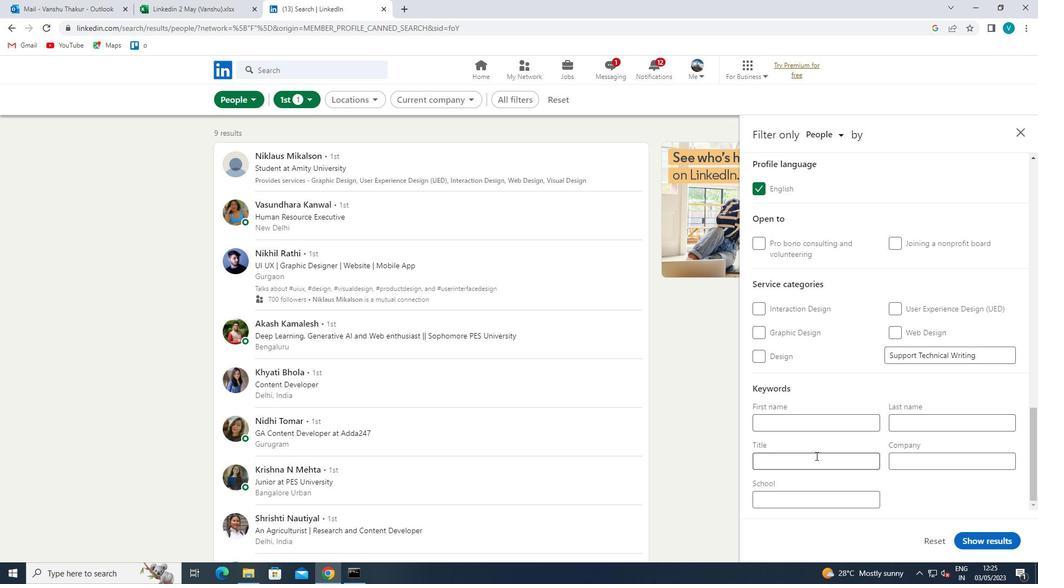
Action: Mouse pressed left at (815, 456)
Screenshot: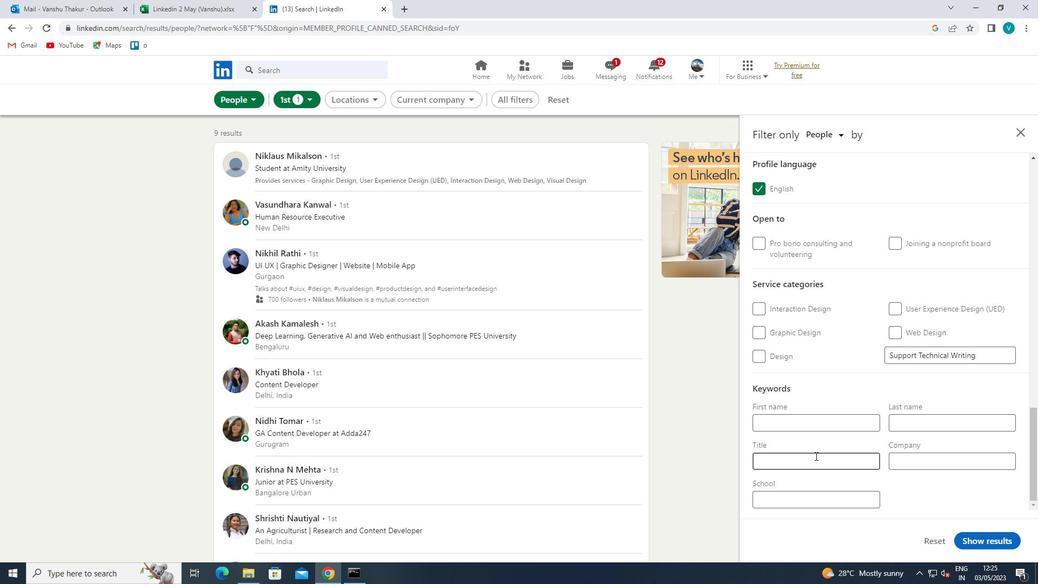 
Action: Mouse moved to (816, 456)
Screenshot: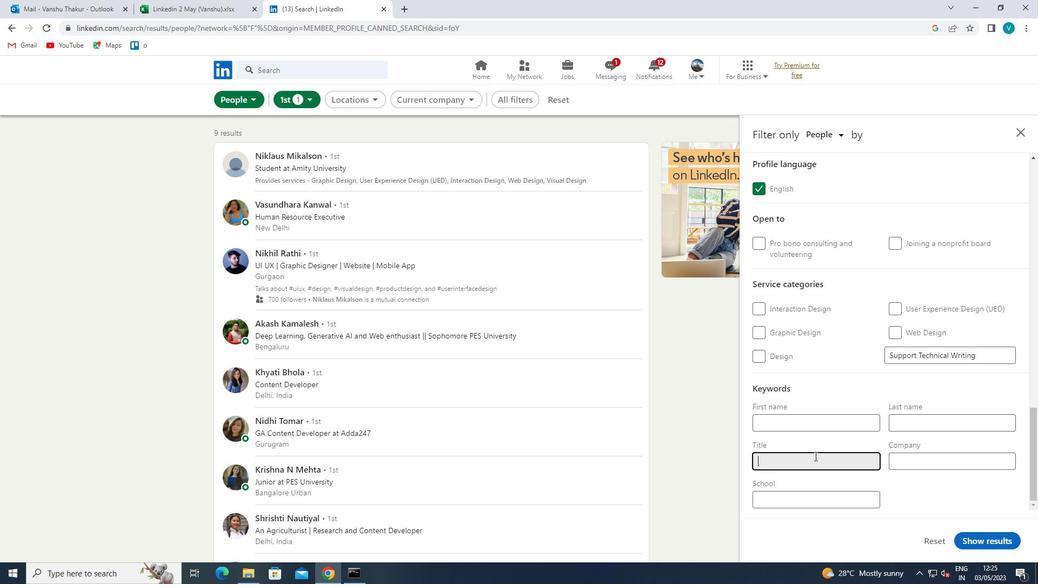 
Action: Key pressed <Key.shift>WOMEN'S<Key.space><Key.shift>SHELTER<Key.space>JOBS<Key.space>
Screenshot: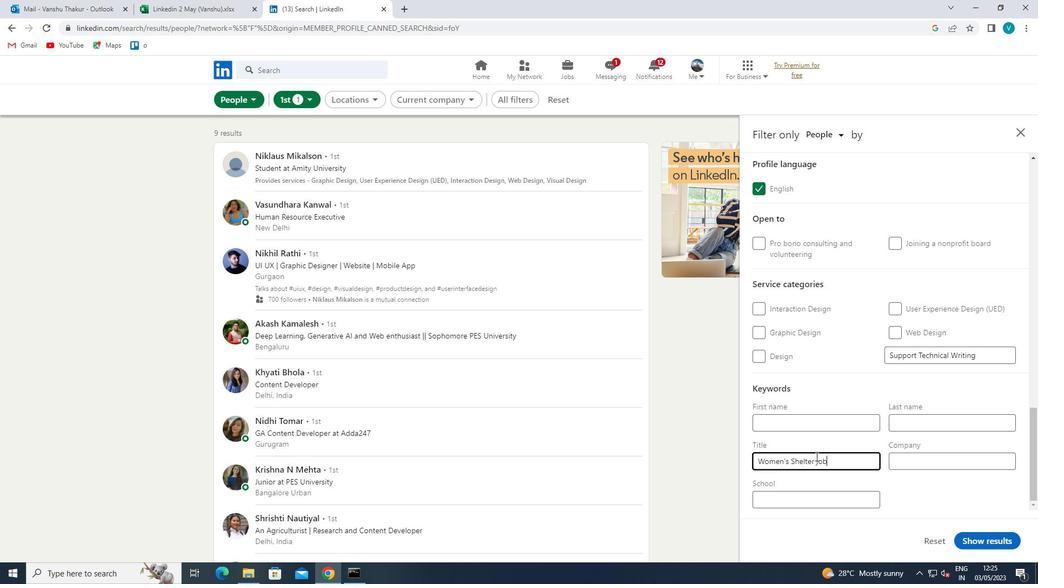 
Action: Mouse moved to (816, 456)
Screenshot: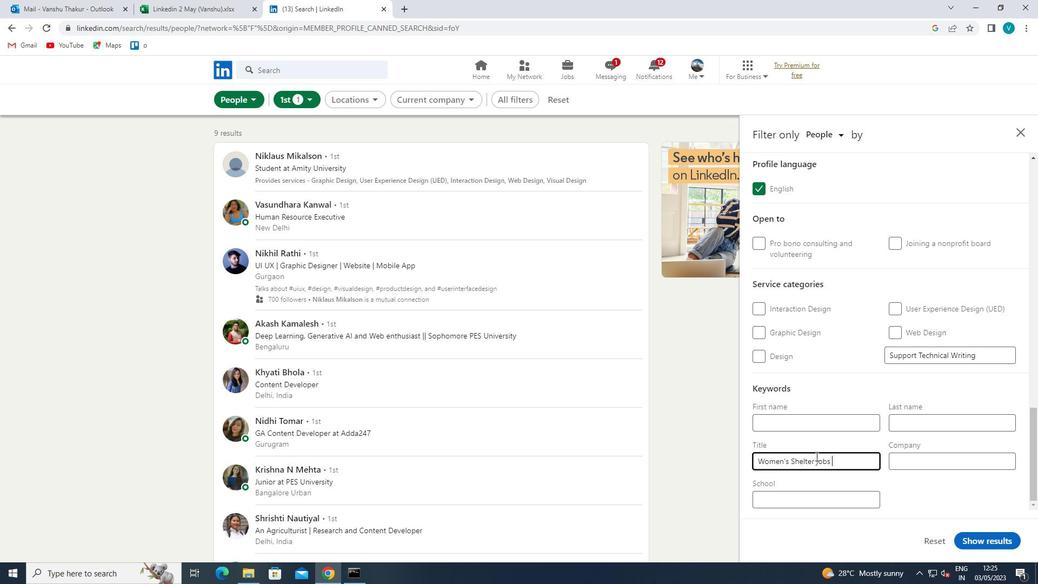 
Action: Mouse pressed left at (816, 456)
Screenshot: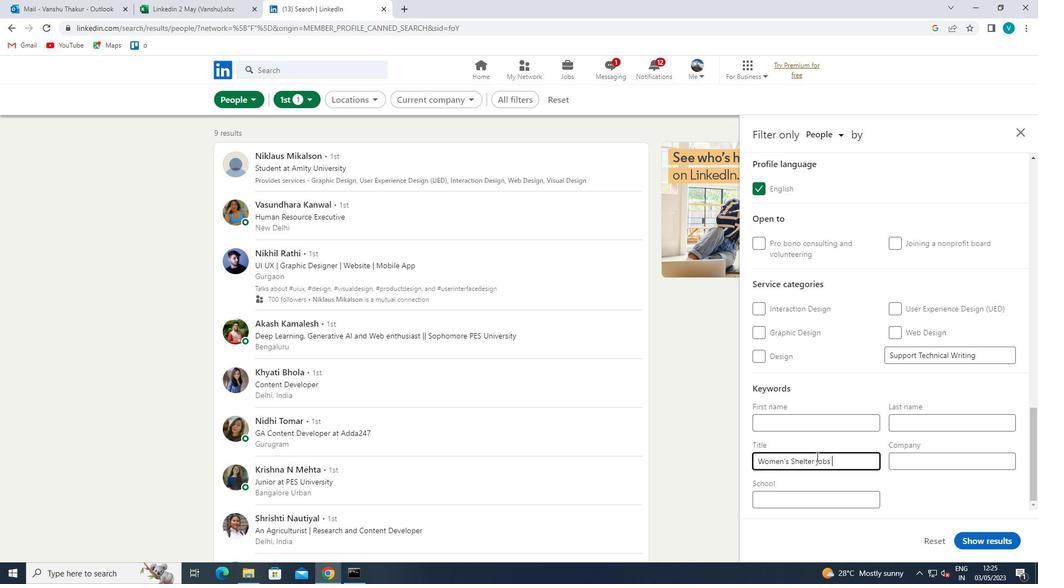 
Action: Mouse moved to (819, 460)
Screenshot: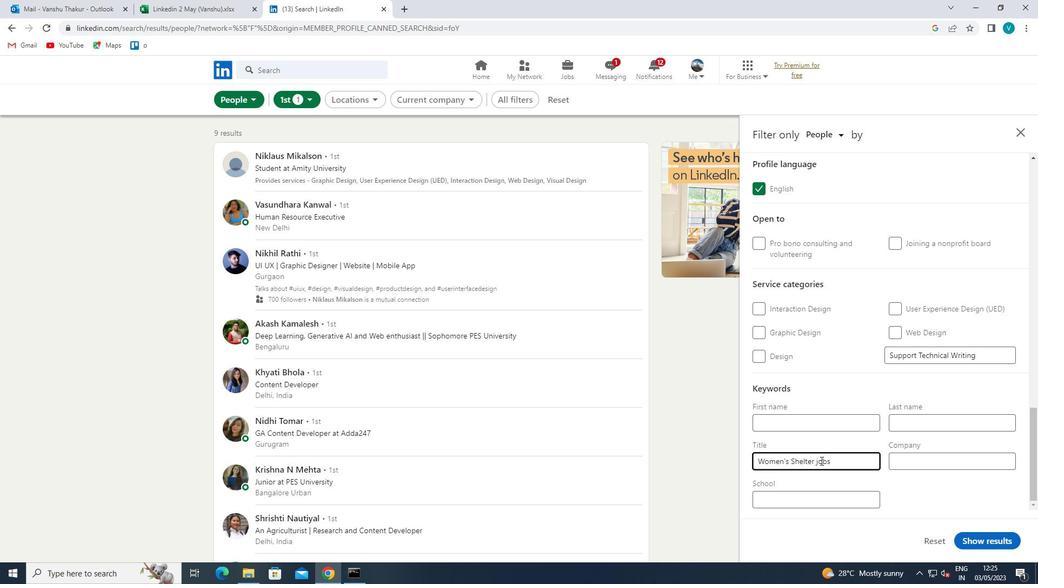 
Action: Mouse pressed left at (819, 460)
Screenshot: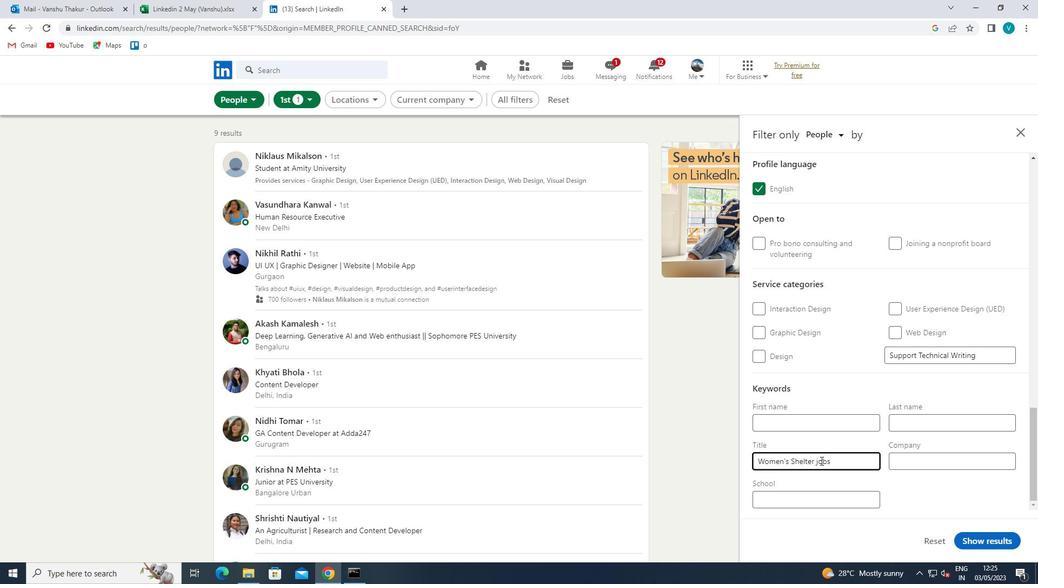 
Action: Mouse moved to (832, 475)
Screenshot: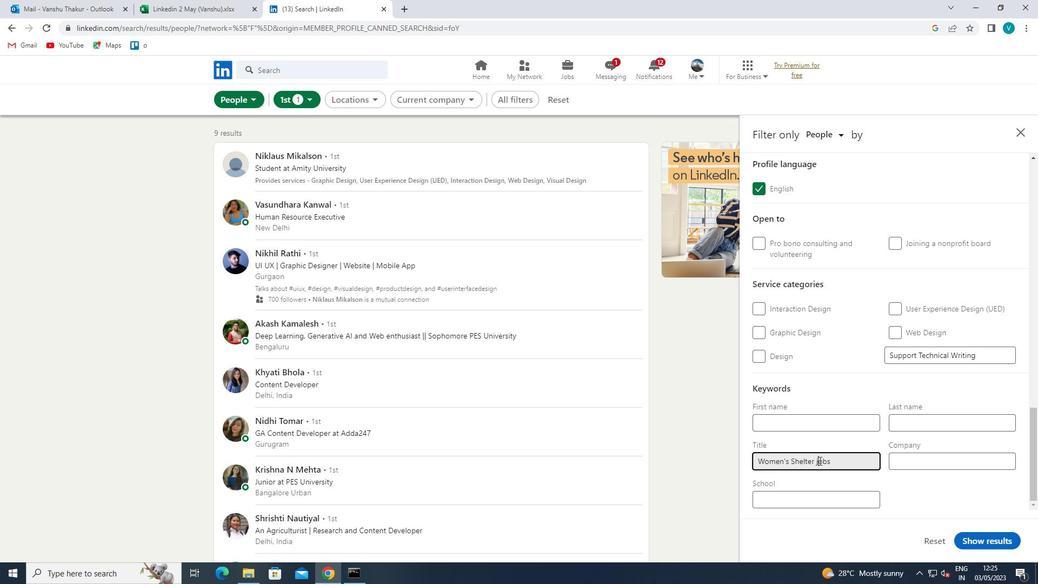 
Action: Key pressed <Key.backspace><Key.shift>J
Screenshot: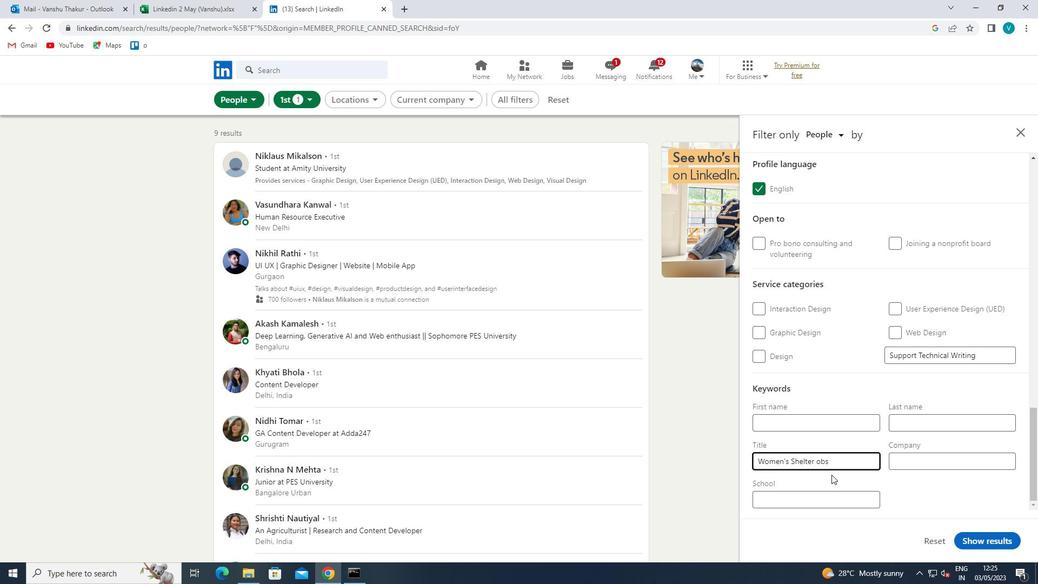 
Action: Mouse moved to (975, 538)
Screenshot: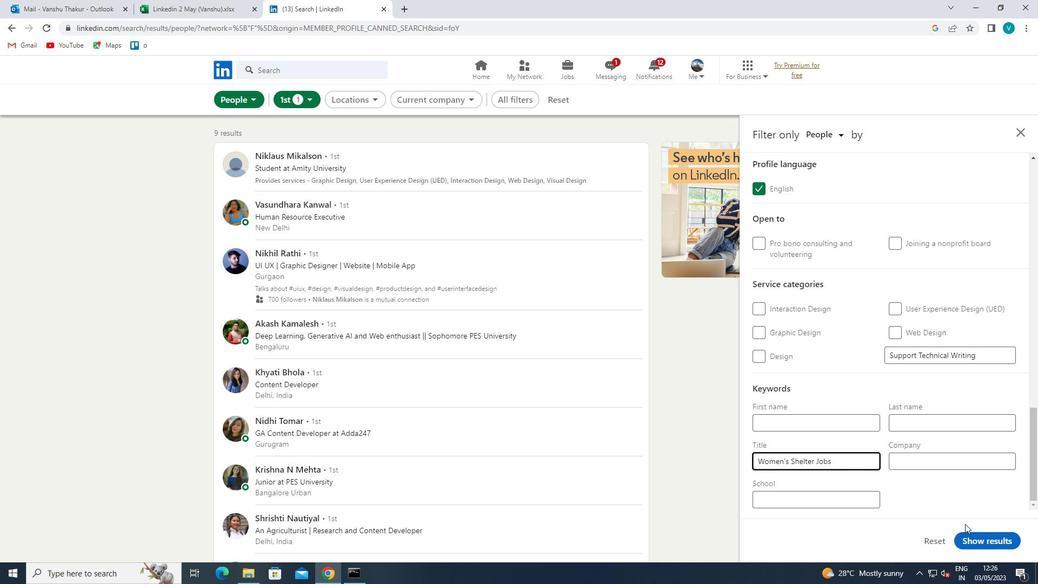 
Action: Mouse pressed left at (975, 538)
Screenshot: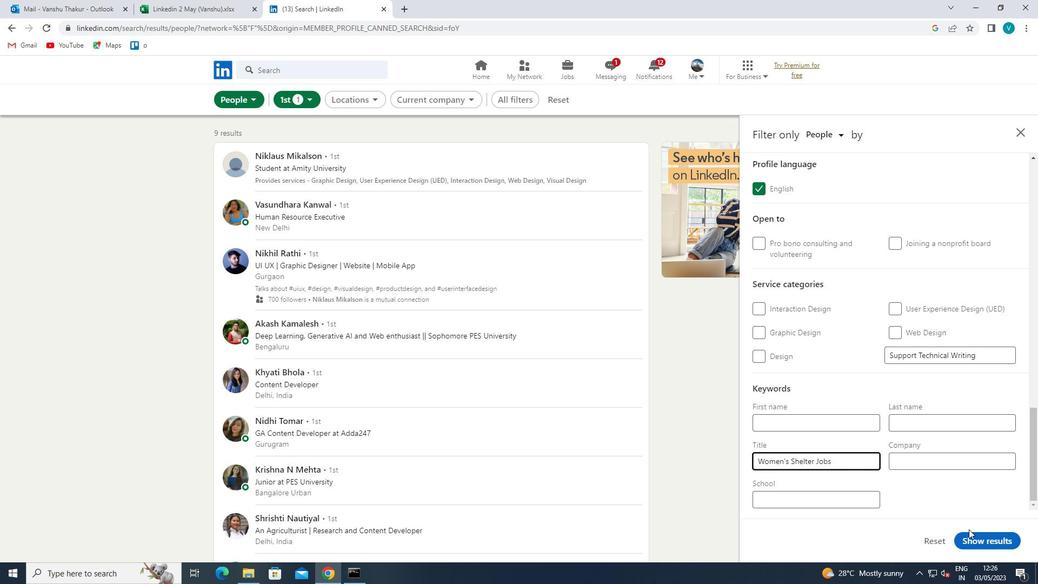 
